 Task: Look for space in Lunglei, India from 17th June, 2023 to 21st June, 2023 for 2 adults in price range Rs.7000 to Rs.12000. Place can be private room with 1  bedroom having 2 beds and 1 bathroom. Property type can be house, flat, guest house. Booking option can be shelf check-in. Required host language is English.
Action: Mouse moved to (500, 82)
Screenshot: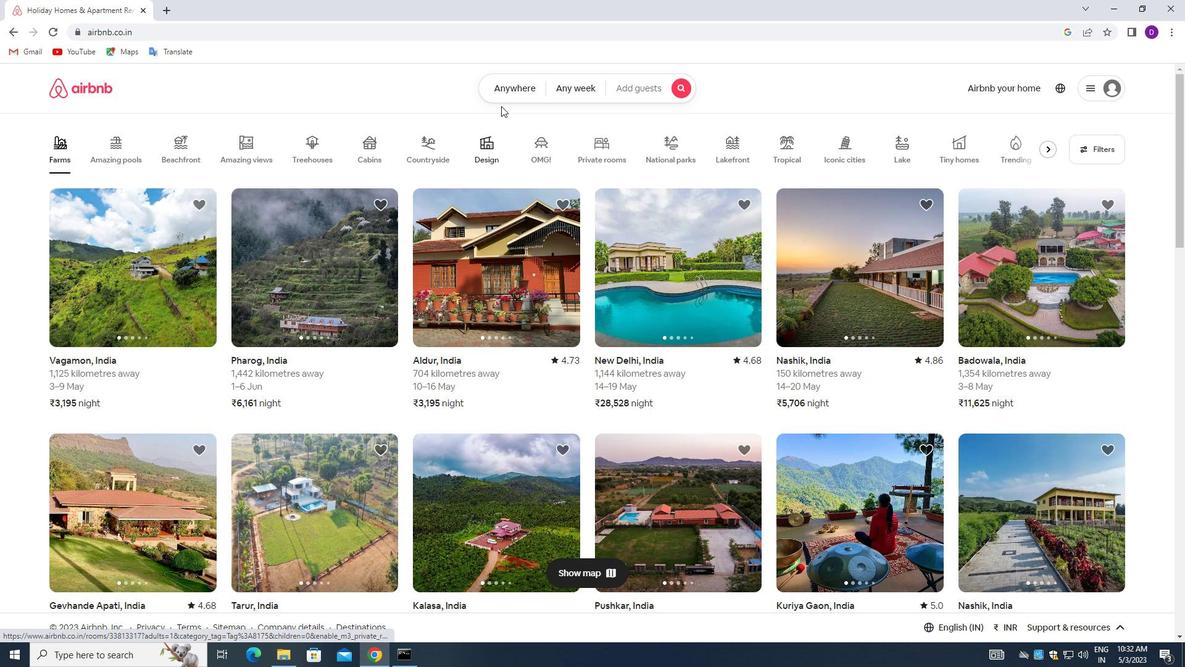 
Action: Mouse pressed left at (500, 82)
Screenshot: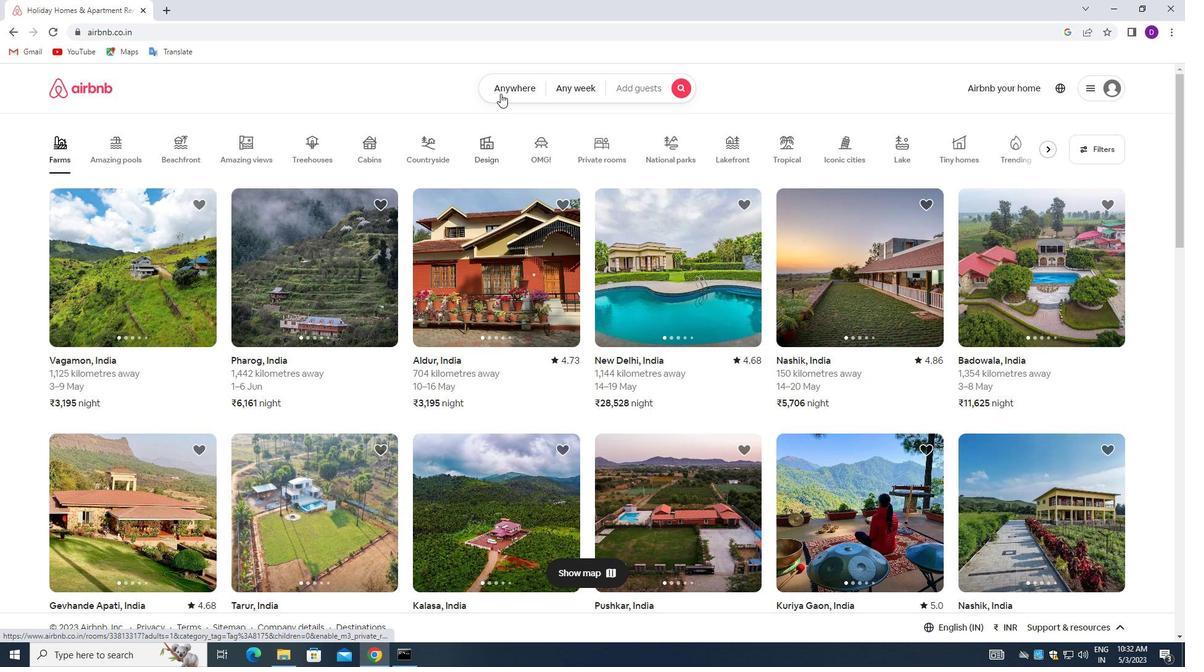 
Action: Mouse moved to (389, 142)
Screenshot: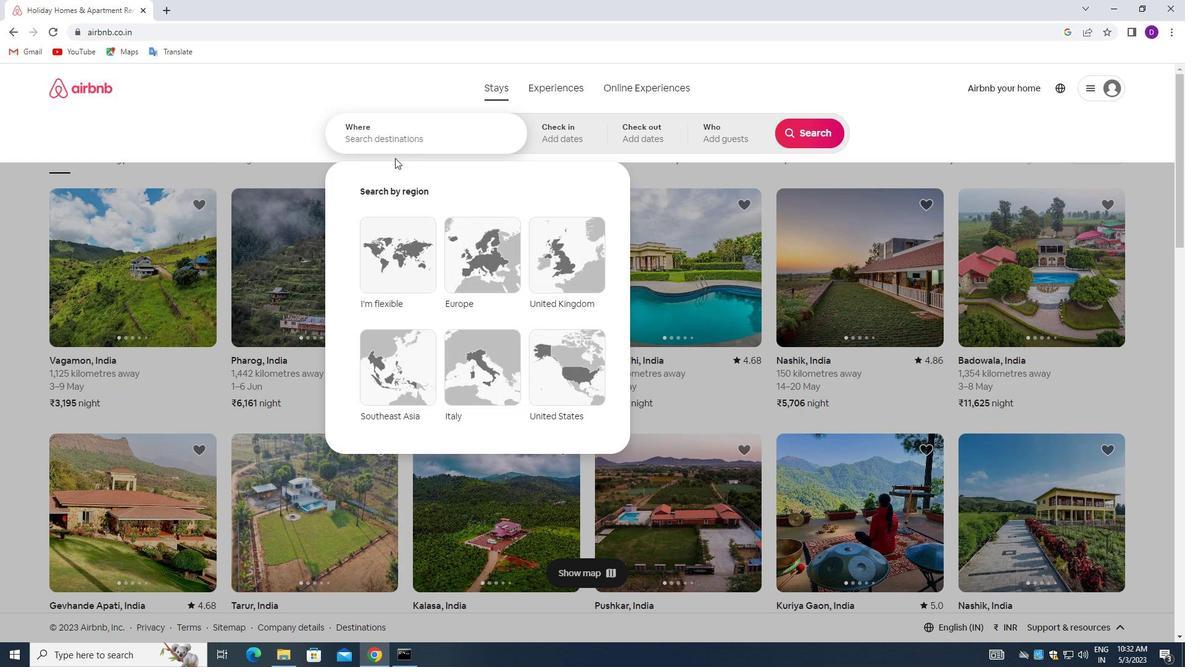 
Action: Mouse pressed left at (389, 142)
Screenshot: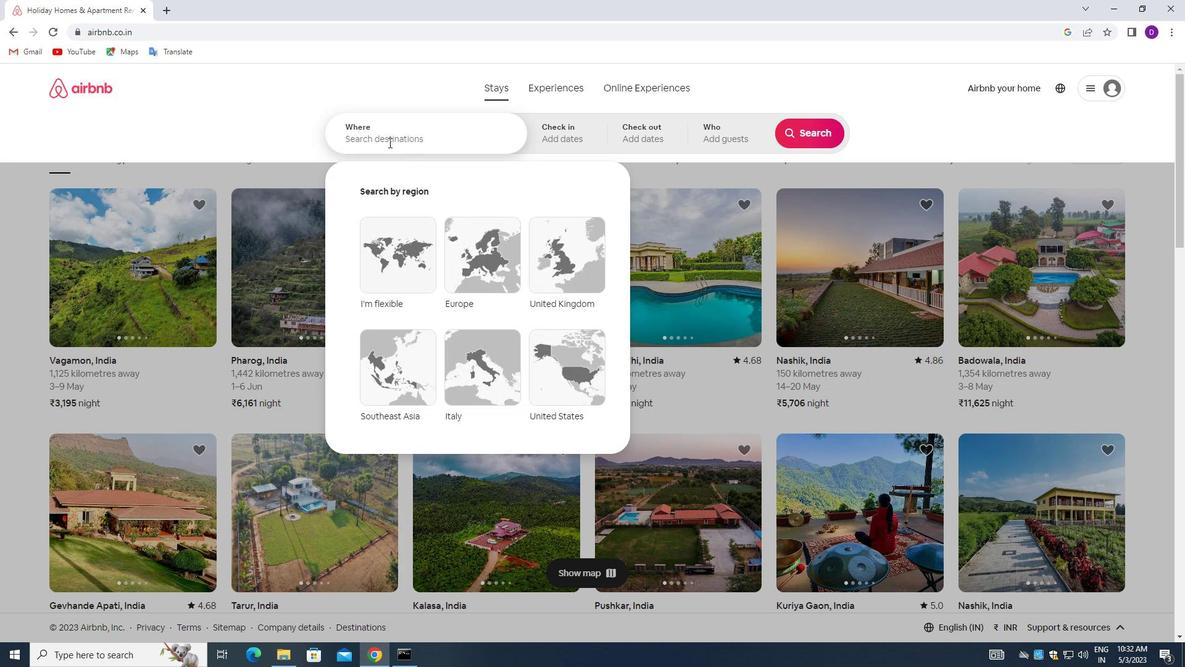 
Action: Mouse moved to (256, 127)
Screenshot: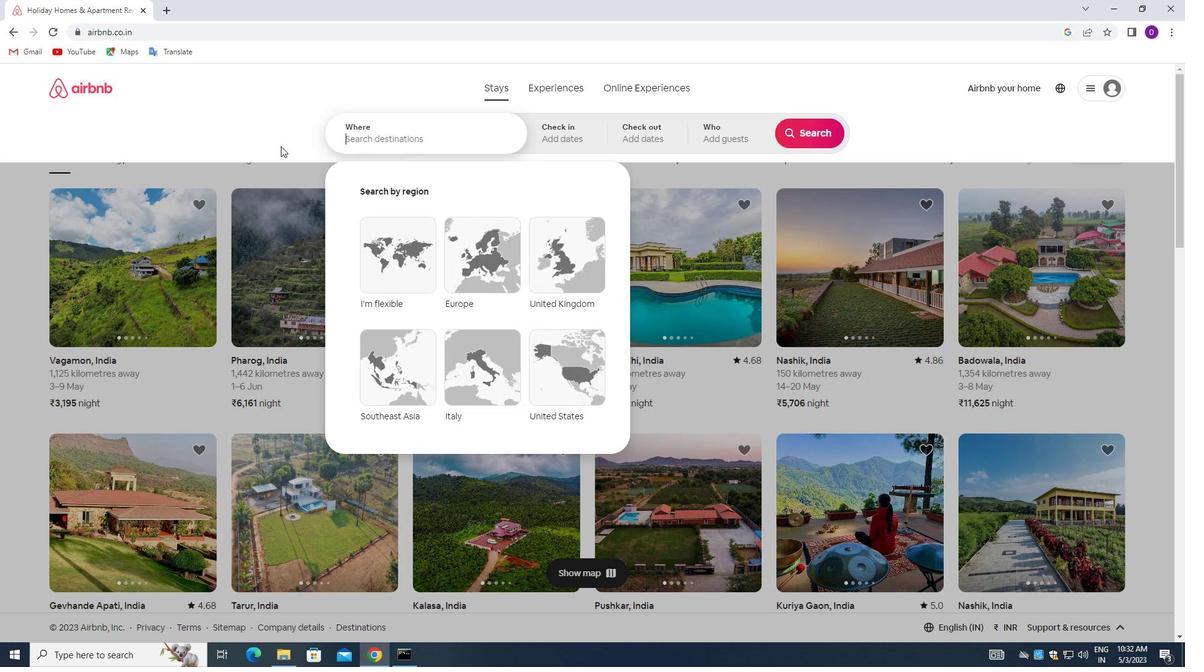 
Action: Key pressed <Key.shift>LUNGLEI,<Key.space><Key.shift>INDIA<Key.enter>
Screenshot: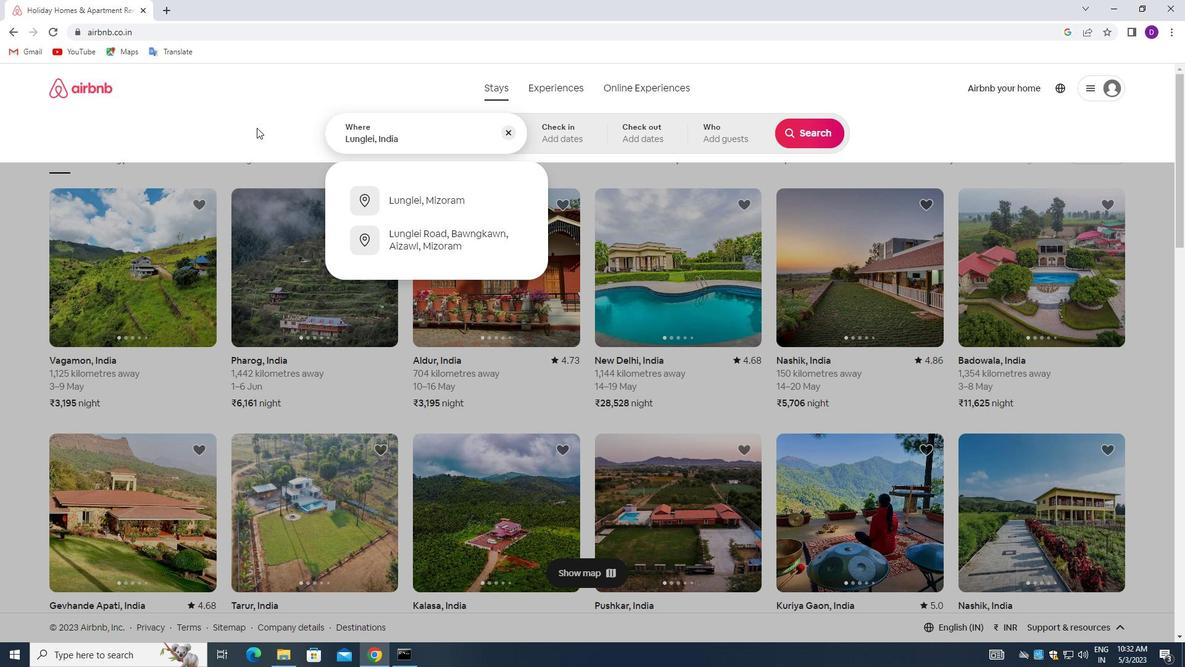 
Action: Mouse moved to (786, 342)
Screenshot: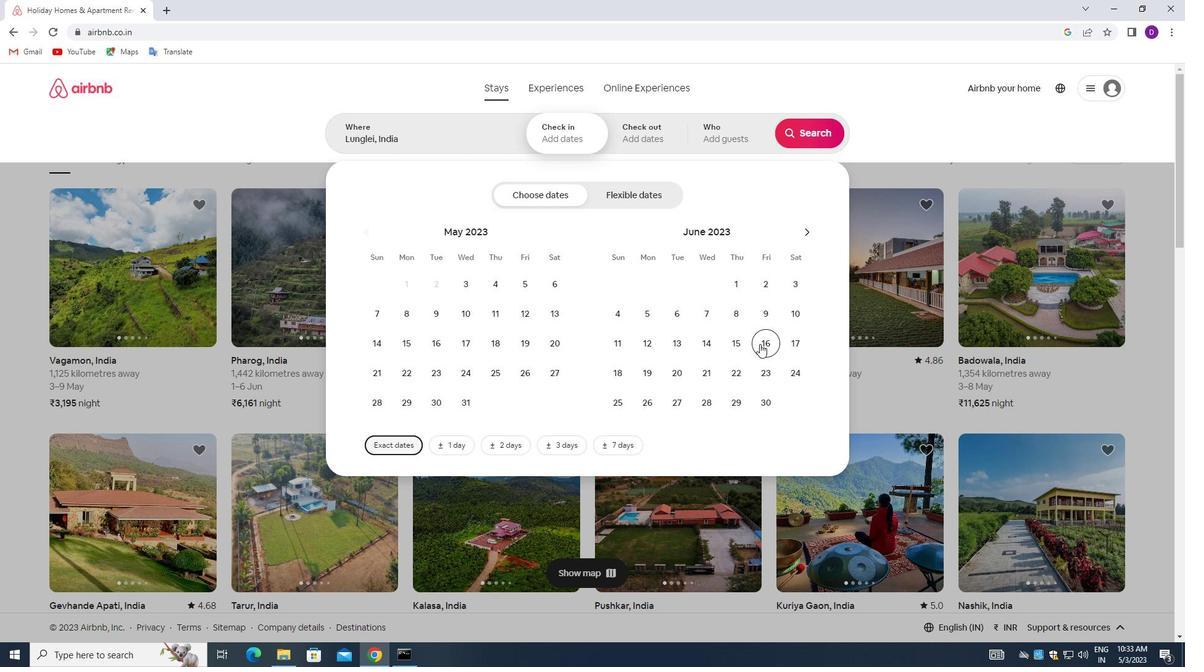 
Action: Mouse pressed left at (786, 342)
Screenshot: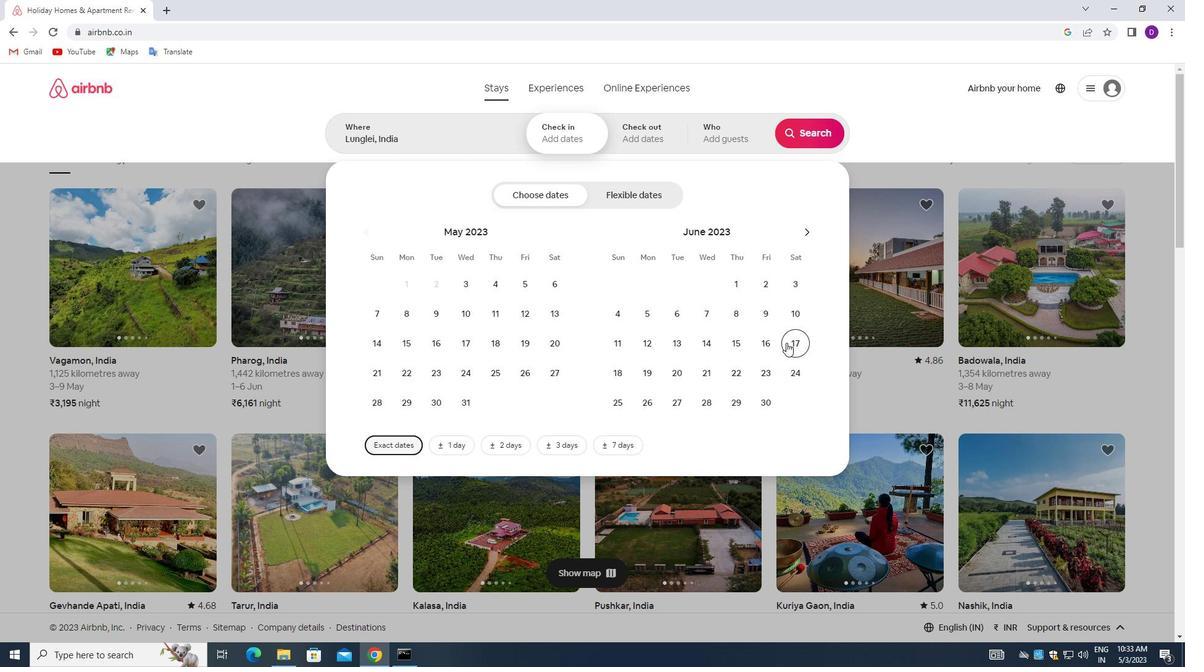 
Action: Mouse moved to (707, 374)
Screenshot: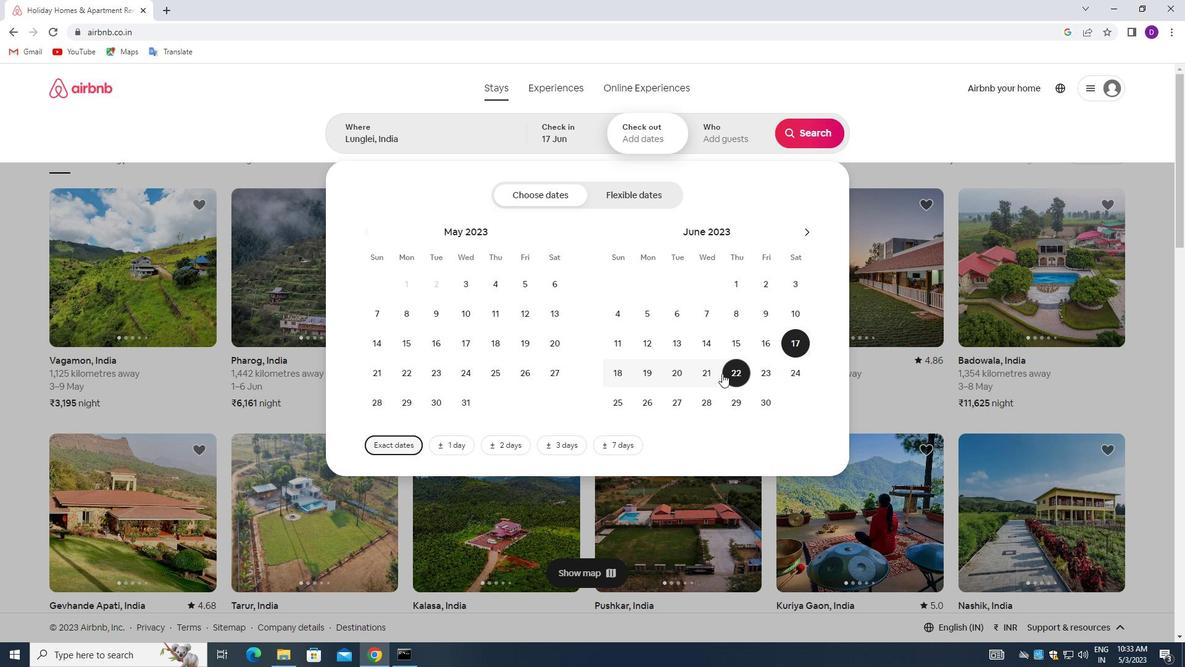 
Action: Mouse pressed left at (707, 374)
Screenshot: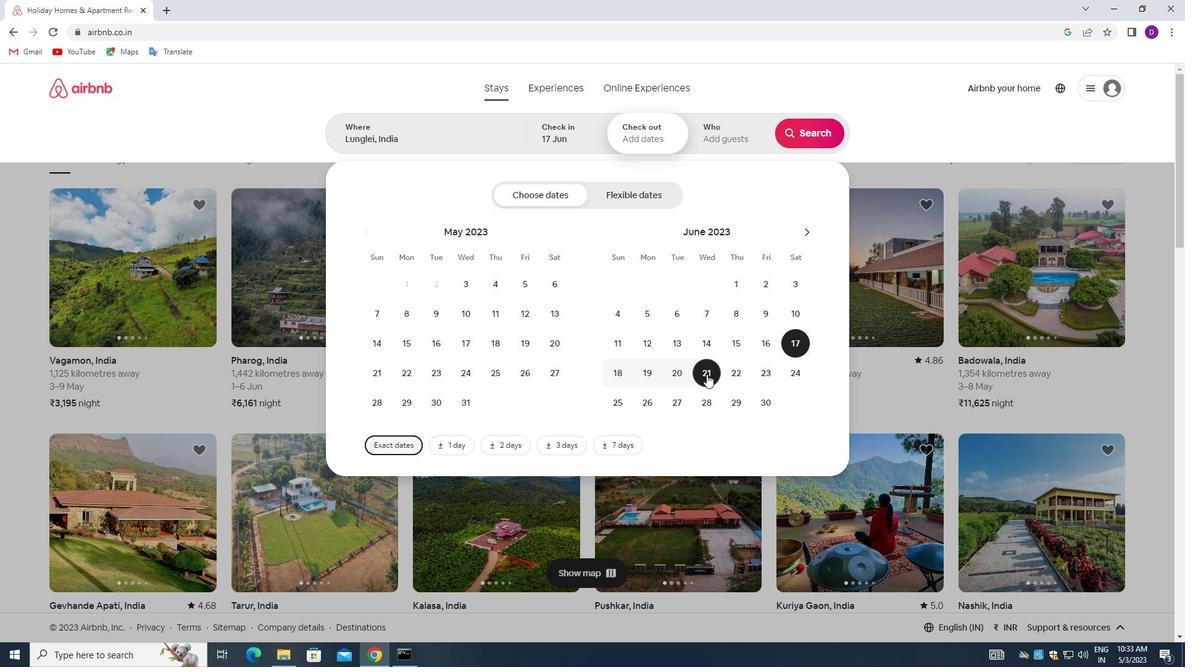 
Action: Mouse moved to (720, 137)
Screenshot: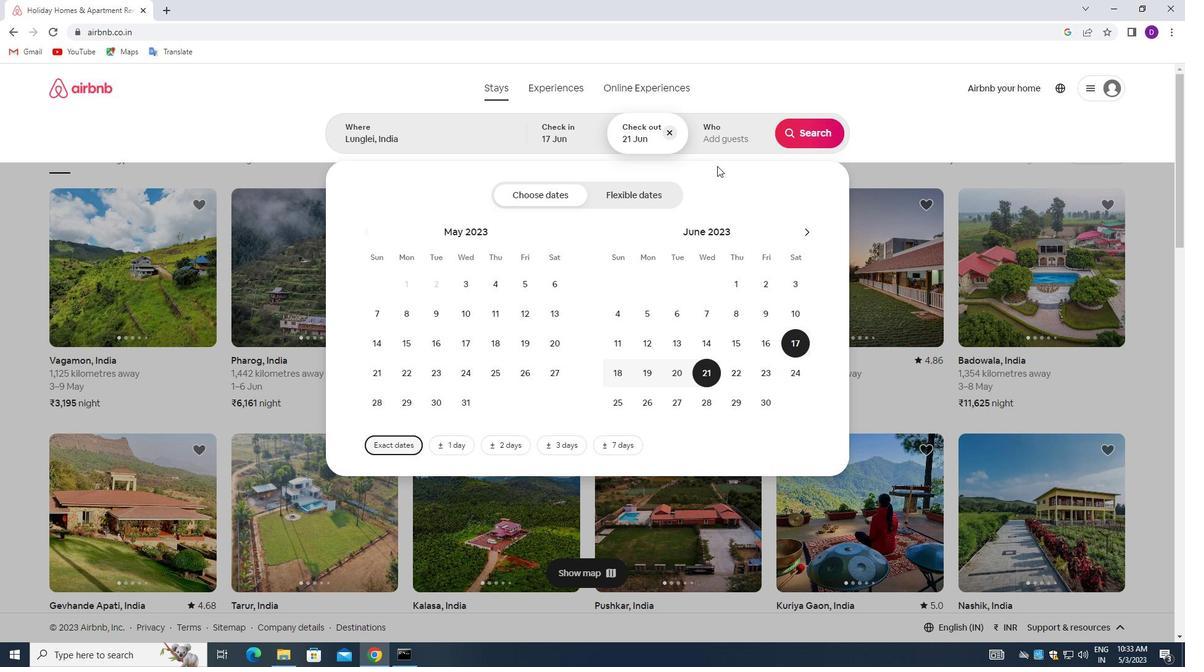
Action: Mouse pressed left at (720, 137)
Screenshot: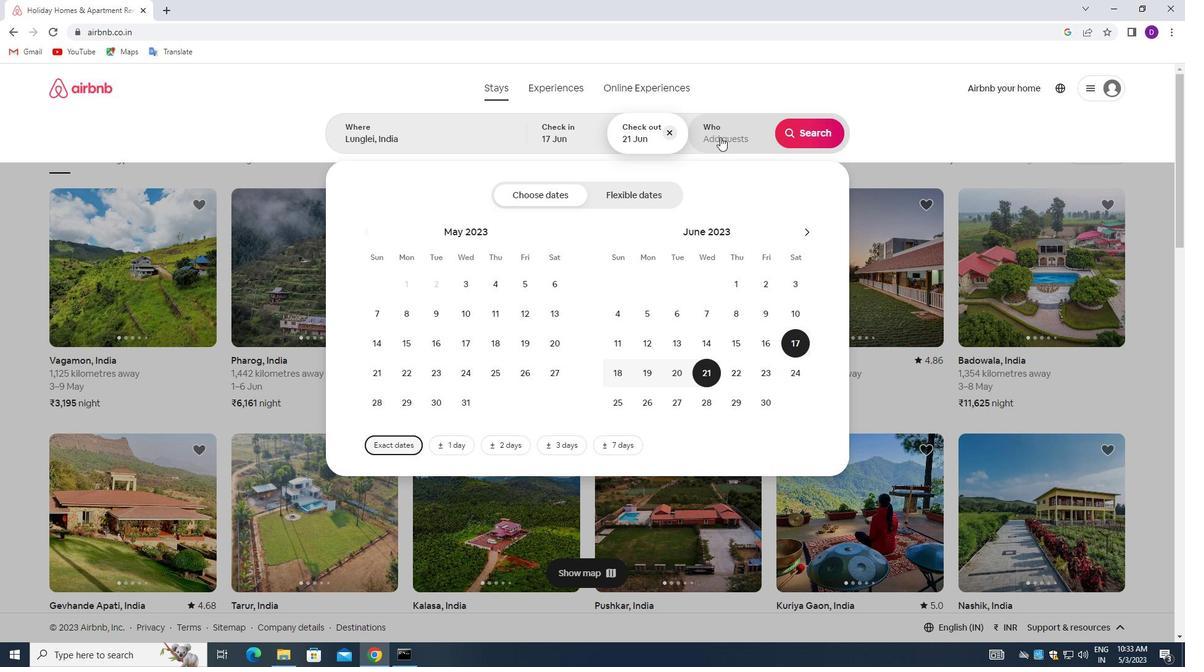 
Action: Mouse moved to (813, 195)
Screenshot: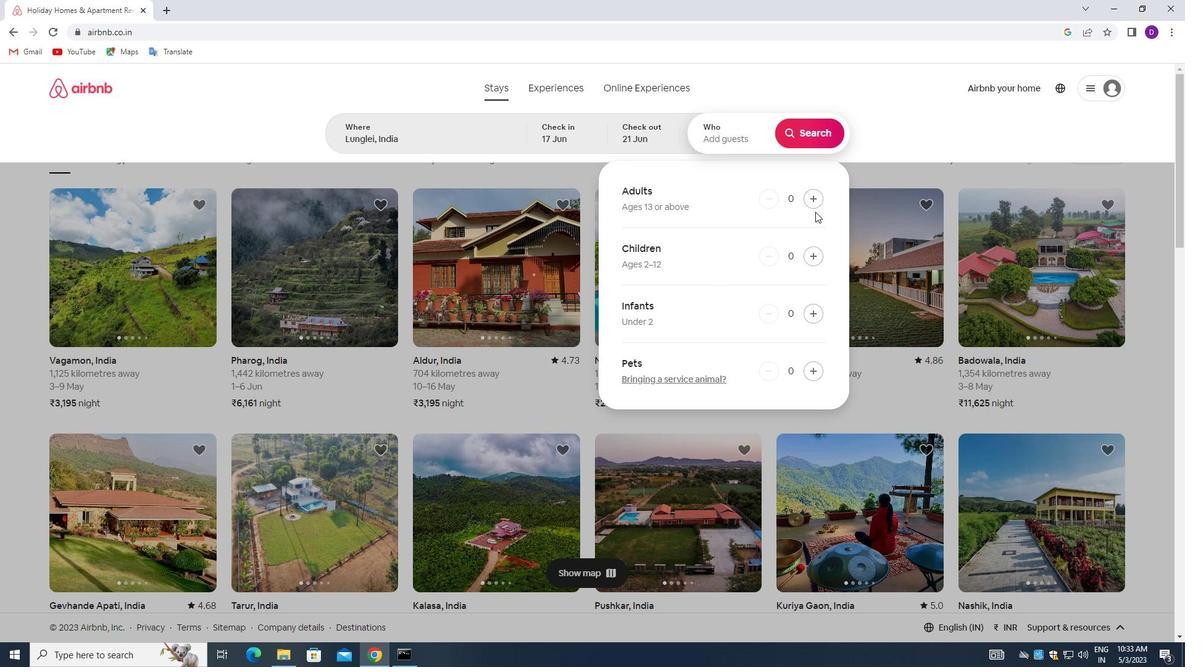 
Action: Mouse pressed left at (813, 195)
Screenshot: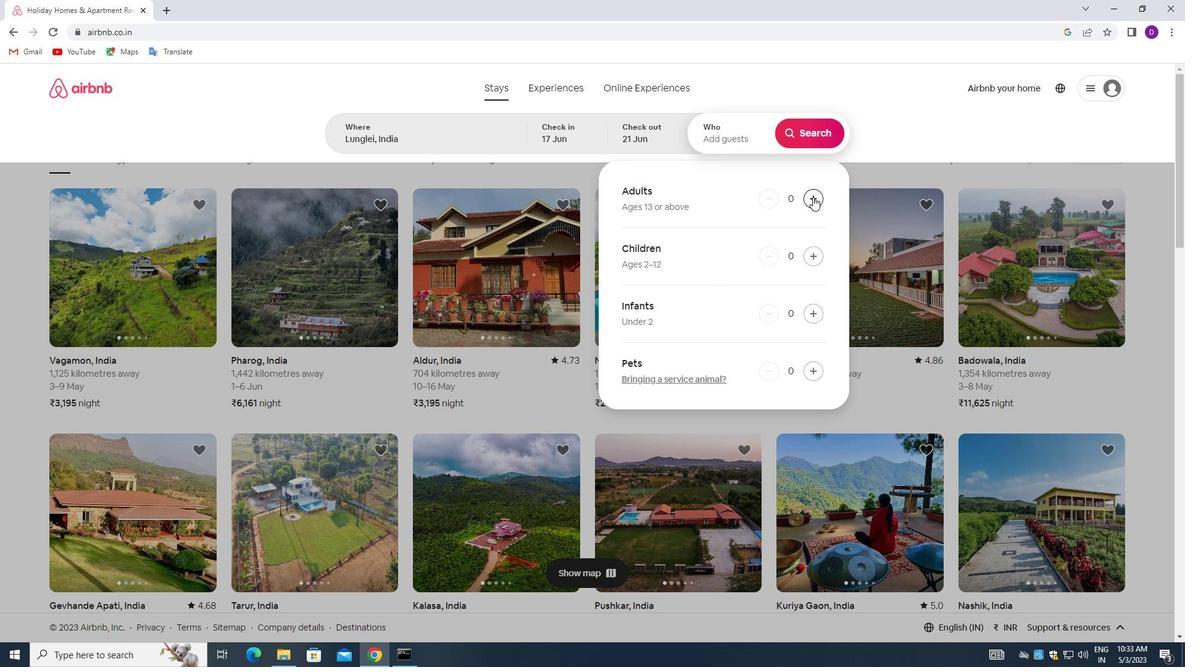 
Action: Mouse pressed left at (813, 195)
Screenshot: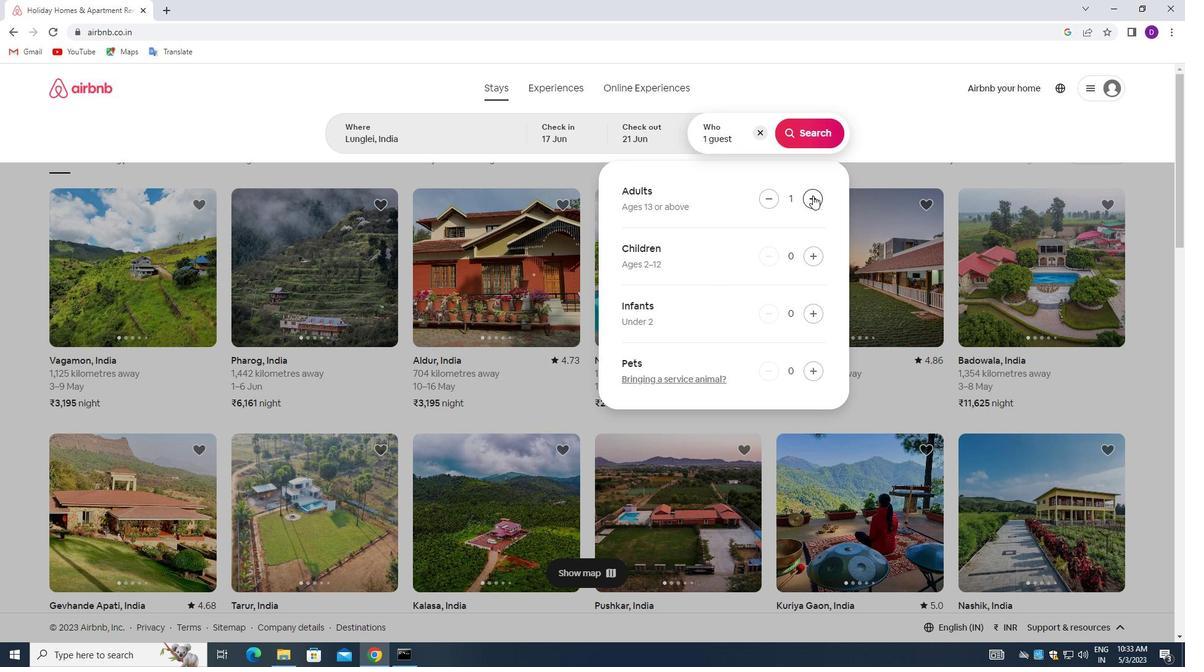 
Action: Mouse moved to (805, 134)
Screenshot: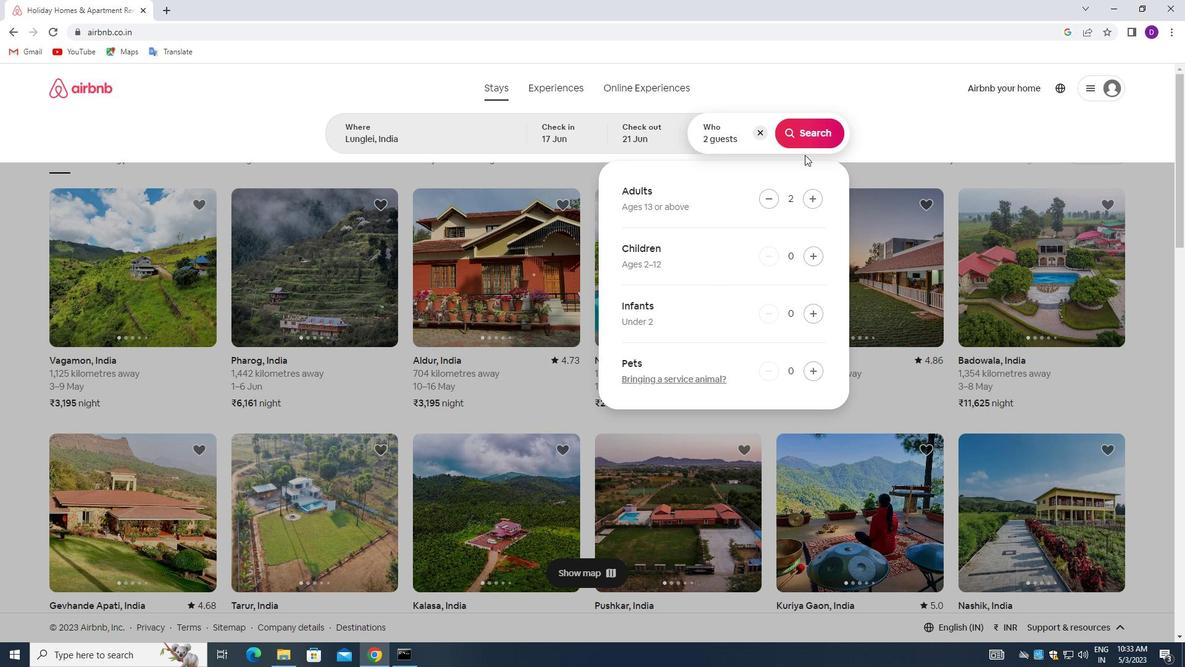 
Action: Mouse pressed left at (805, 134)
Screenshot: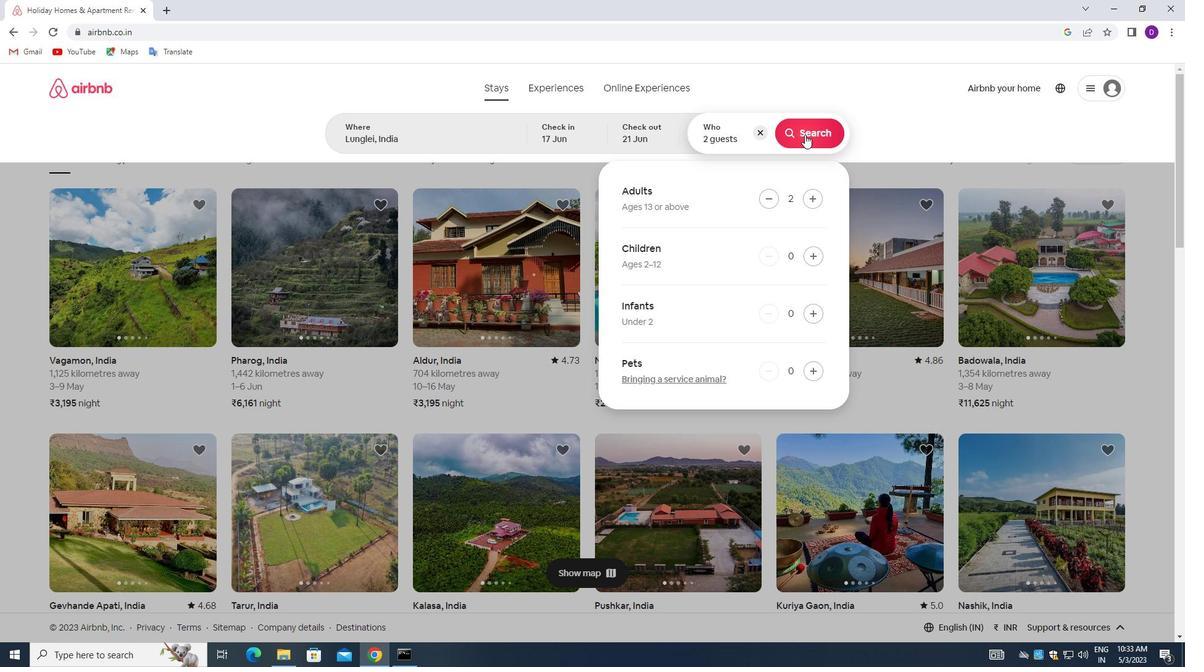
Action: Mouse moved to (1121, 138)
Screenshot: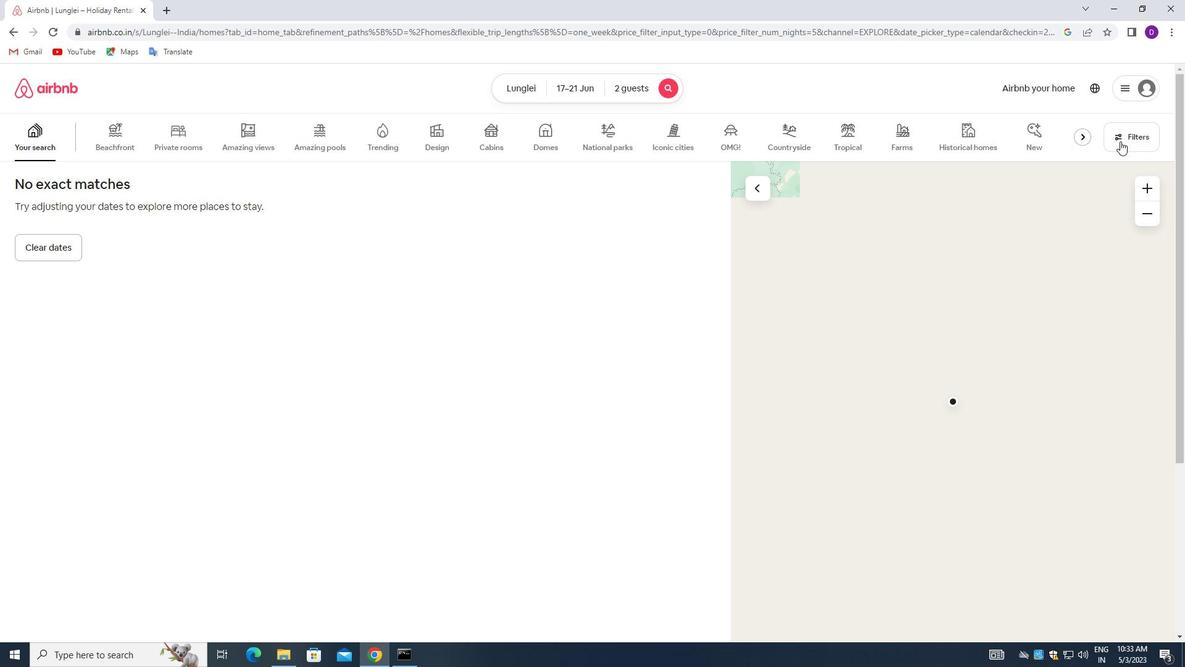 
Action: Mouse pressed left at (1121, 138)
Screenshot: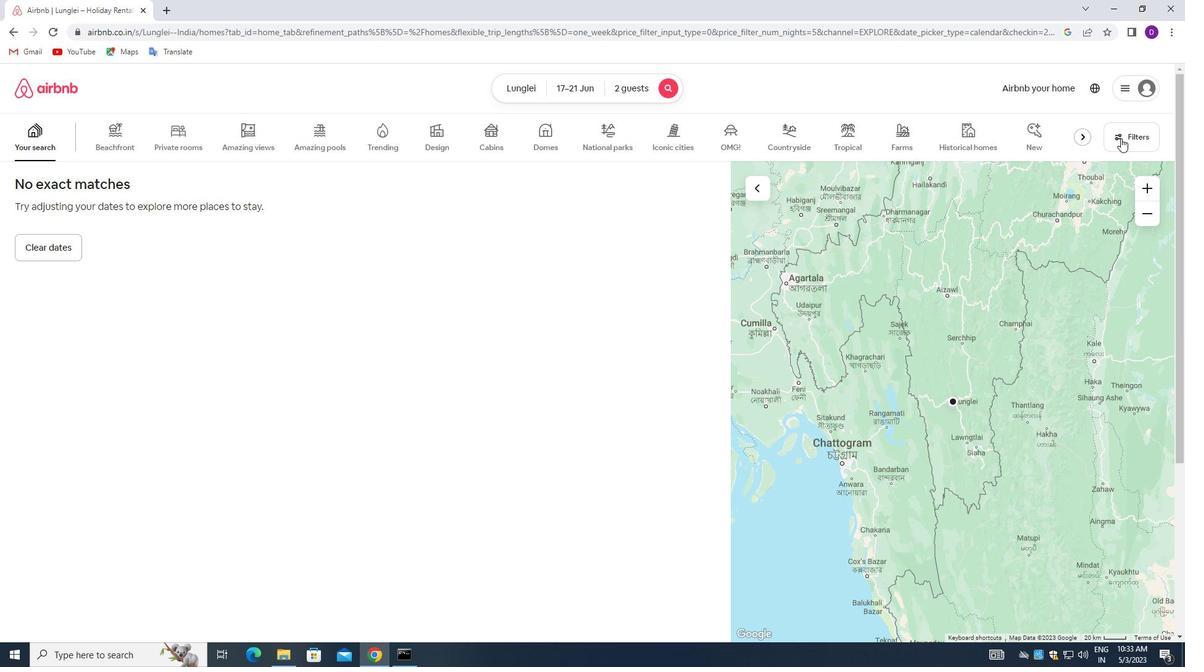 
Action: Mouse moved to (442, 218)
Screenshot: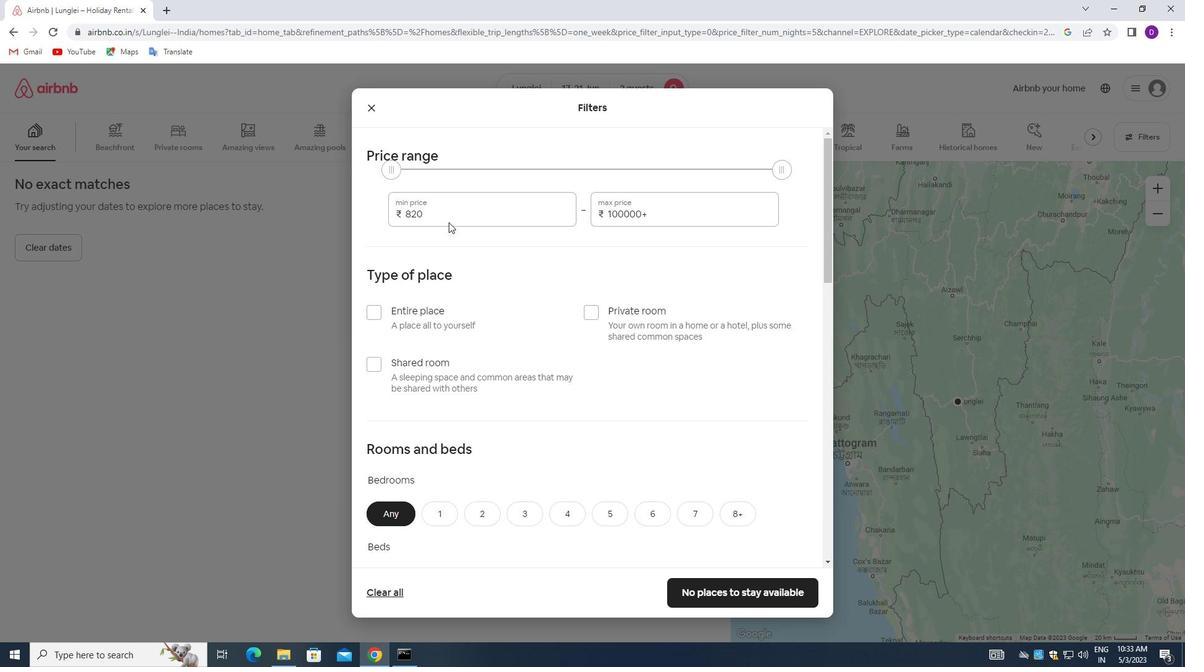 
Action: Mouse pressed left at (442, 218)
Screenshot: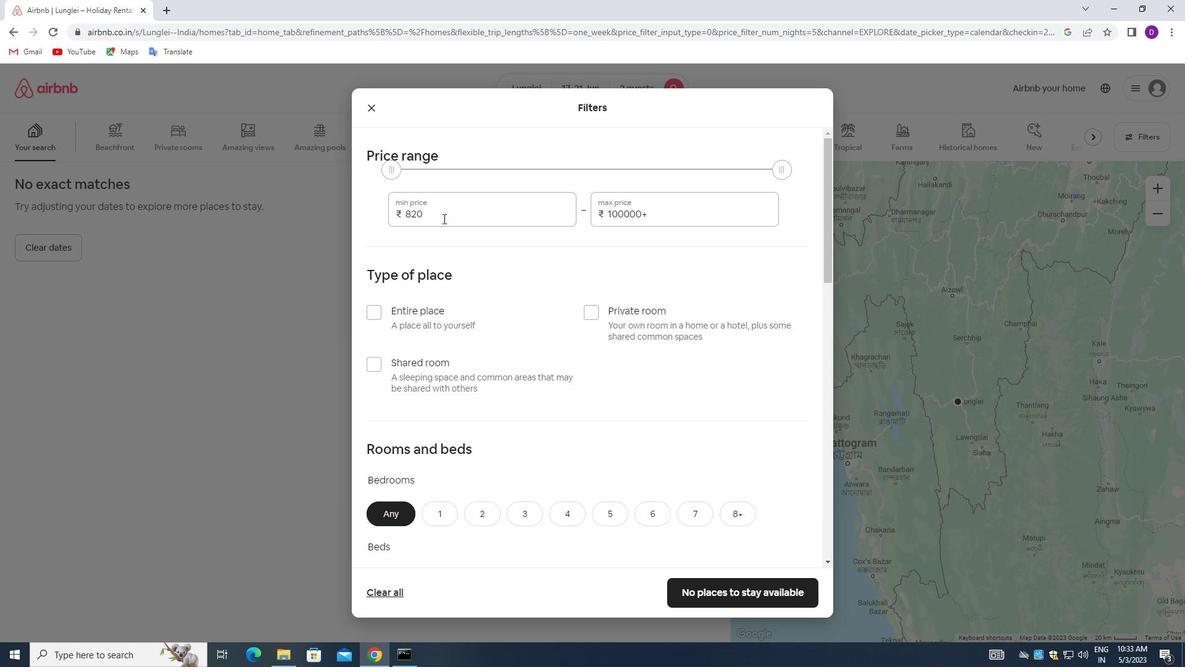 
Action: Mouse pressed left at (442, 218)
Screenshot: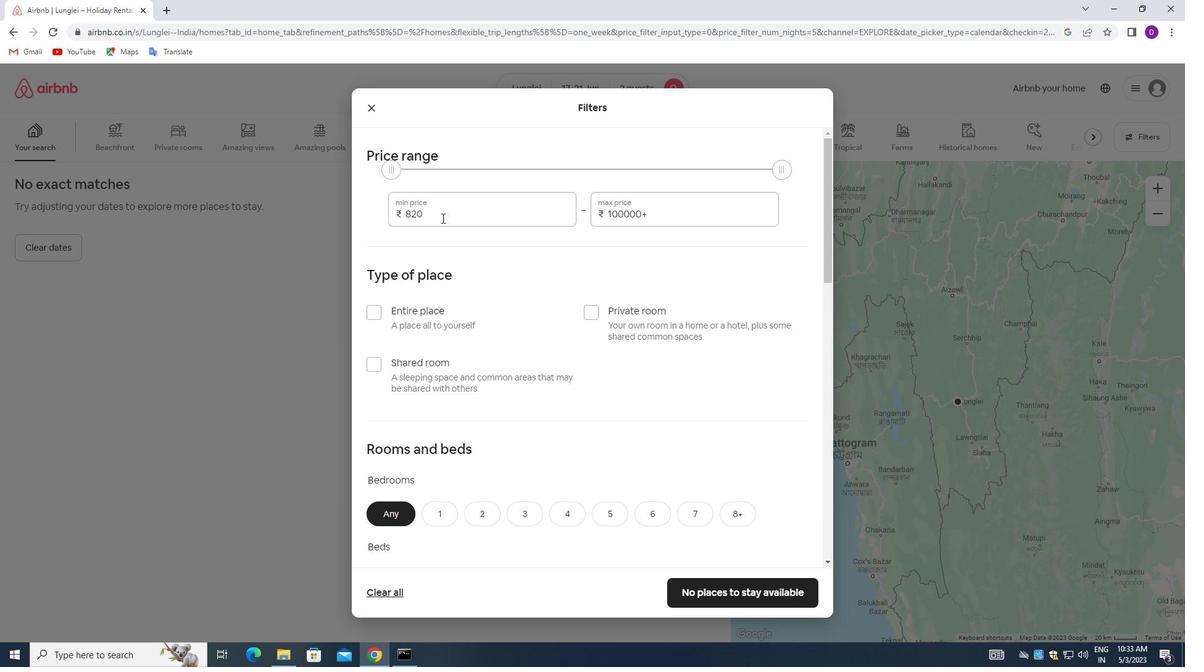 
Action: Key pressed 7000<Key.tab>12000
Screenshot: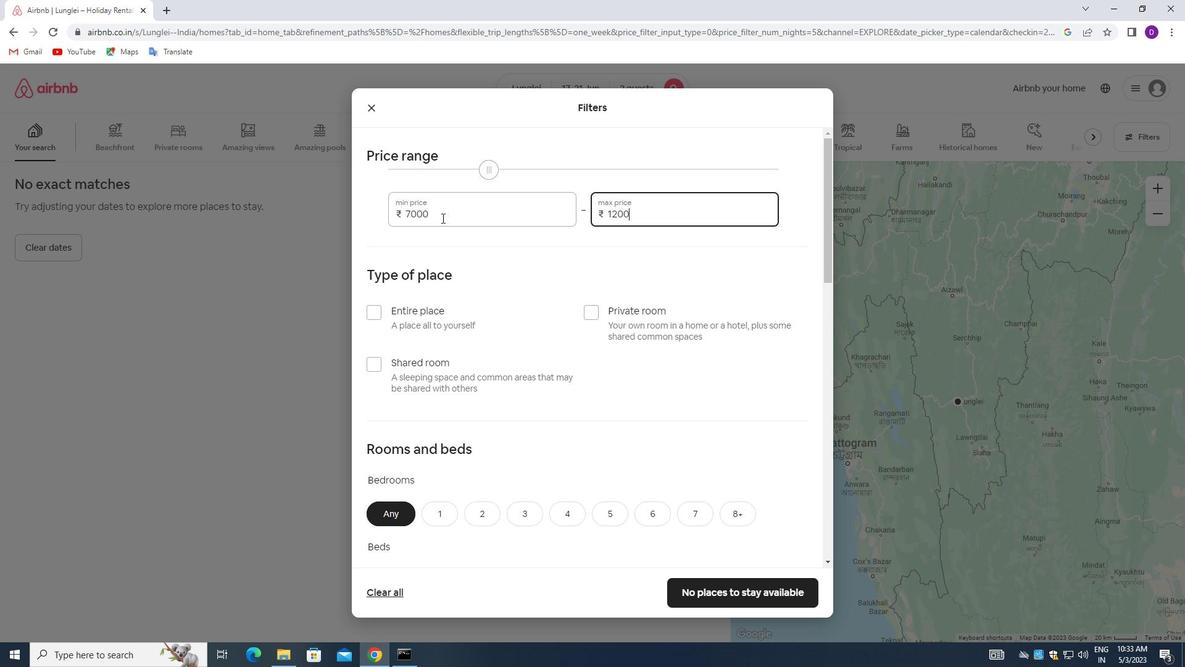 
Action: Mouse moved to (541, 304)
Screenshot: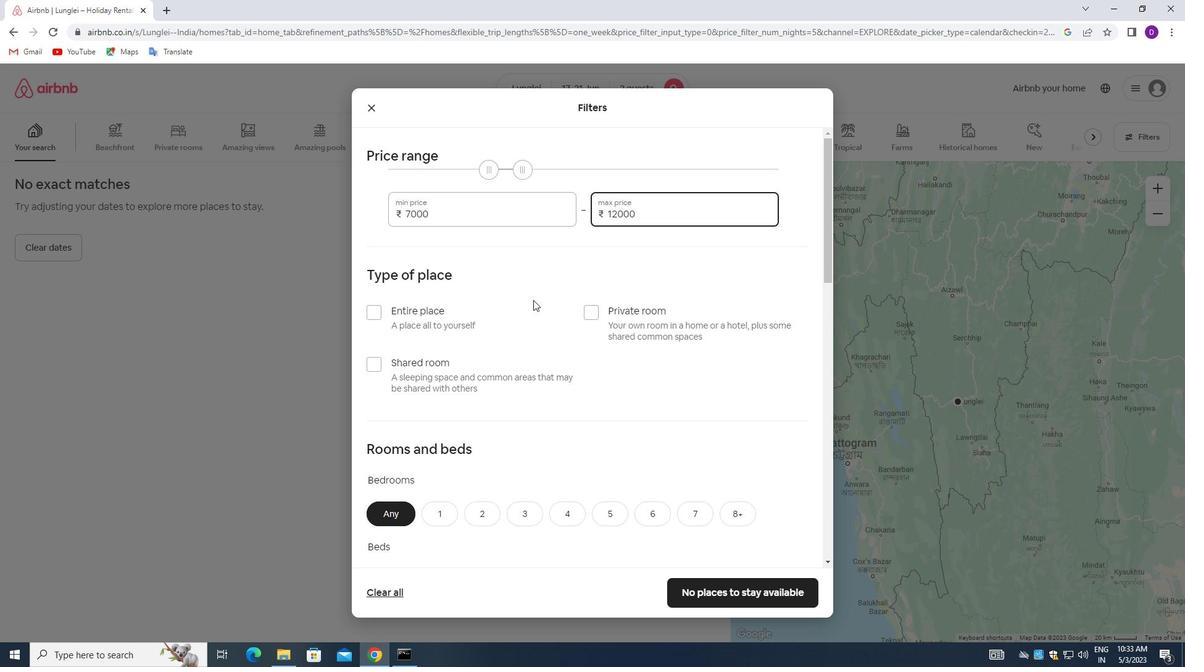 
Action: Mouse scrolled (541, 303) with delta (0, 0)
Screenshot: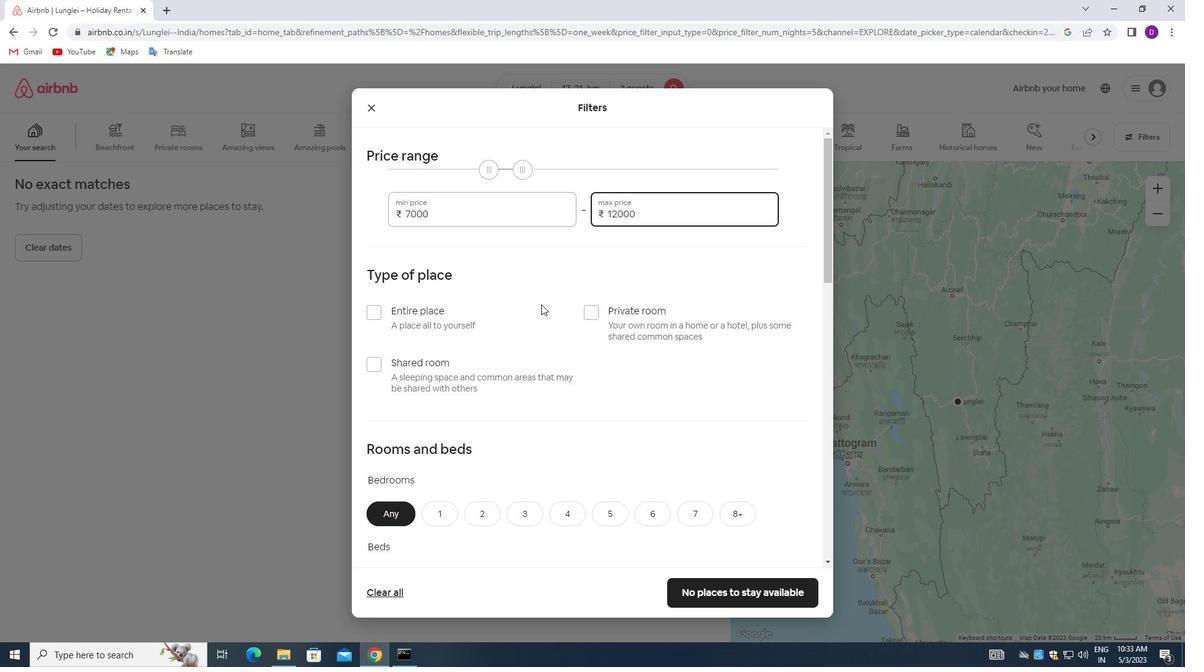 
Action: Mouse scrolled (541, 303) with delta (0, 0)
Screenshot: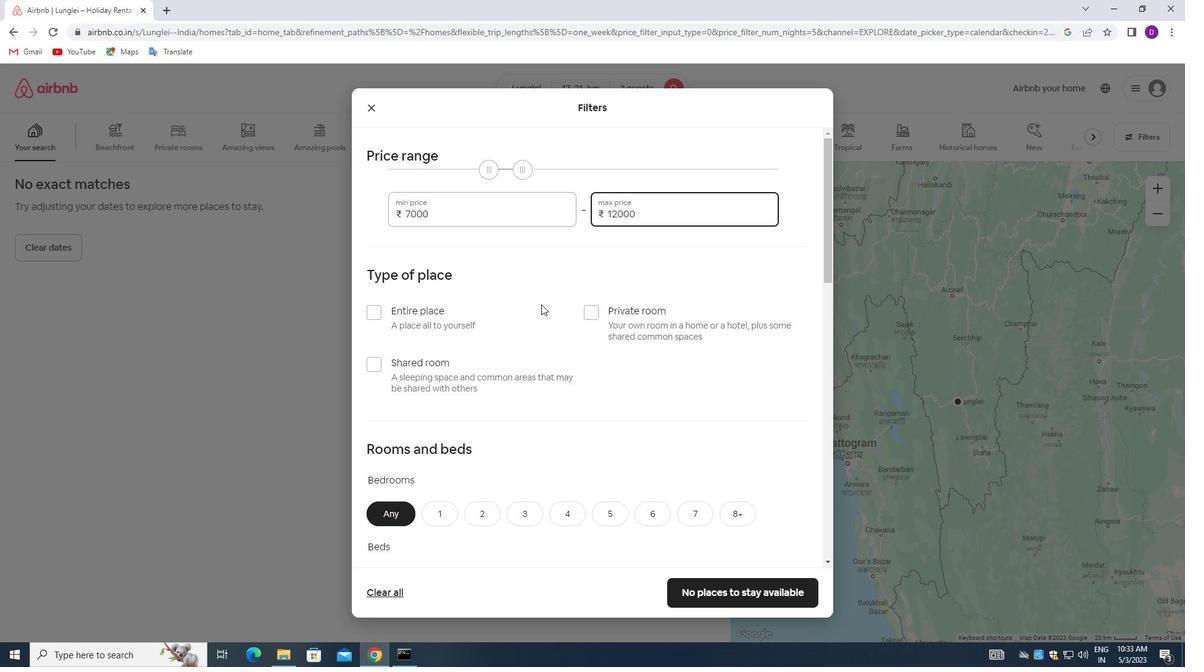 
Action: Mouse moved to (594, 185)
Screenshot: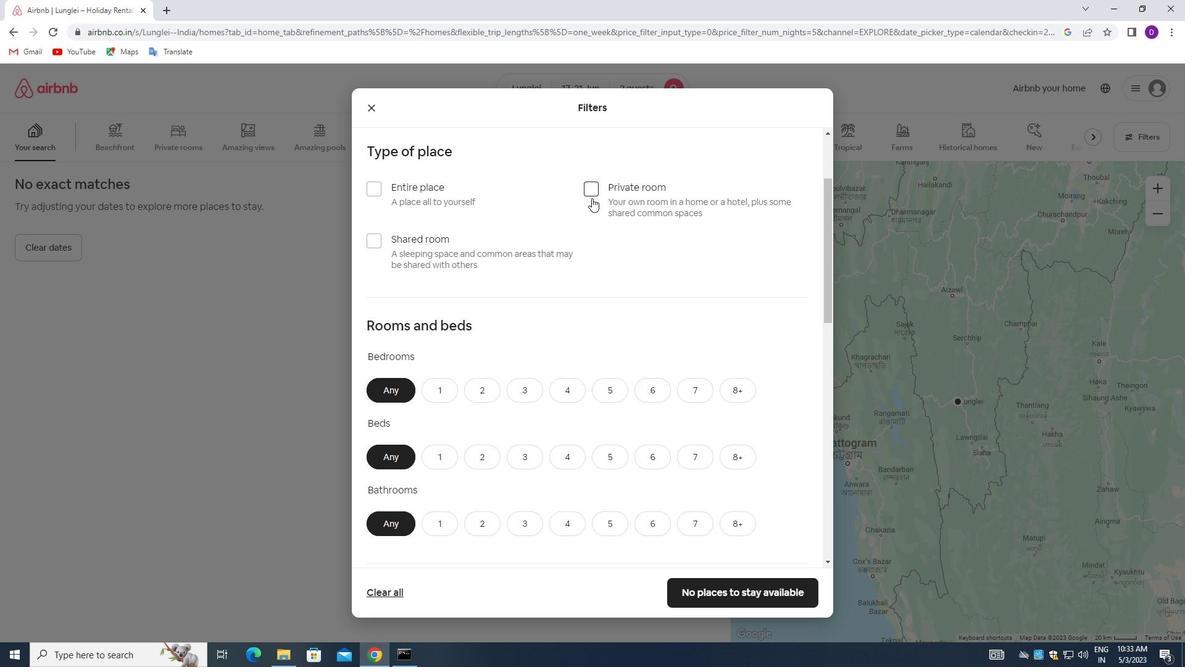 
Action: Mouse pressed left at (594, 185)
Screenshot: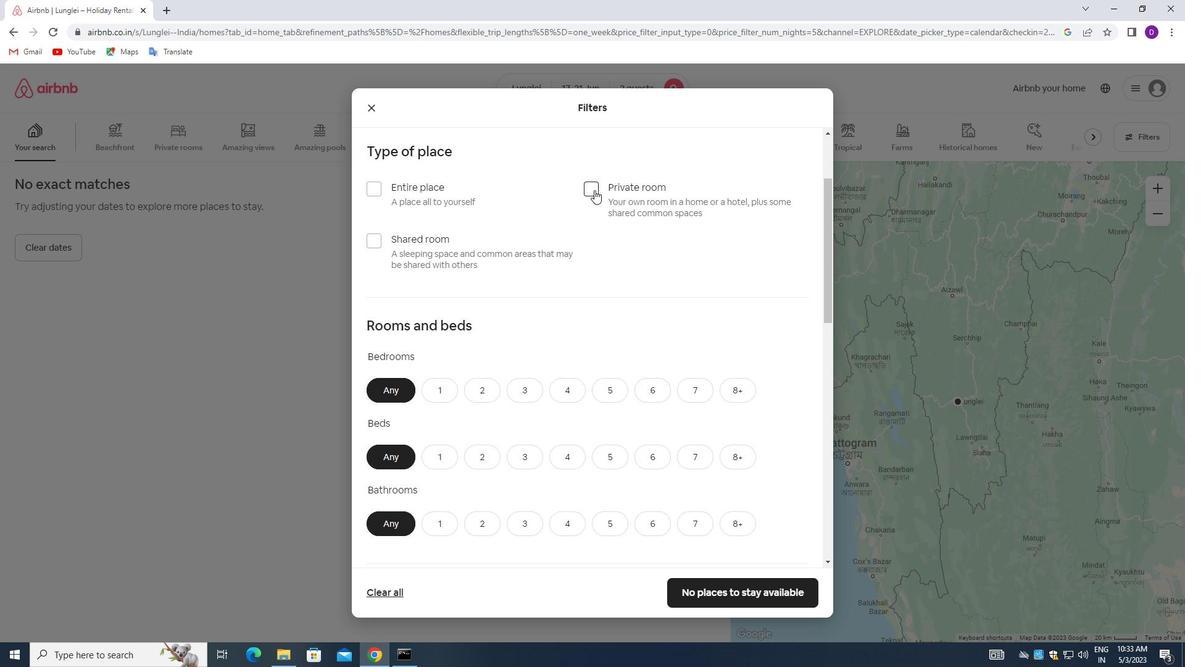 
Action: Mouse moved to (515, 301)
Screenshot: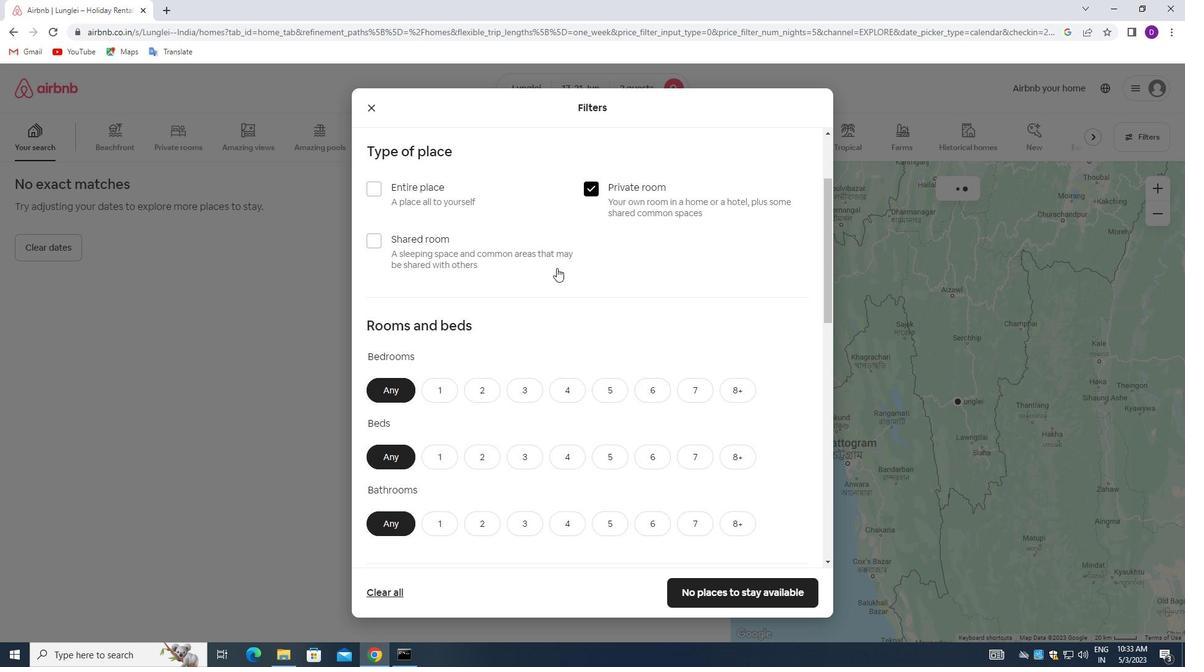 
Action: Mouse scrolled (515, 300) with delta (0, 0)
Screenshot: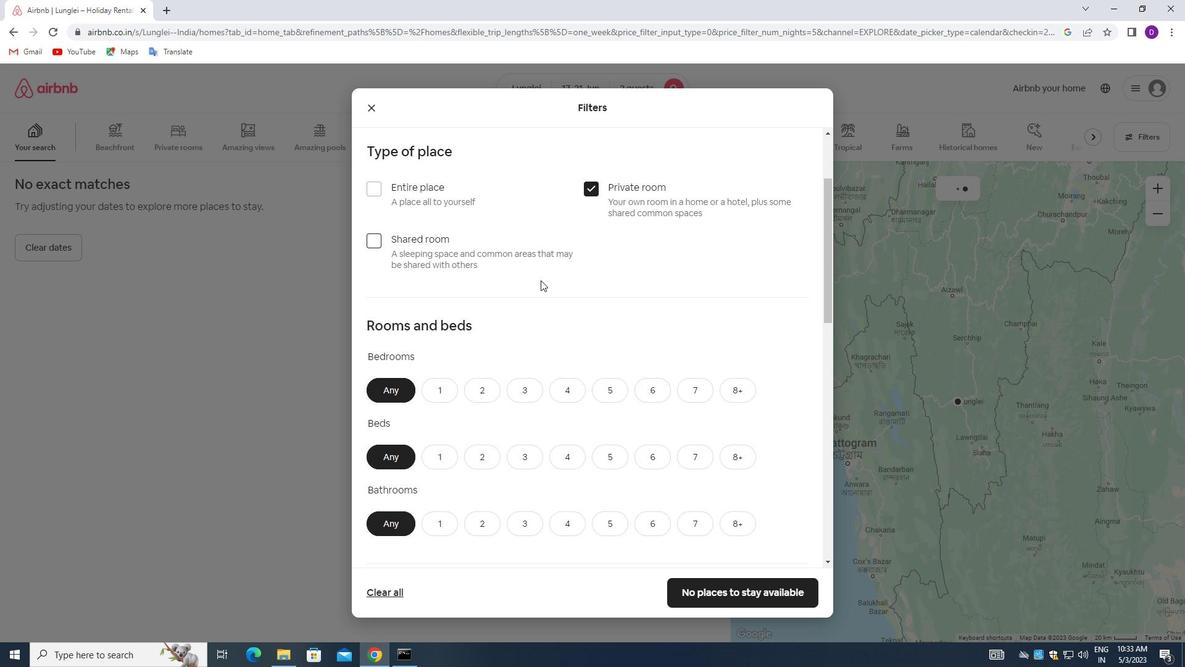 
Action: Mouse moved to (515, 302)
Screenshot: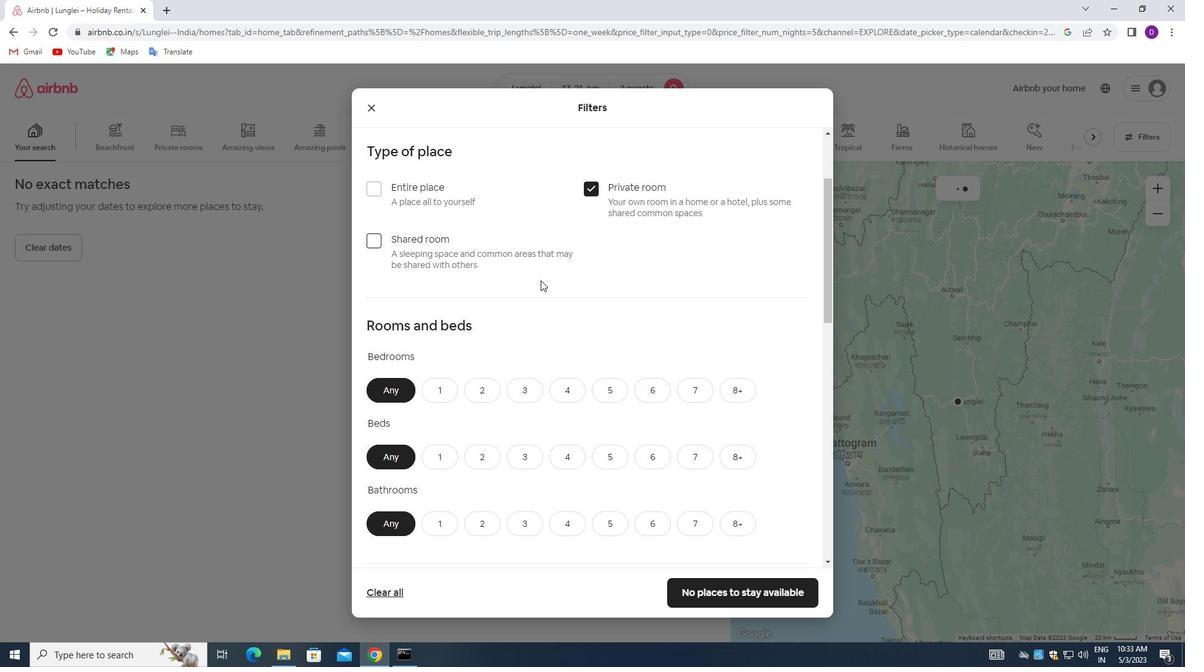 
Action: Mouse scrolled (515, 302) with delta (0, 0)
Screenshot: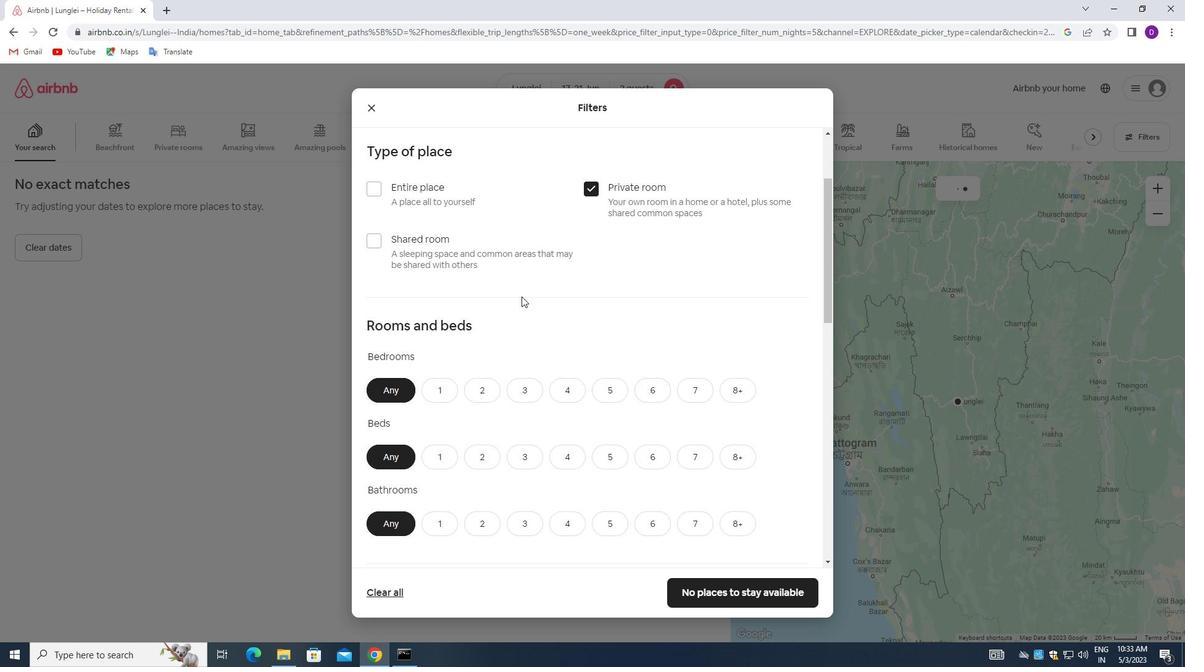 
Action: Mouse moved to (435, 264)
Screenshot: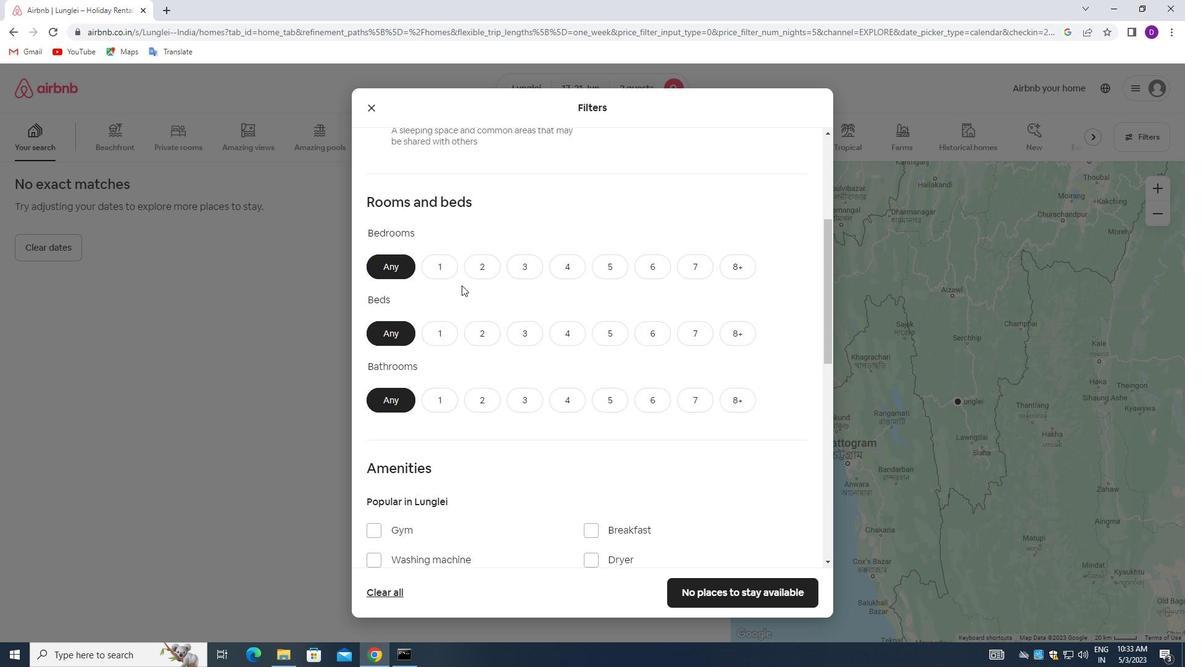 
Action: Mouse pressed left at (435, 264)
Screenshot: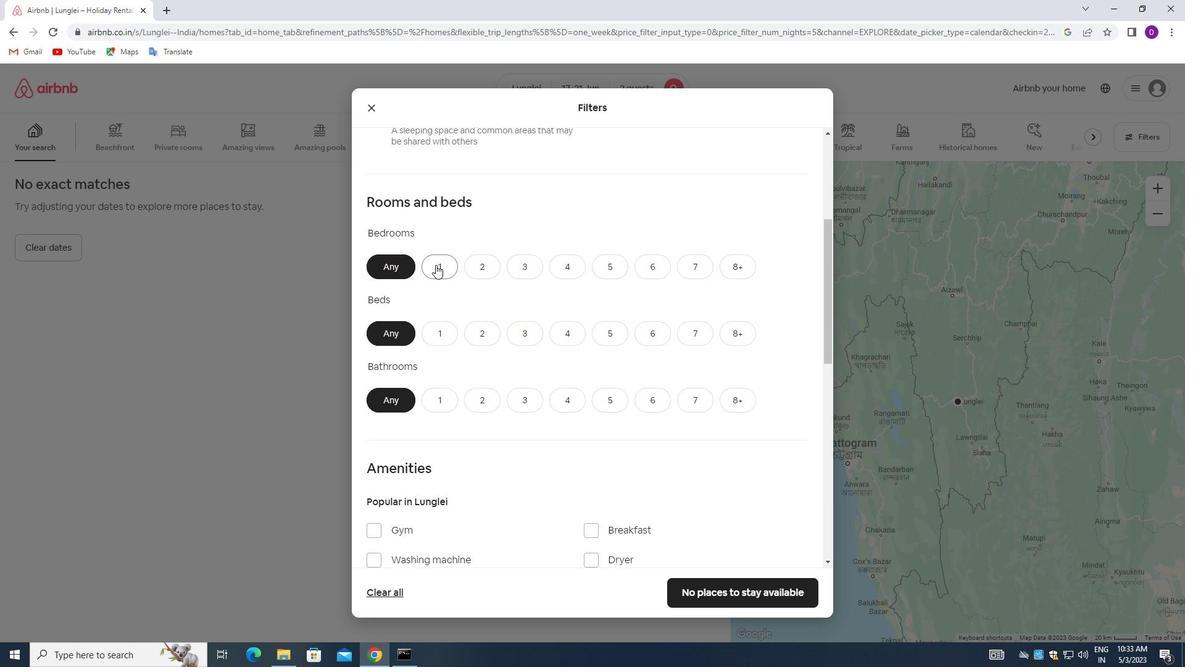 
Action: Mouse moved to (482, 323)
Screenshot: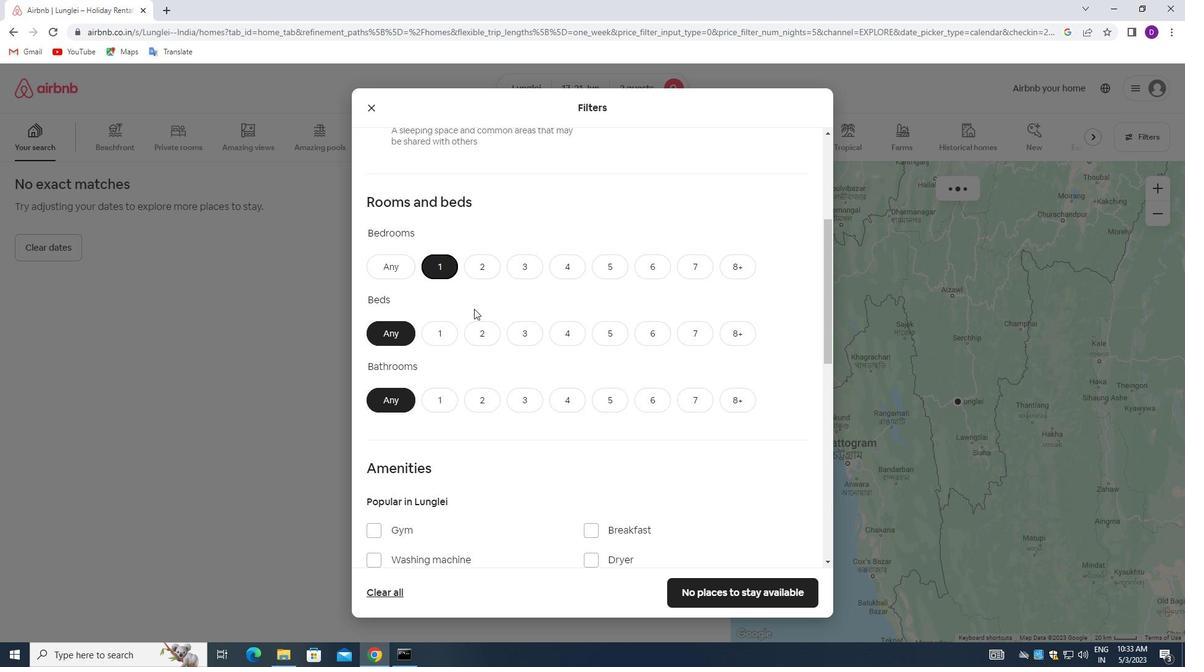 
Action: Mouse pressed left at (482, 323)
Screenshot: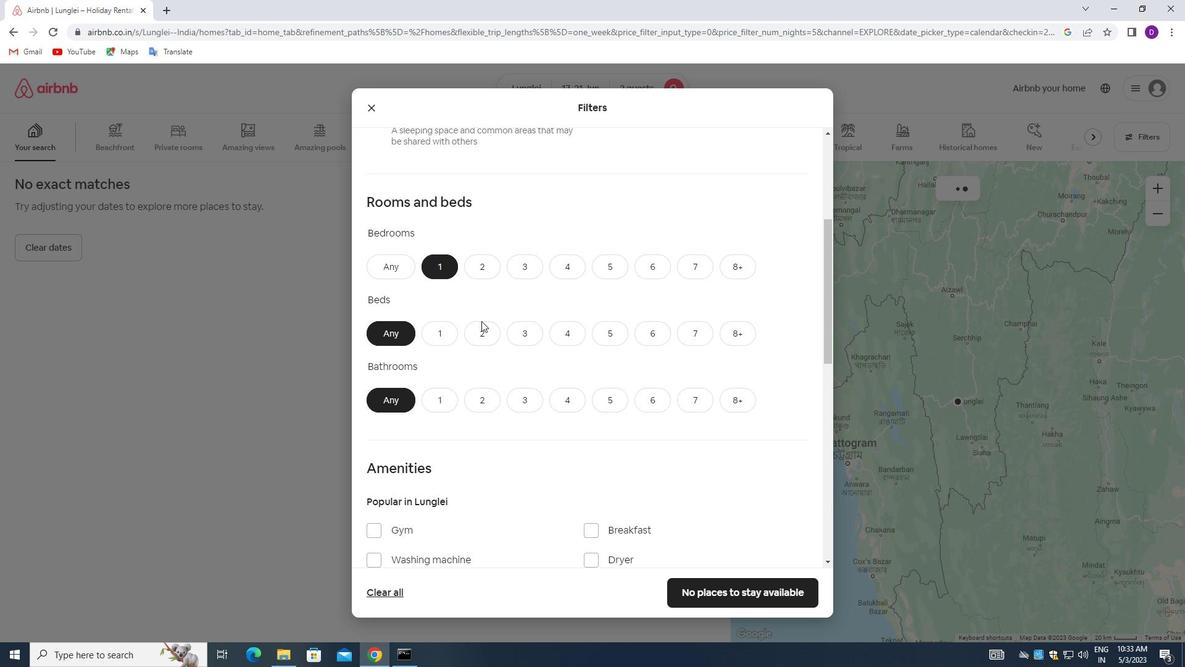 
Action: Mouse moved to (439, 402)
Screenshot: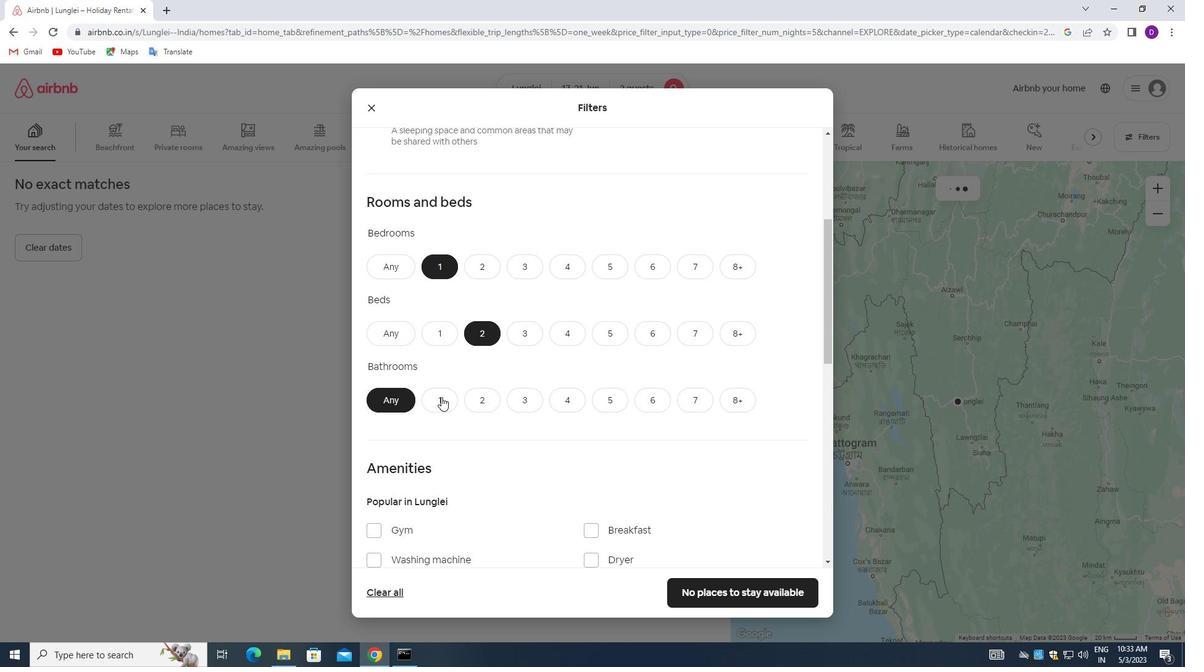 
Action: Mouse pressed left at (439, 402)
Screenshot: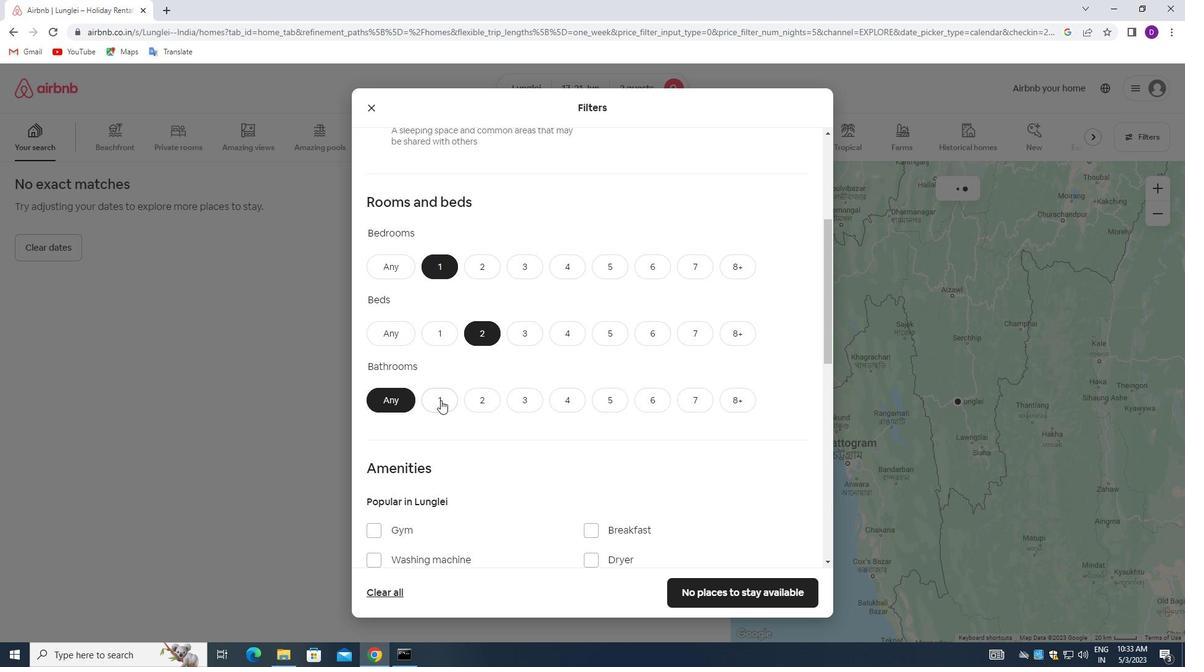
Action: Mouse moved to (538, 312)
Screenshot: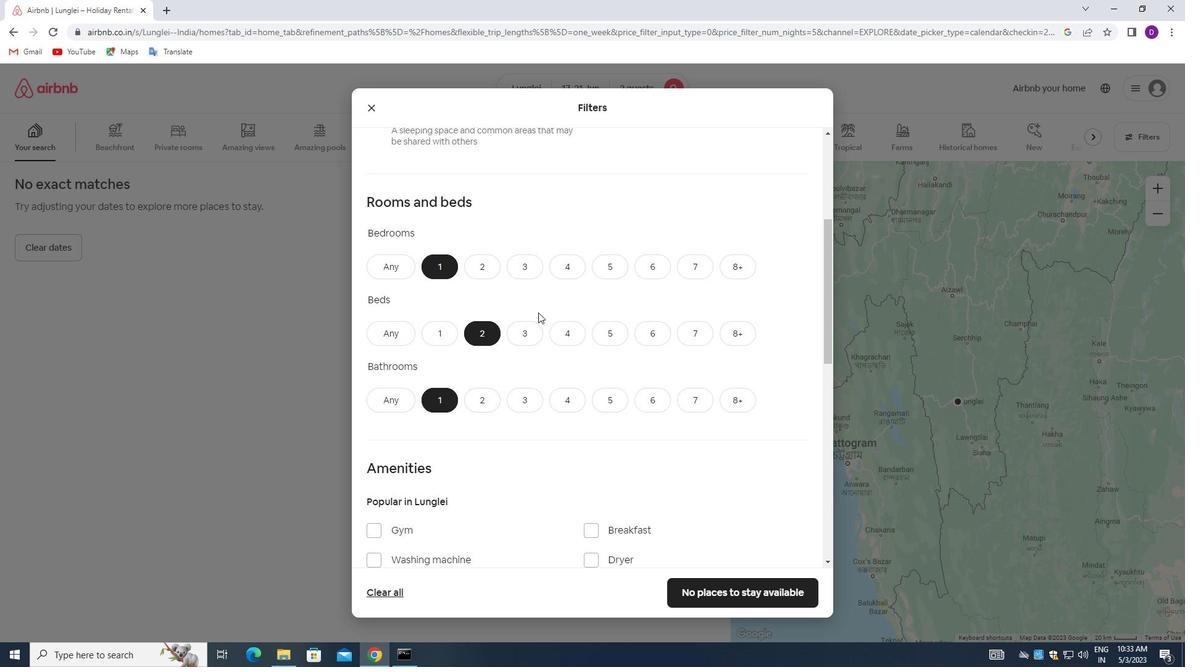 
Action: Mouse scrolled (538, 311) with delta (0, 0)
Screenshot: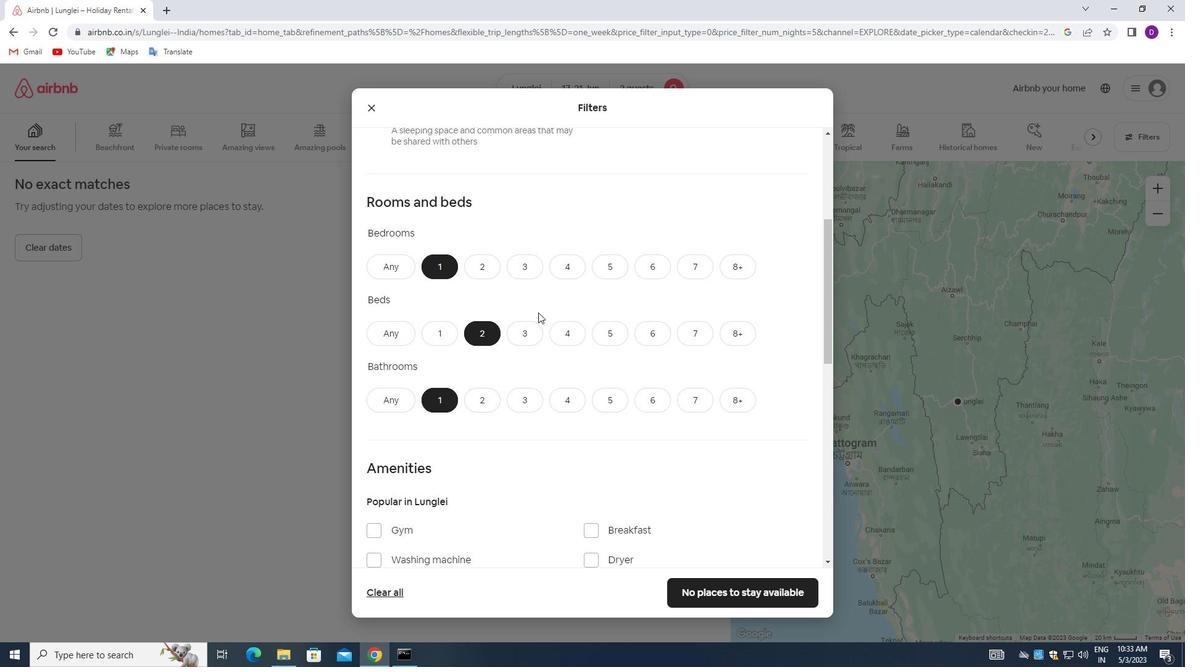 
Action: Mouse moved to (538, 312)
Screenshot: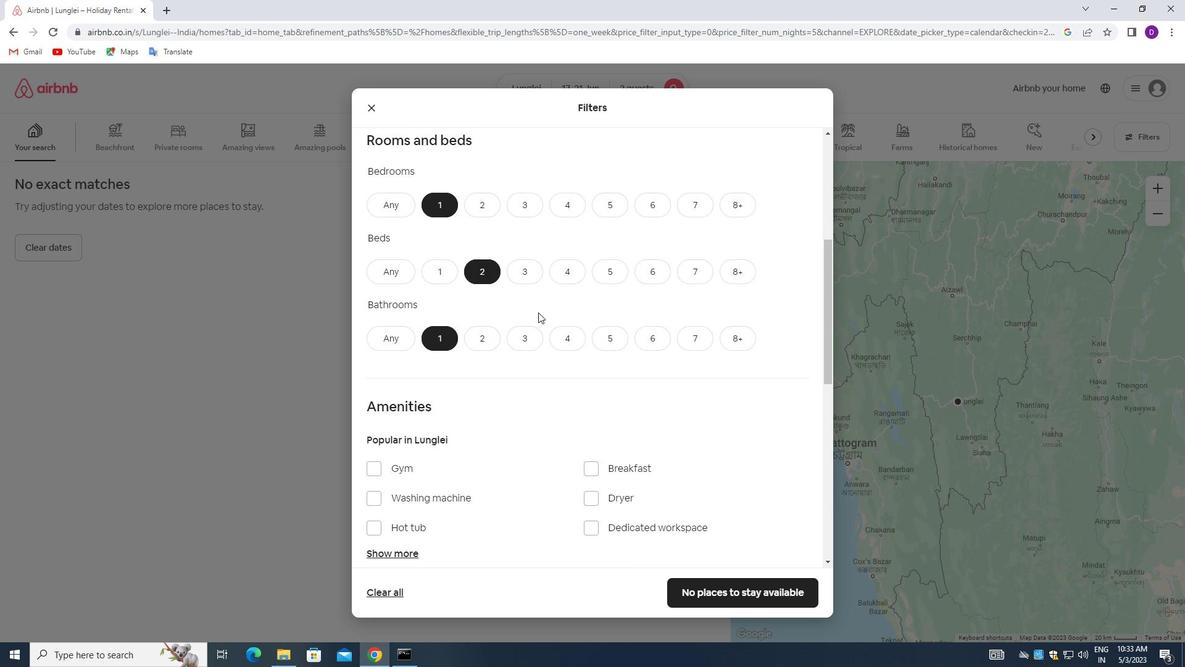 
Action: Mouse scrolled (538, 311) with delta (0, 0)
Screenshot: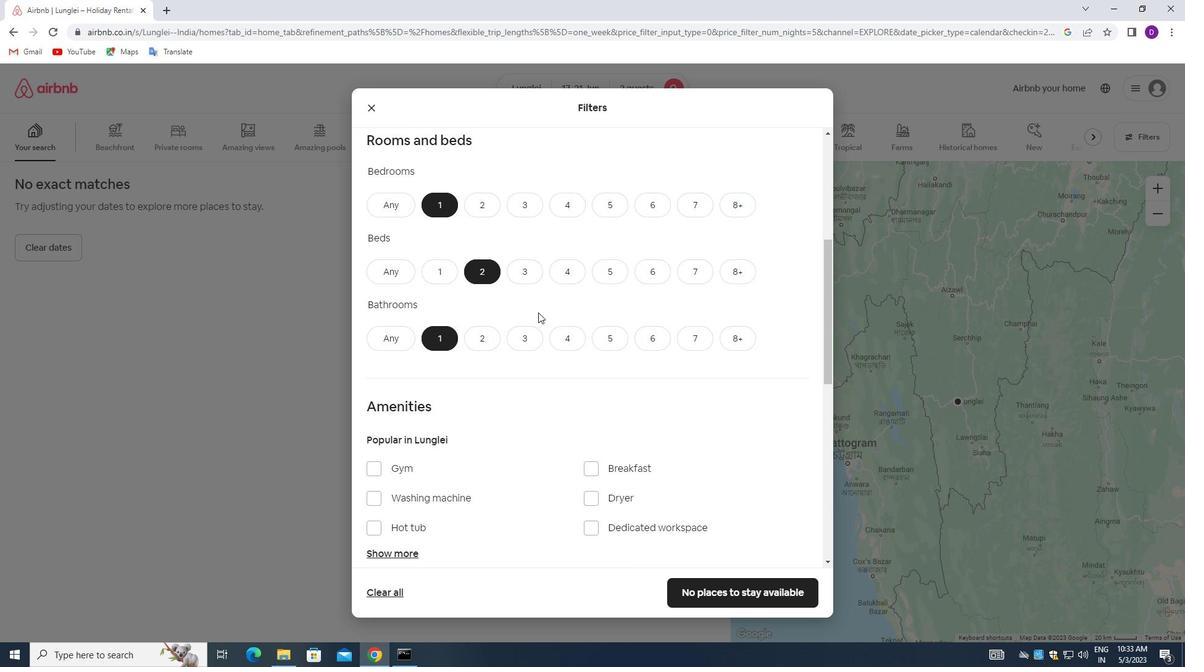
Action: Mouse moved to (545, 311)
Screenshot: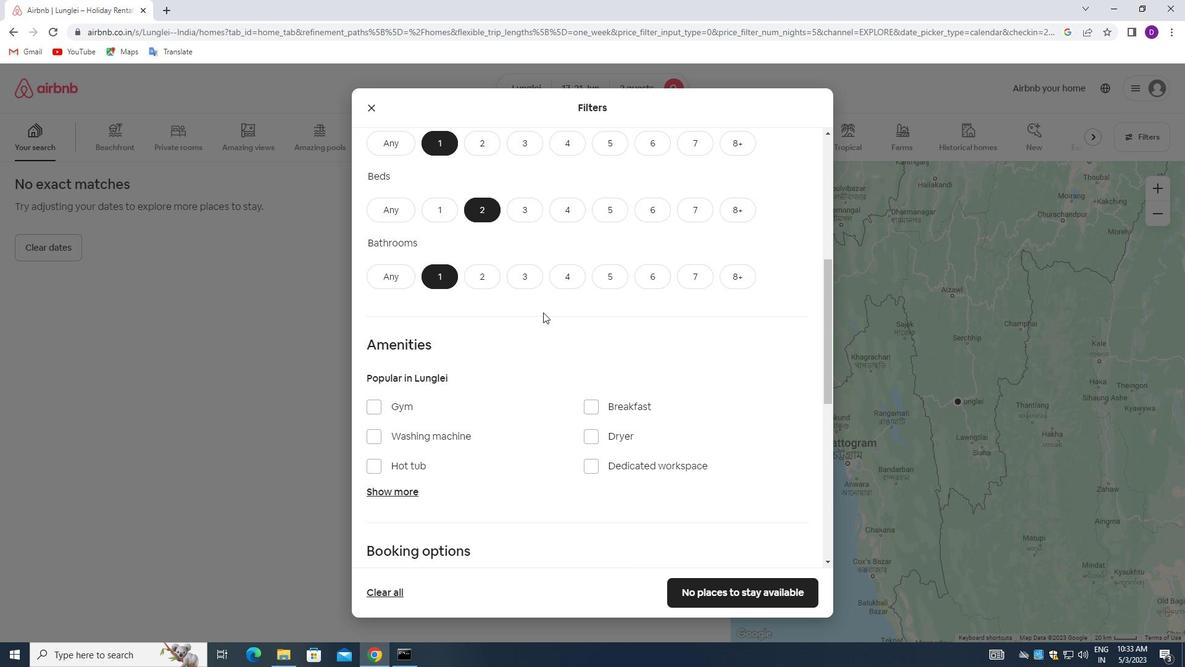 
Action: Mouse scrolled (545, 310) with delta (0, 0)
Screenshot: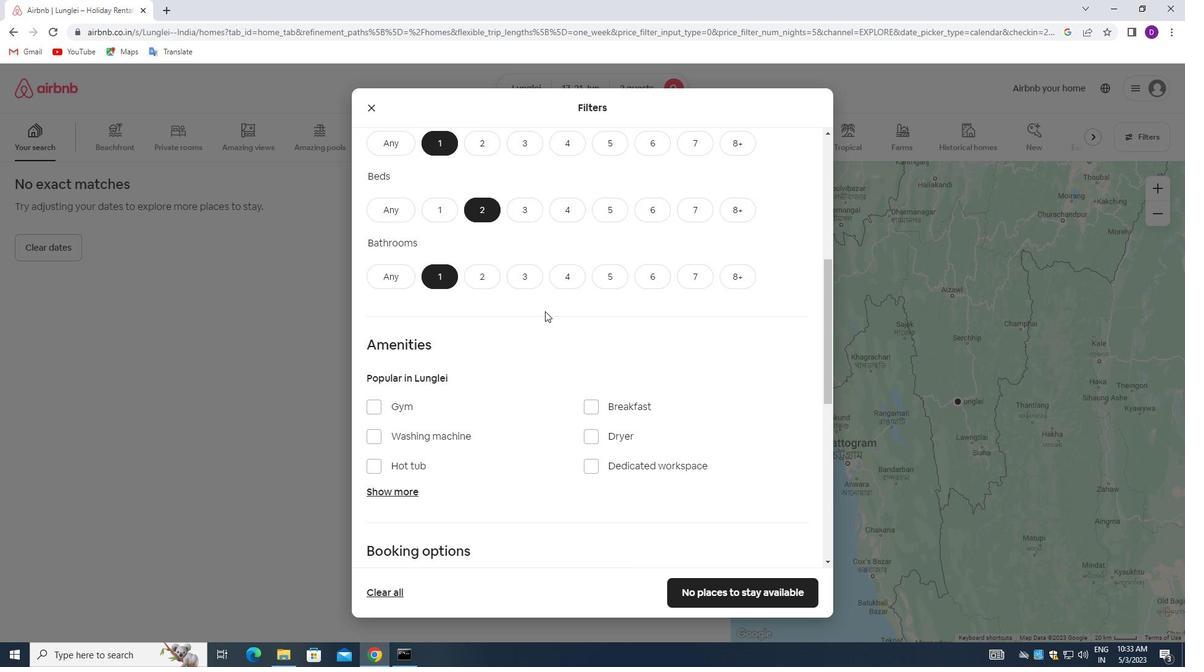 
Action: Mouse scrolled (545, 310) with delta (0, 0)
Screenshot: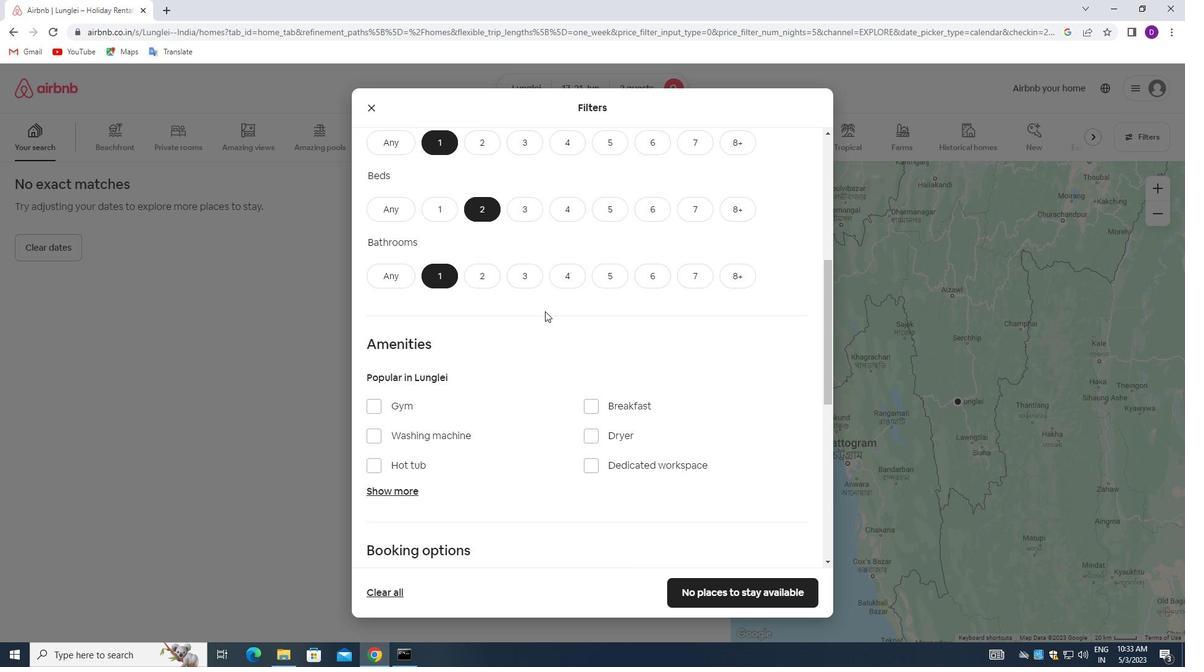 
Action: Mouse moved to (484, 320)
Screenshot: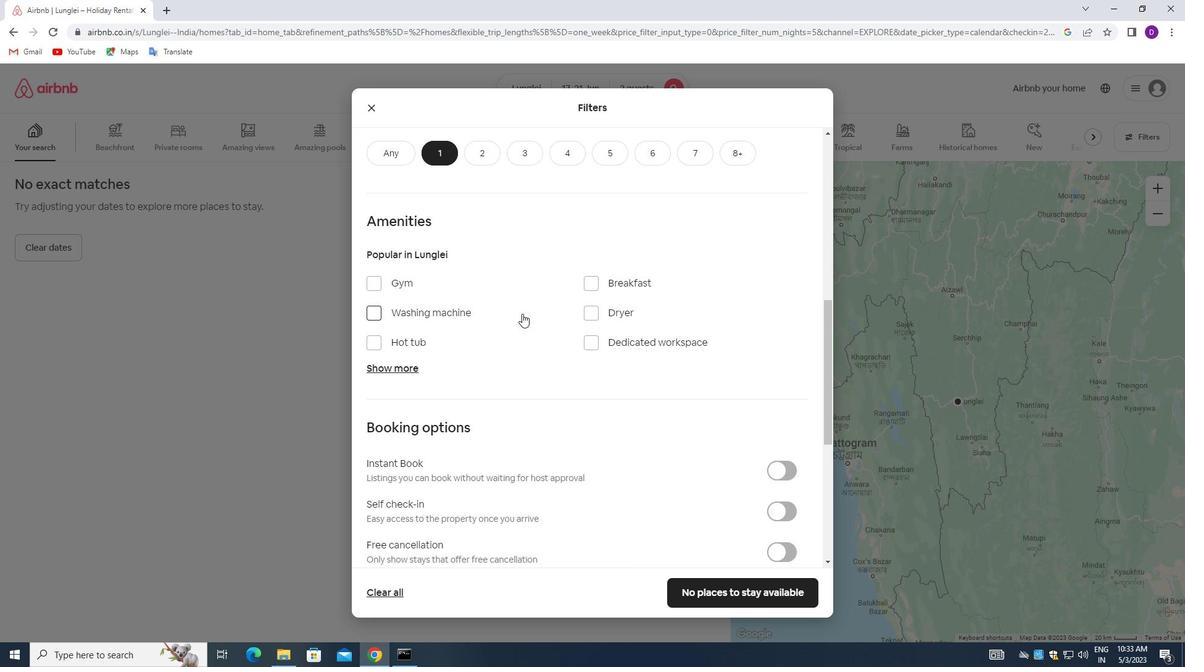 
Action: Mouse scrolled (484, 321) with delta (0, 0)
Screenshot: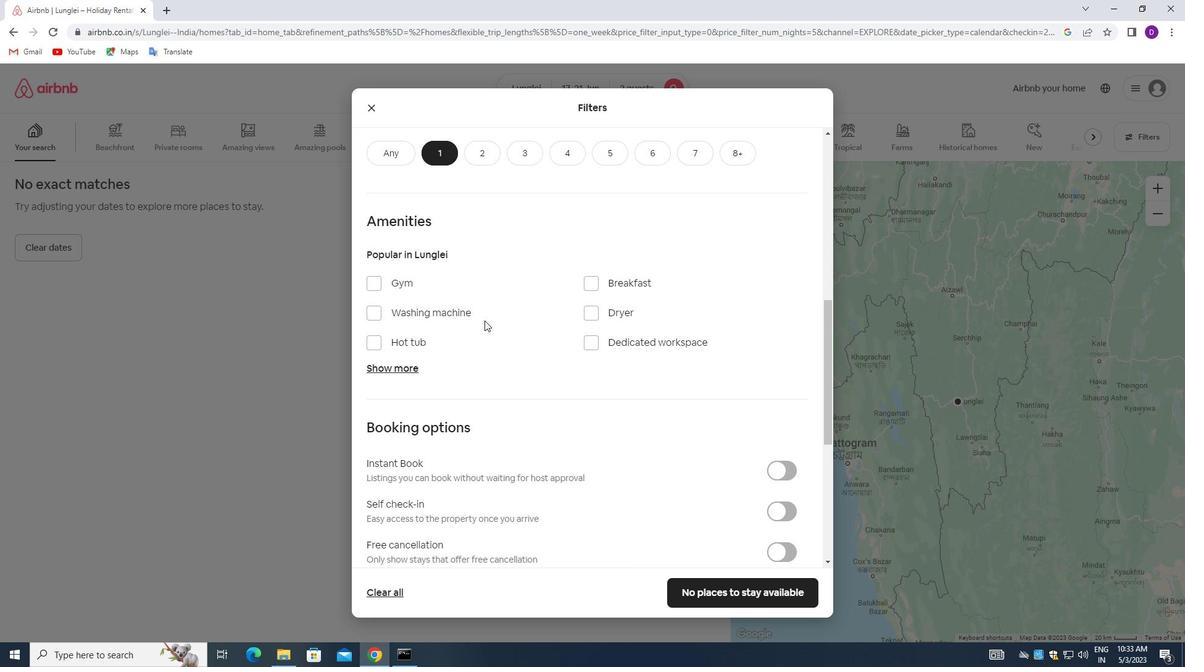 
Action: Mouse scrolled (484, 321) with delta (0, 0)
Screenshot: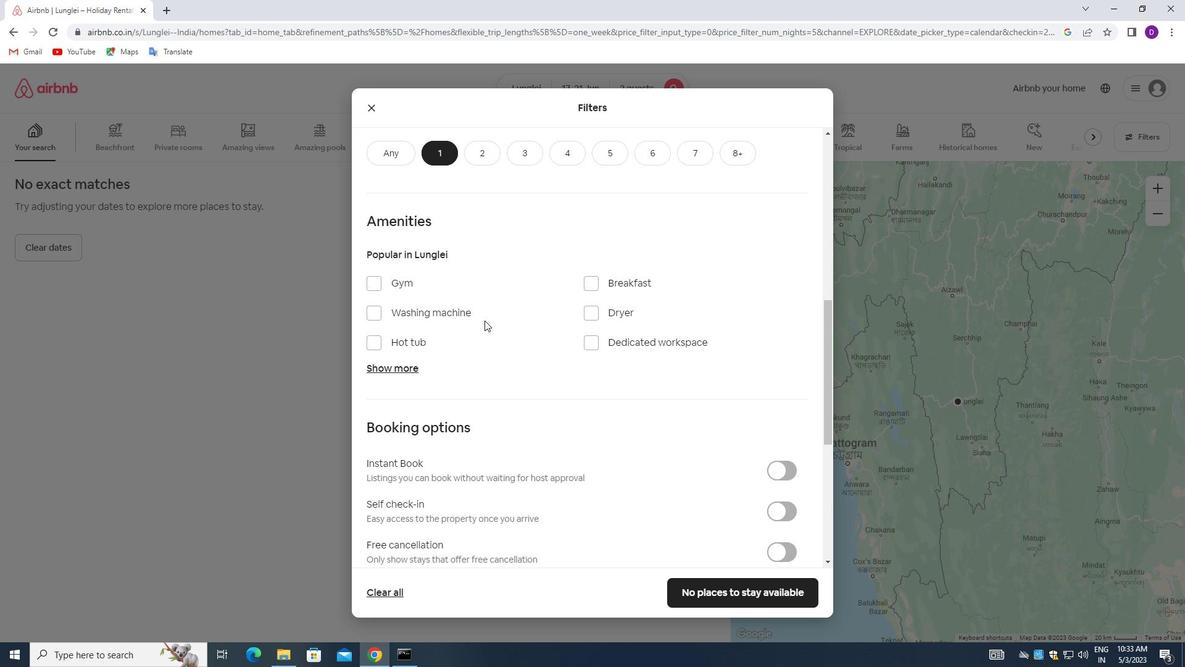 
Action: Mouse scrolled (484, 321) with delta (0, 0)
Screenshot: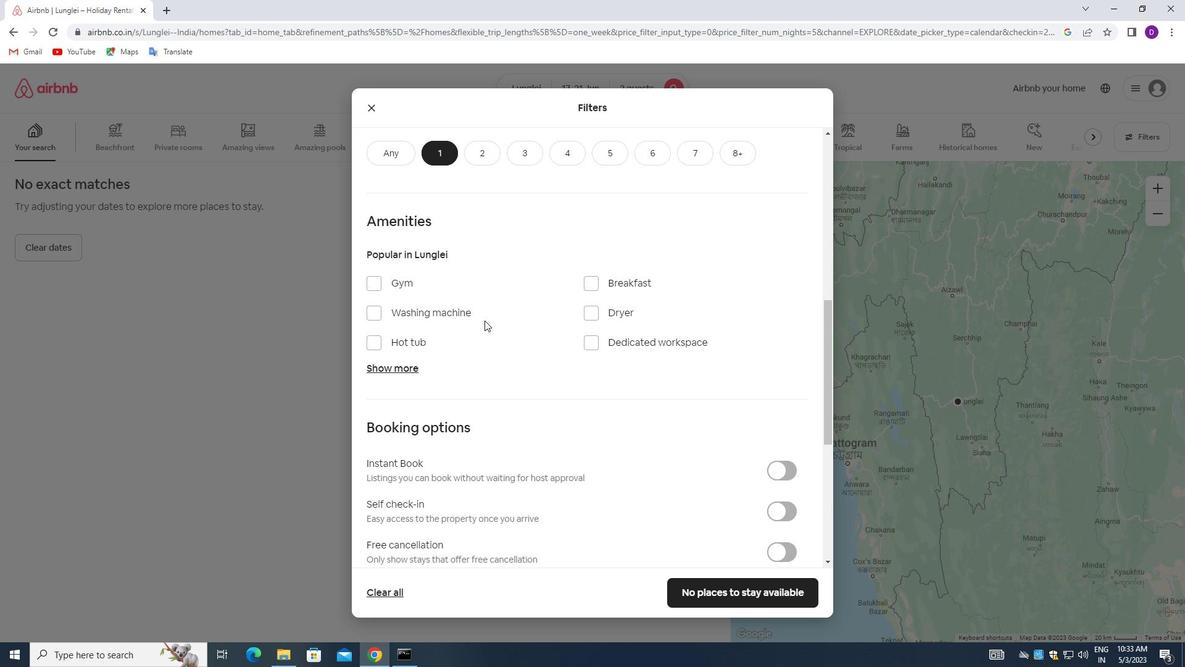 
Action: Mouse scrolled (484, 321) with delta (0, 0)
Screenshot: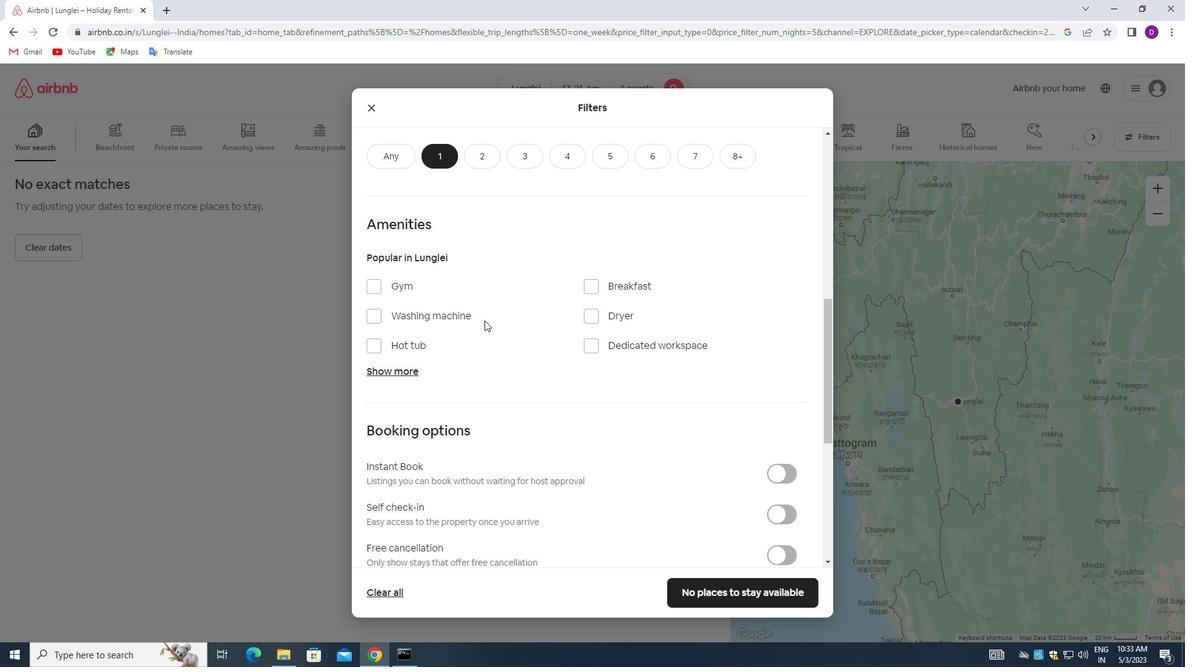 
Action: Mouse scrolled (484, 321) with delta (0, 0)
Screenshot: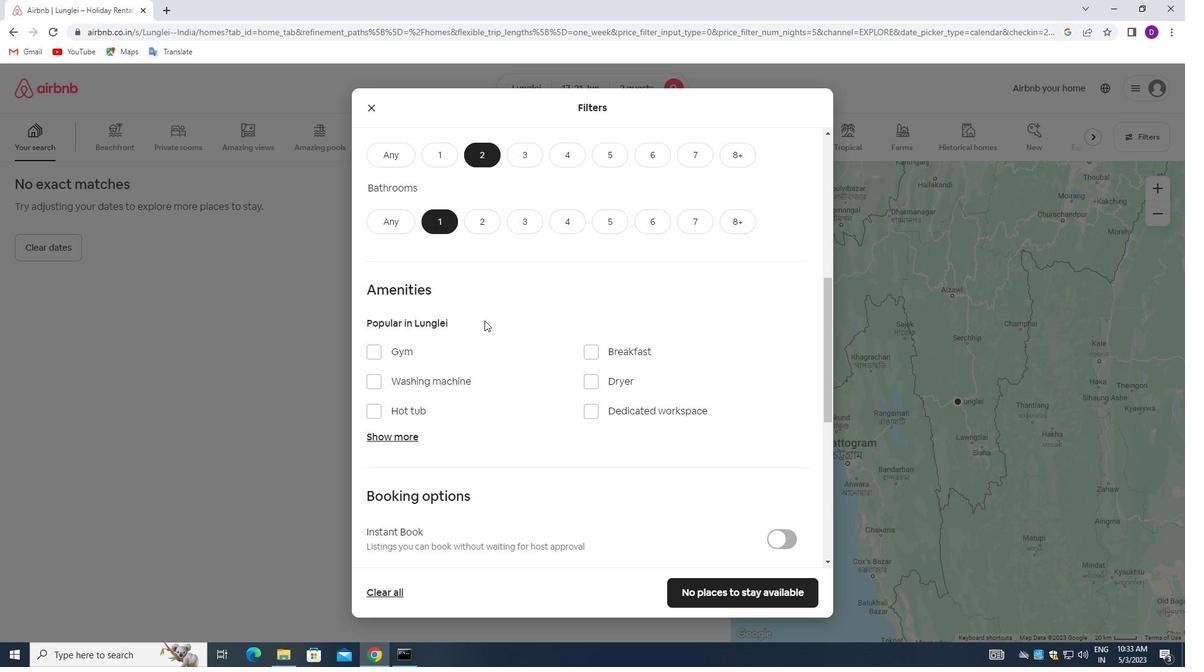 
Action: Mouse scrolled (484, 319) with delta (0, 0)
Screenshot: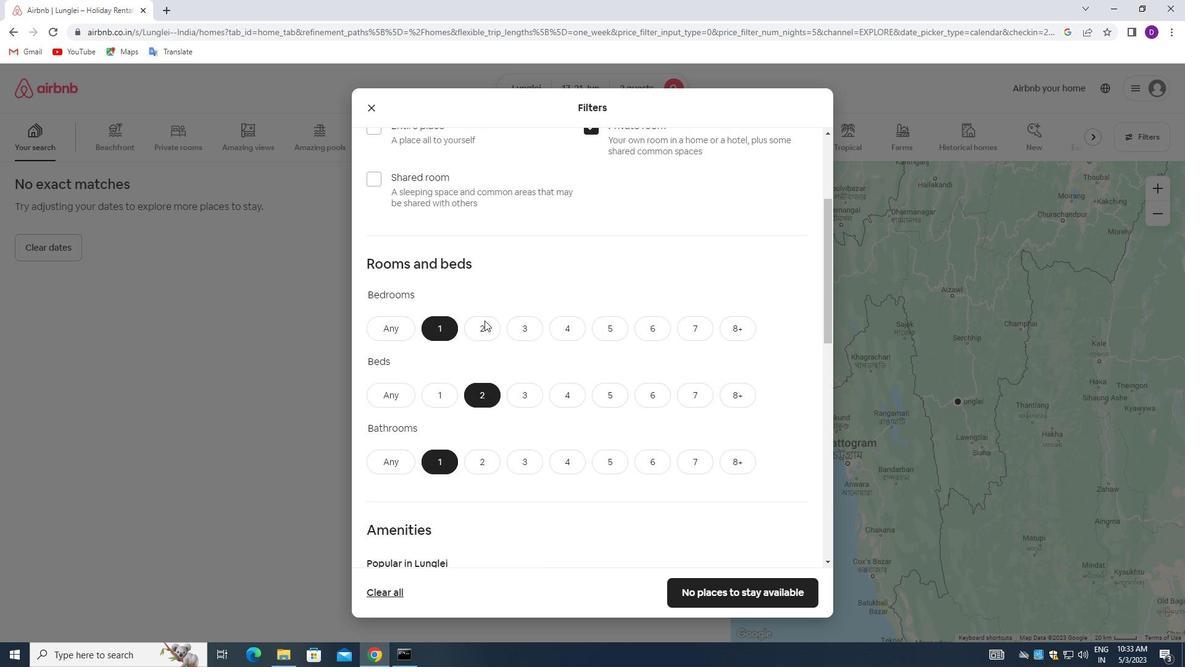 
Action: Mouse scrolled (484, 319) with delta (0, 0)
Screenshot: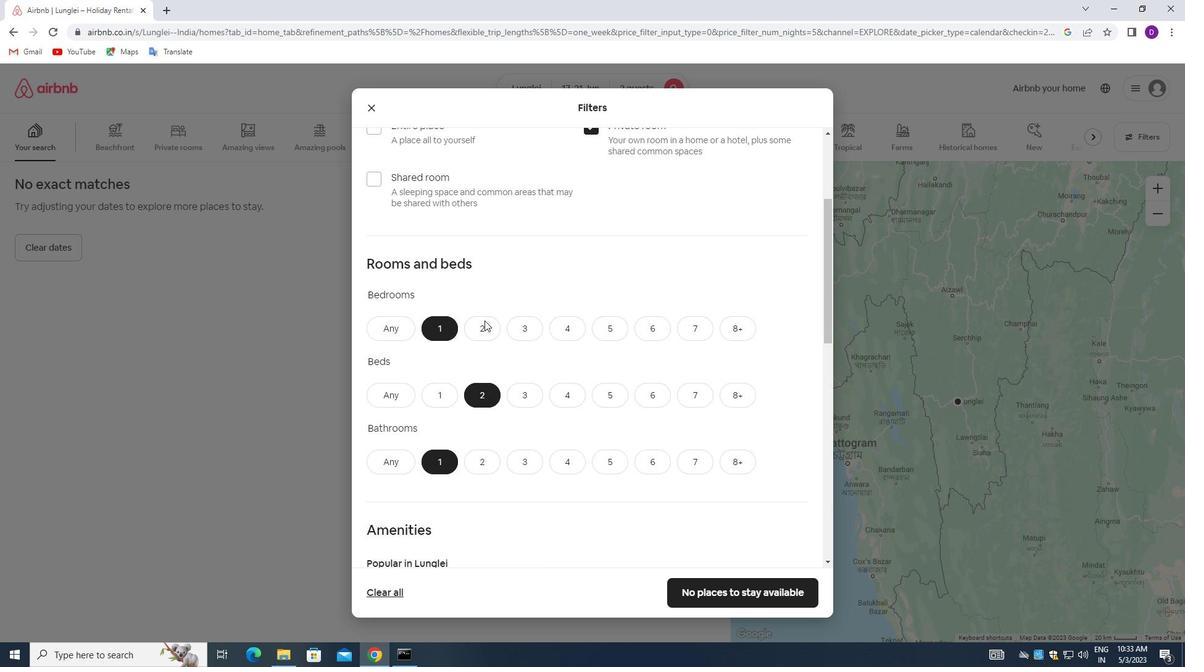 
Action: Mouse scrolled (484, 319) with delta (0, 0)
Screenshot: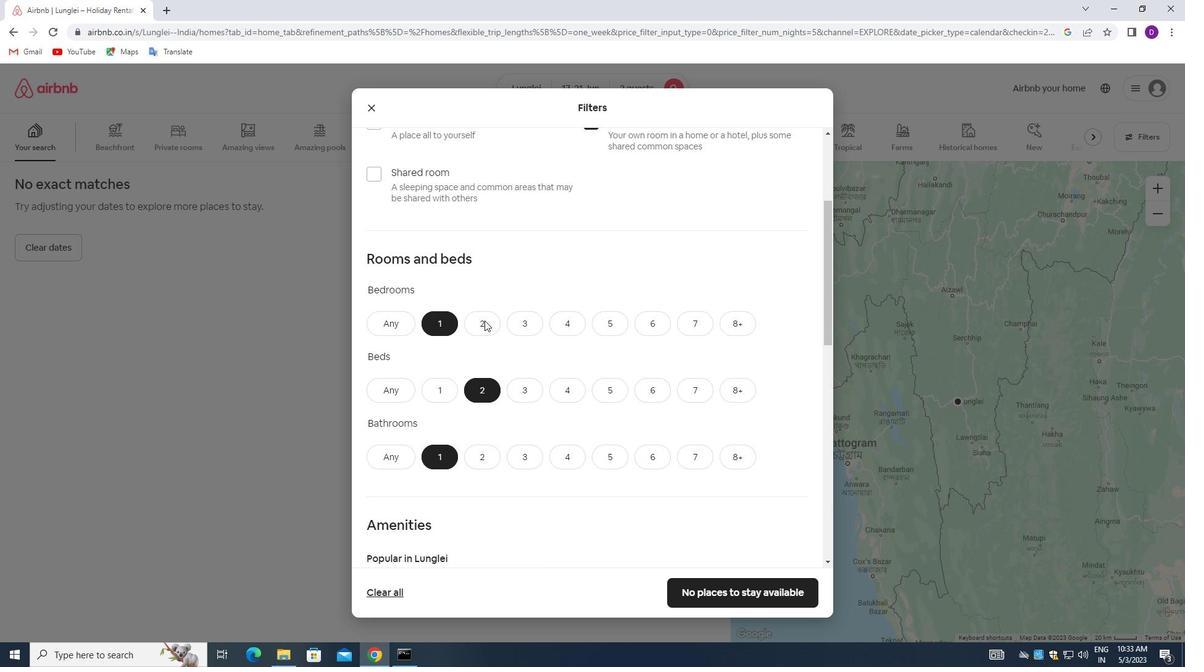 
Action: Mouse scrolled (484, 319) with delta (0, 0)
Screenshot: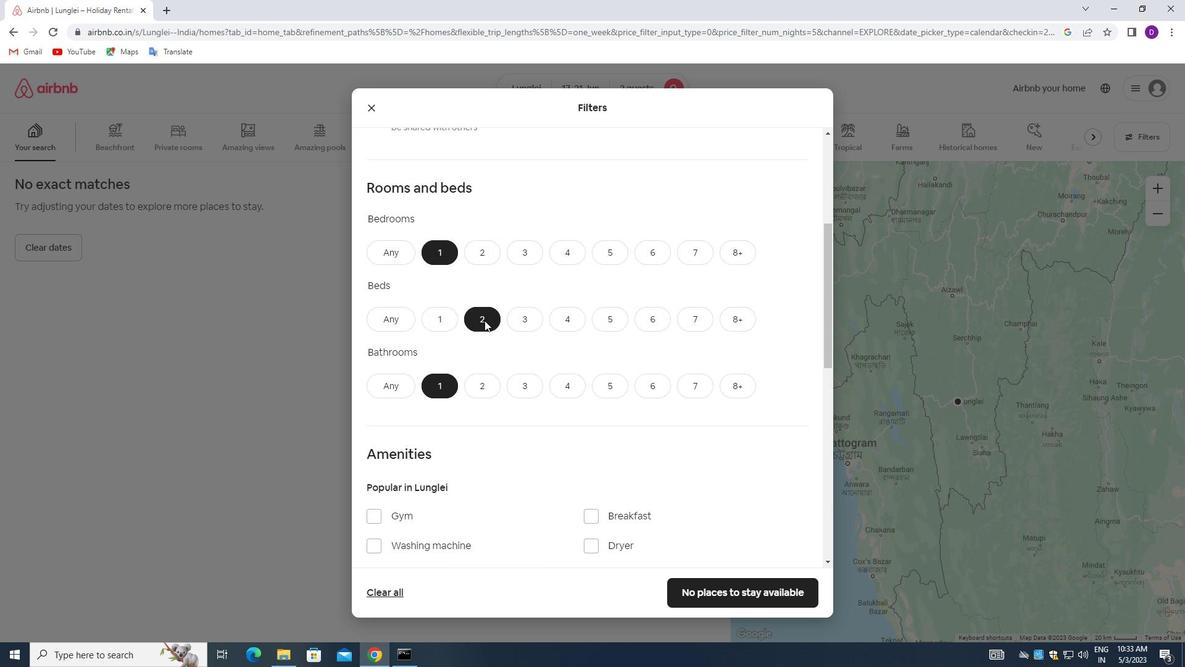 
Action: Mouse scrolled (484, 319) with delta (0, 0)
Screenshot: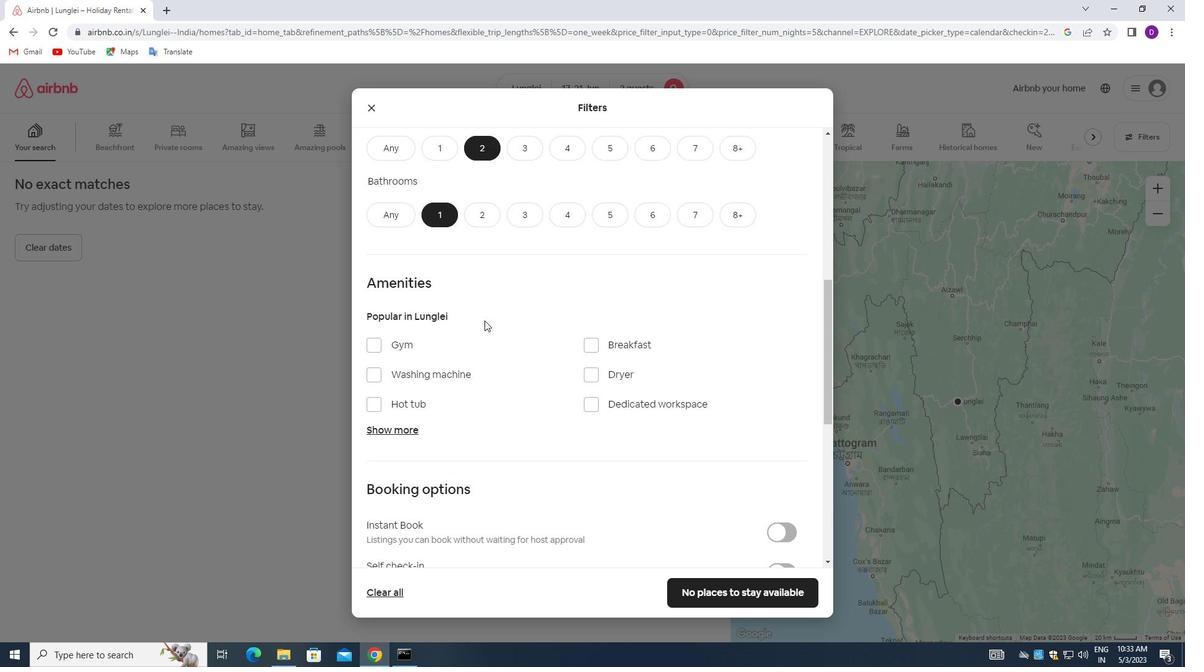 
Action: Mouse scrolled (484, 319) with delta (0, 0)
Screenshot: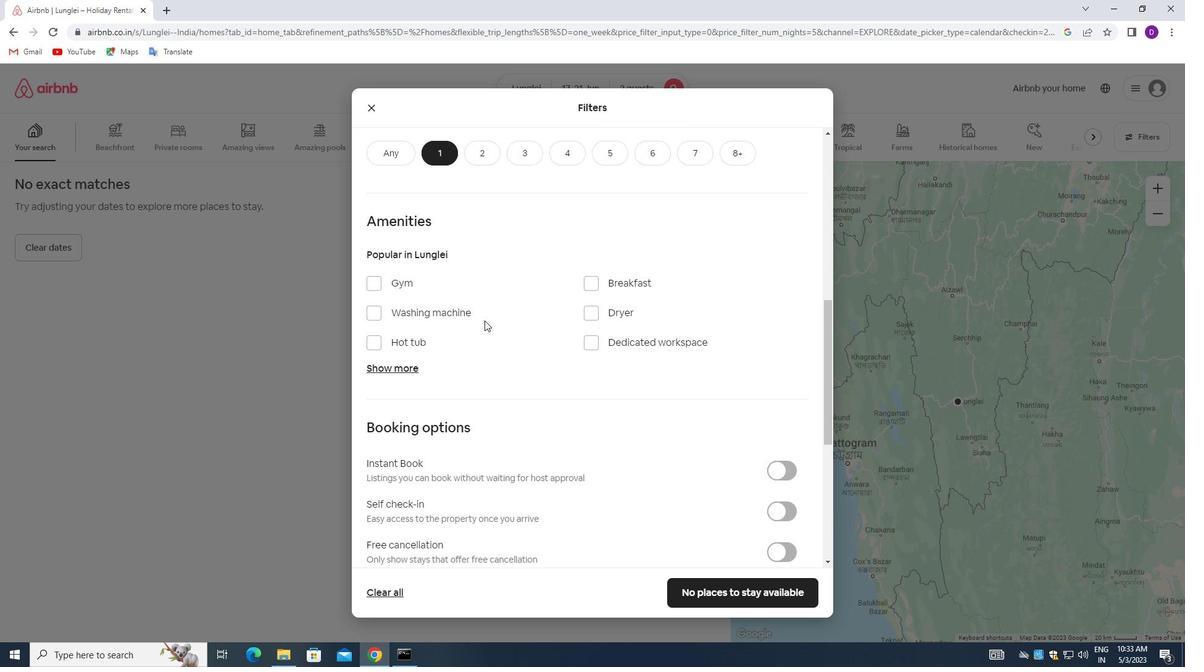 
Action: Mouse moved to (483, 321)
Screenshot: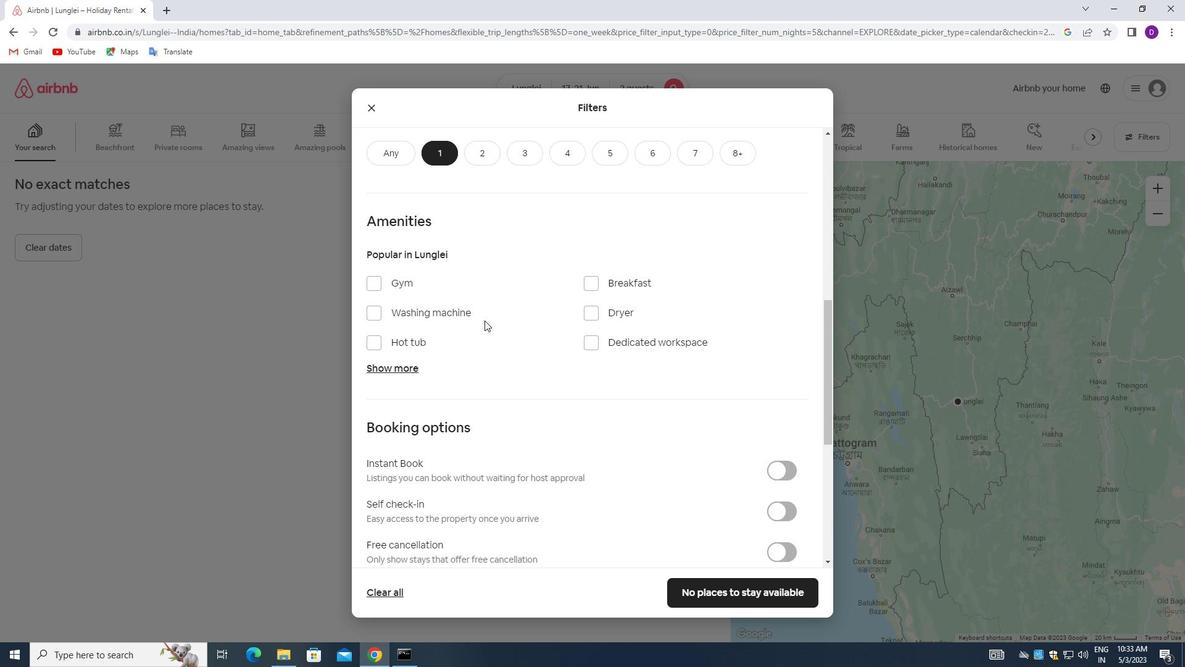 
Action: Mouse scrolled (483, 320) with delta (0, 0)
Screenshot: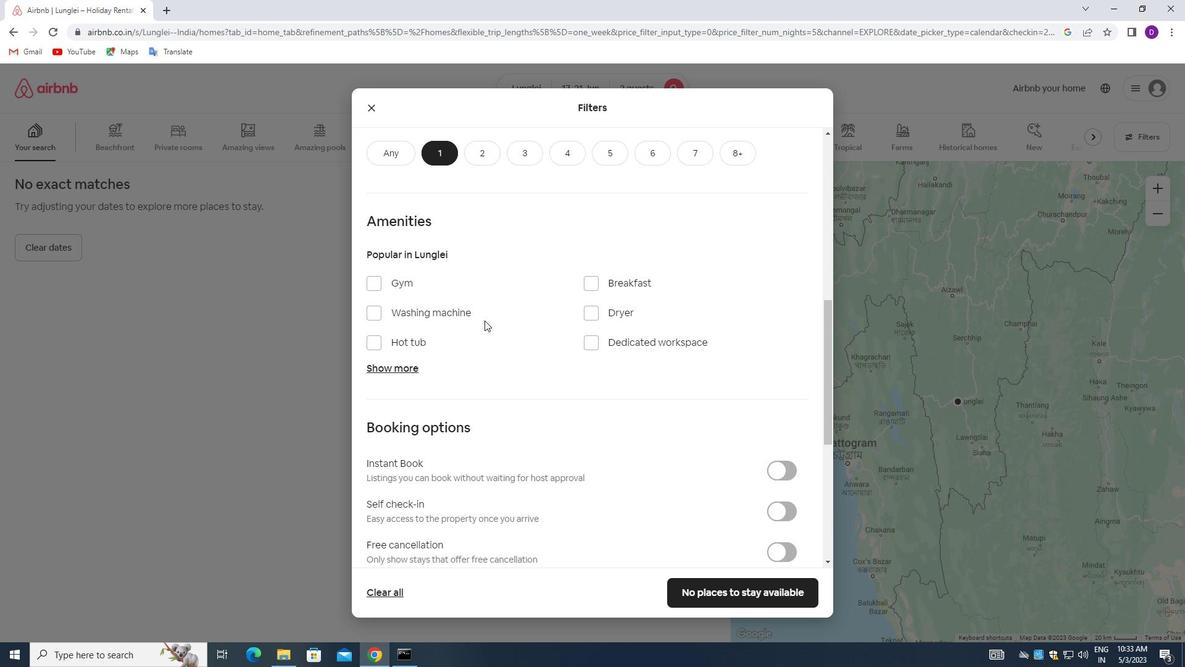 
Action: Mouse scrolled (483, 321) with delta (0, 0)
Screenshot: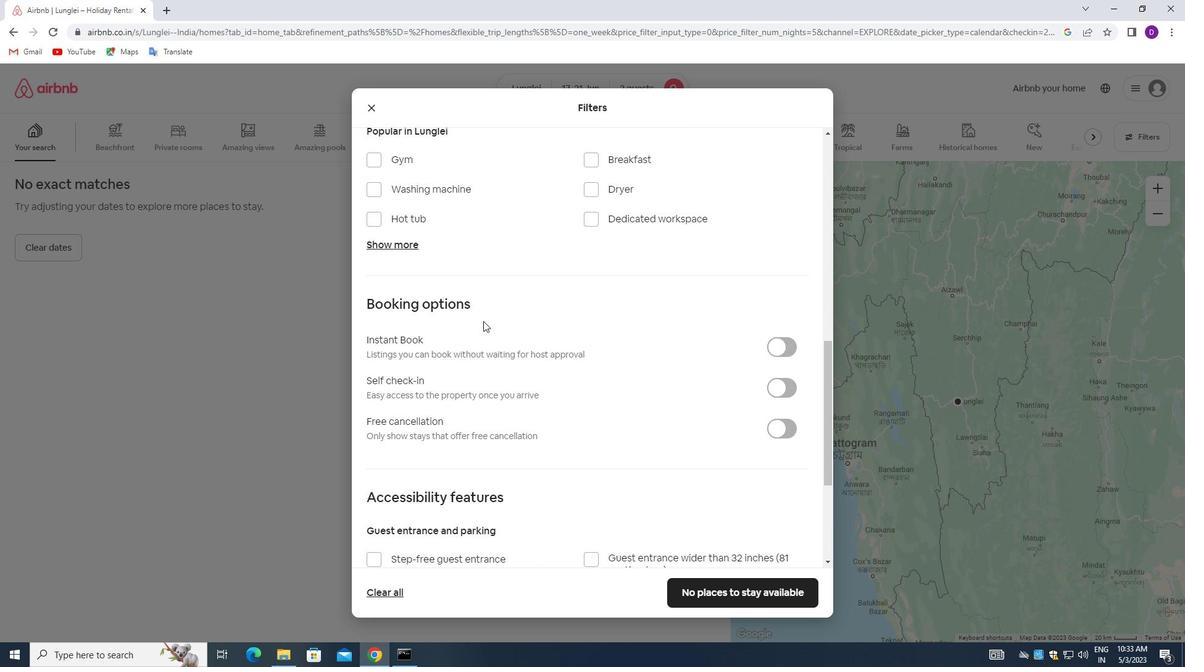
Action: Mouse scrolled (483, 321) with delta (0, 0)
Screenshot: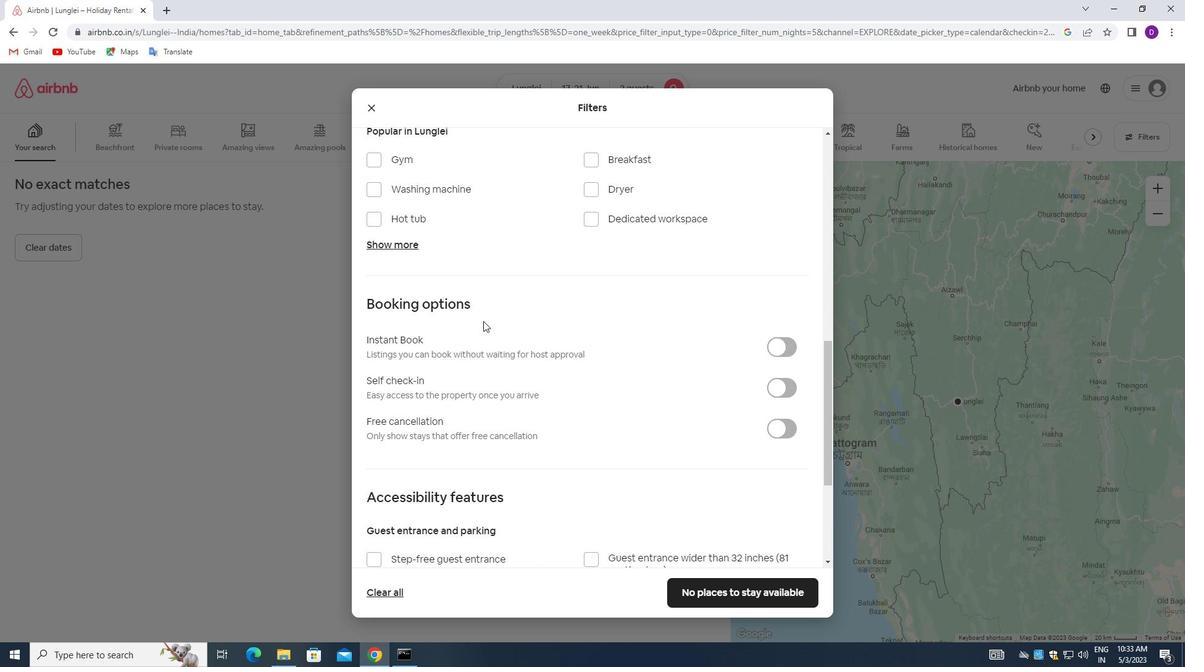 
Action: Mouse scrolled (483, 321) with delta (0, 0)
Screenshot: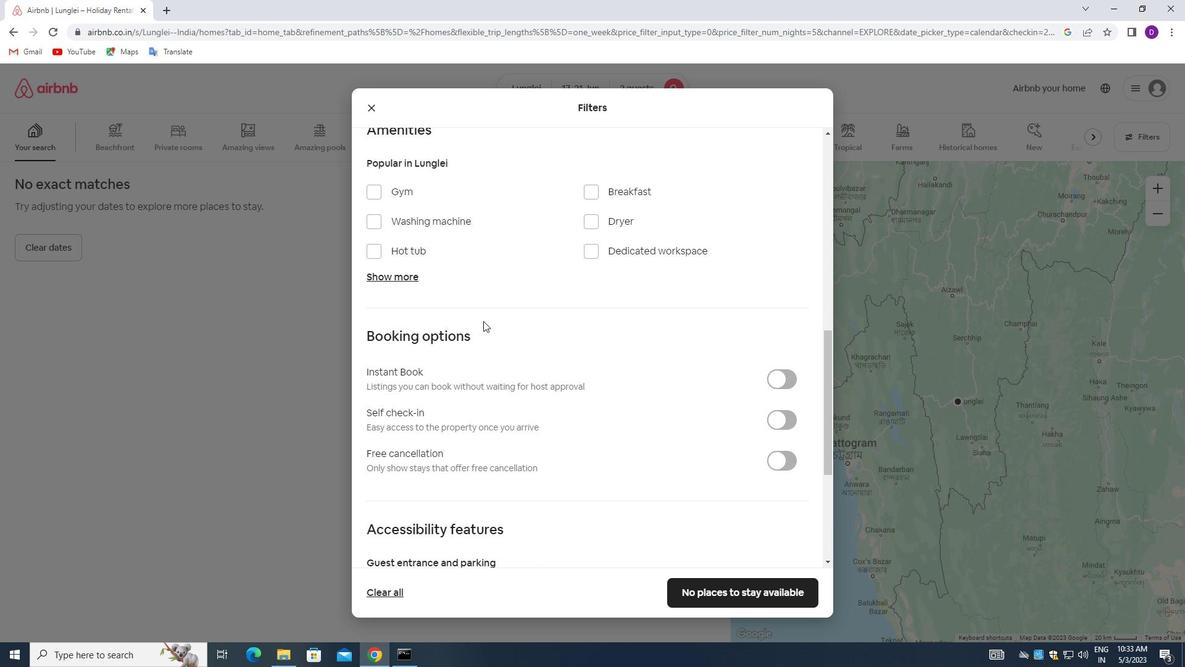 
Action: Mouse scrolled (483, 321) with delta (0, 0)
Screenshot: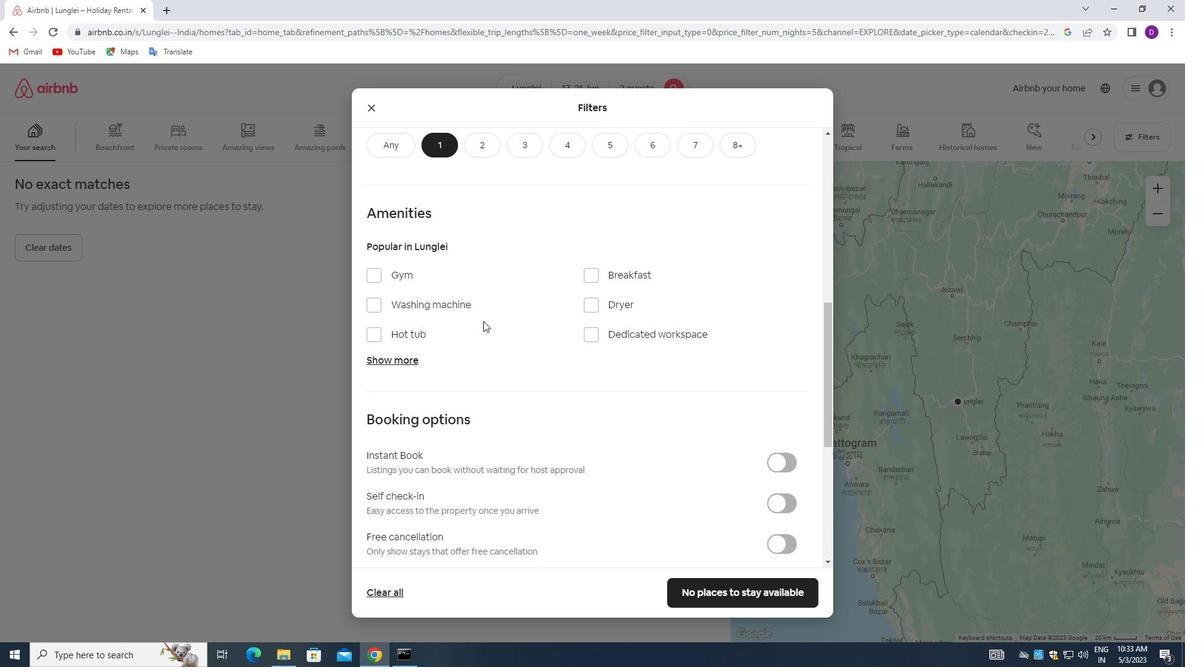 
Action: Mouse moved to (515, 361)
Screenshot: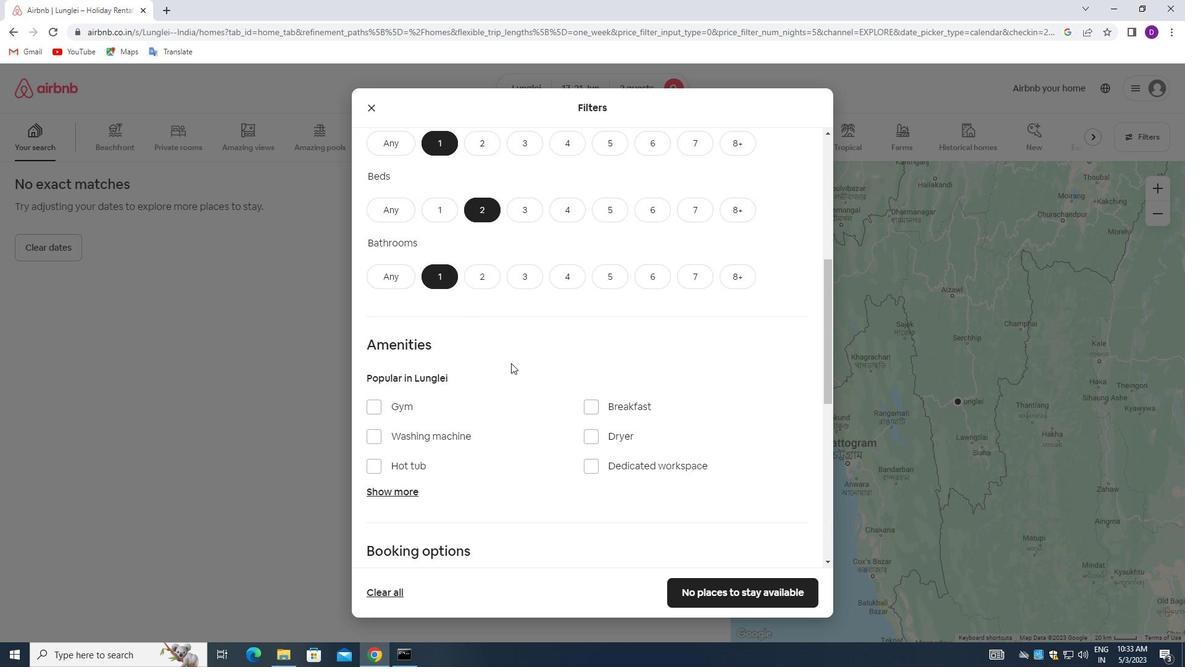 
Action: Mouse scrolled (515, 360) with delta (0, 0)
Screenshot: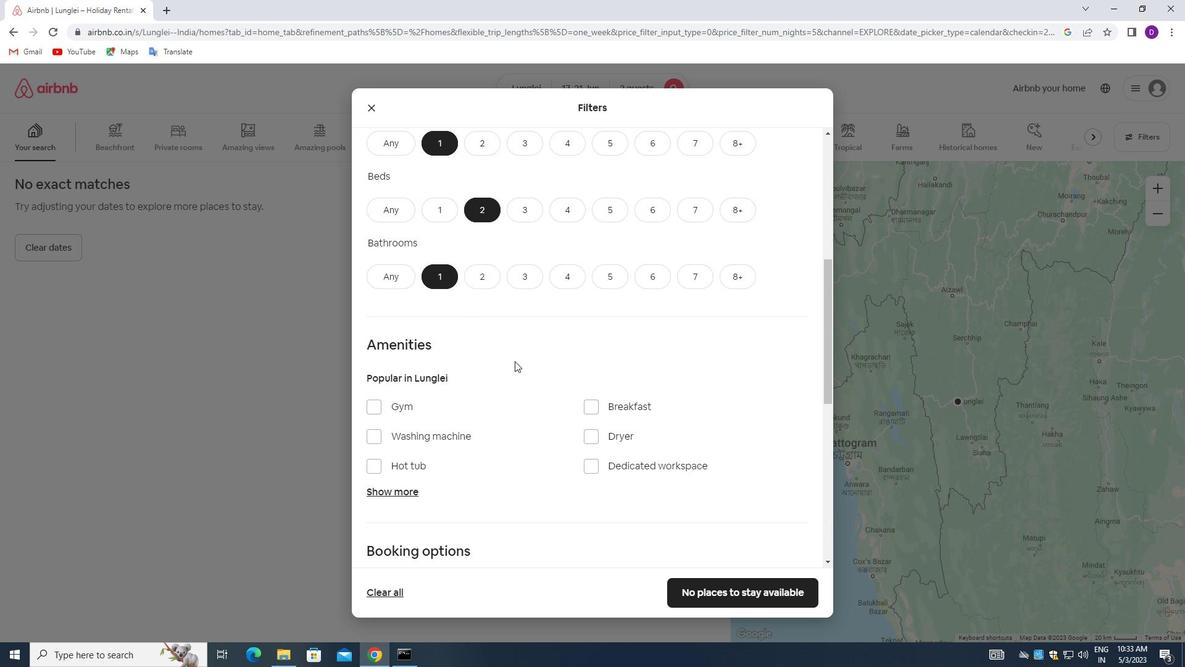 
Action: Mouse scrolled (515, 360) with delta (0, 0)
Screenshot: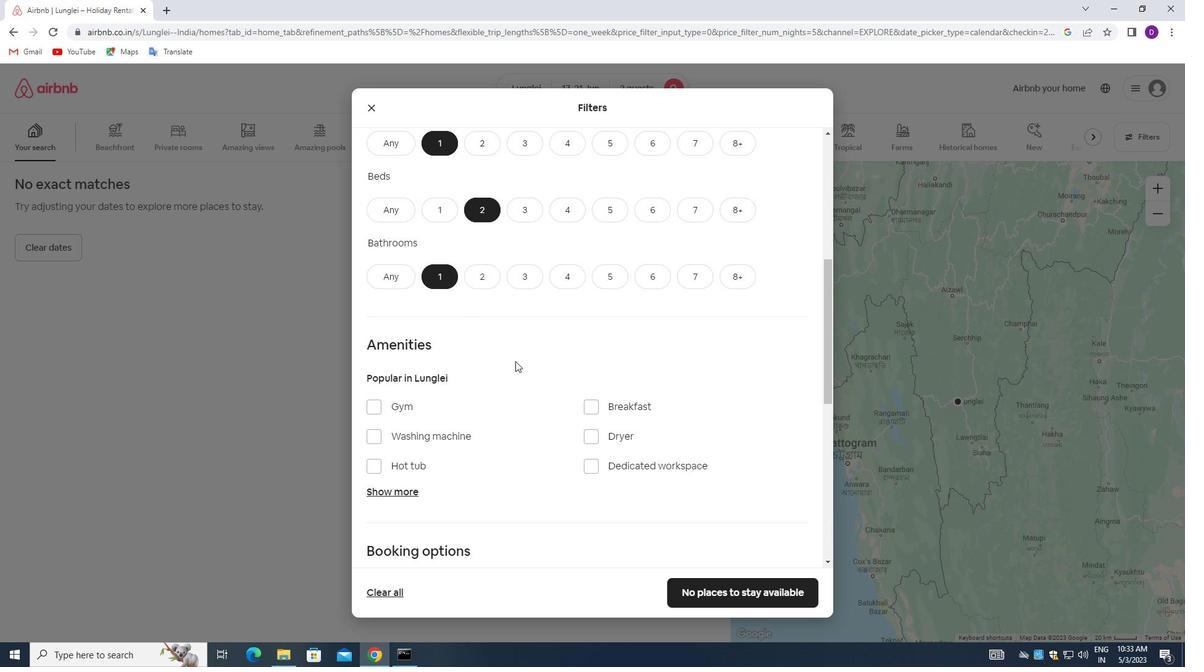 
Action: Mouse moved to (516, 361)
Screenshot: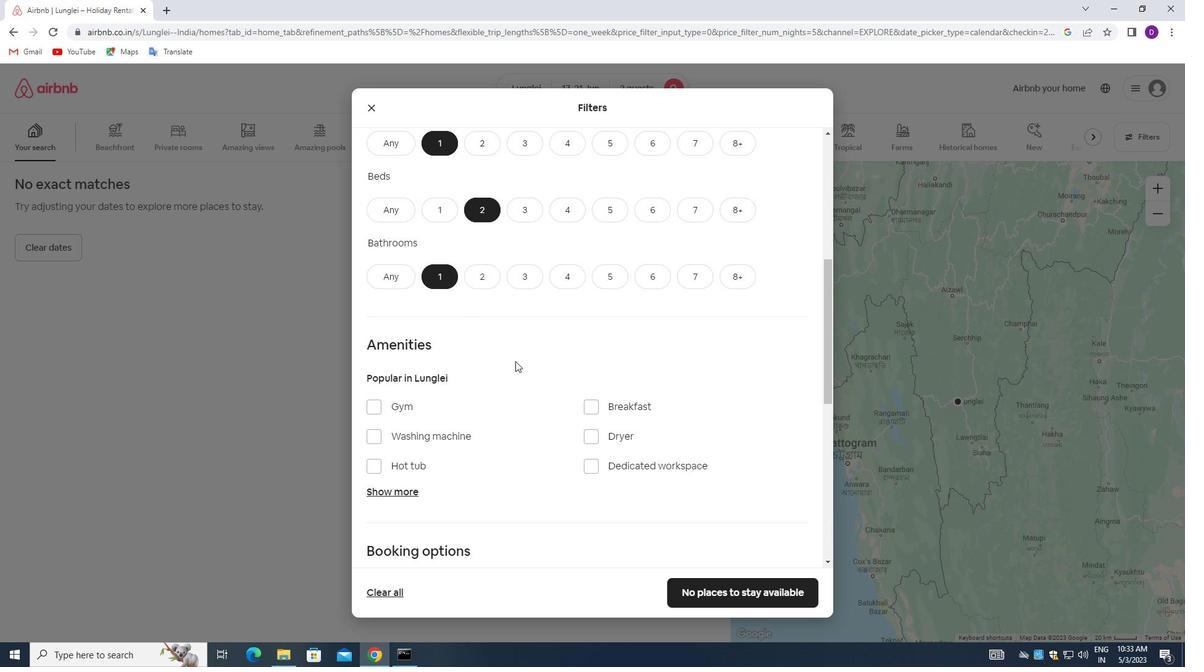
Action: Mouse scrolled (516, 360) with delta (0, 0)
Screenshot: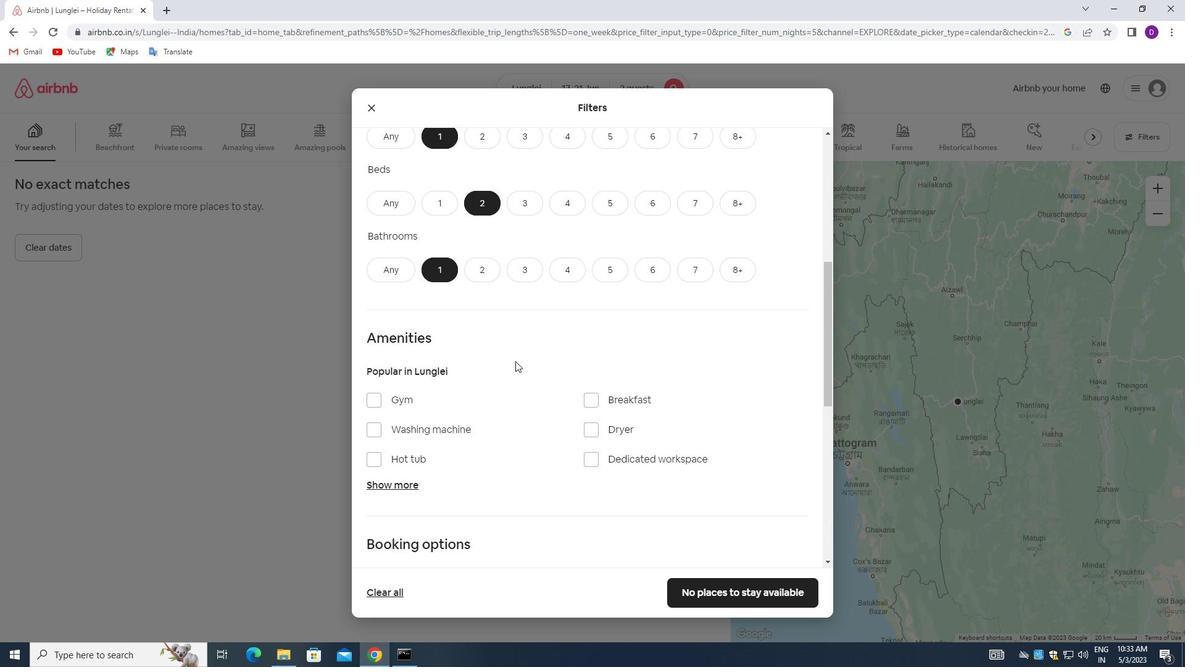 
Action: Mouse moved to (516, 361)
Screenshot: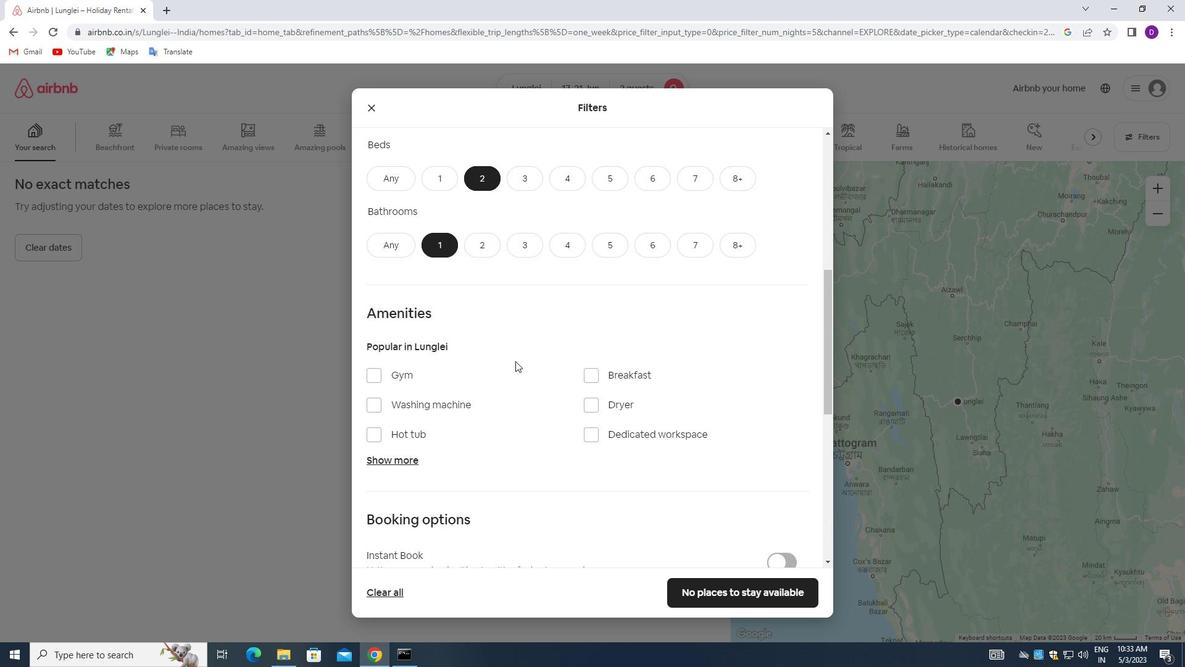 
Action: Mouse scrolled (516, 360) with delta (0, 0)
Screenshot: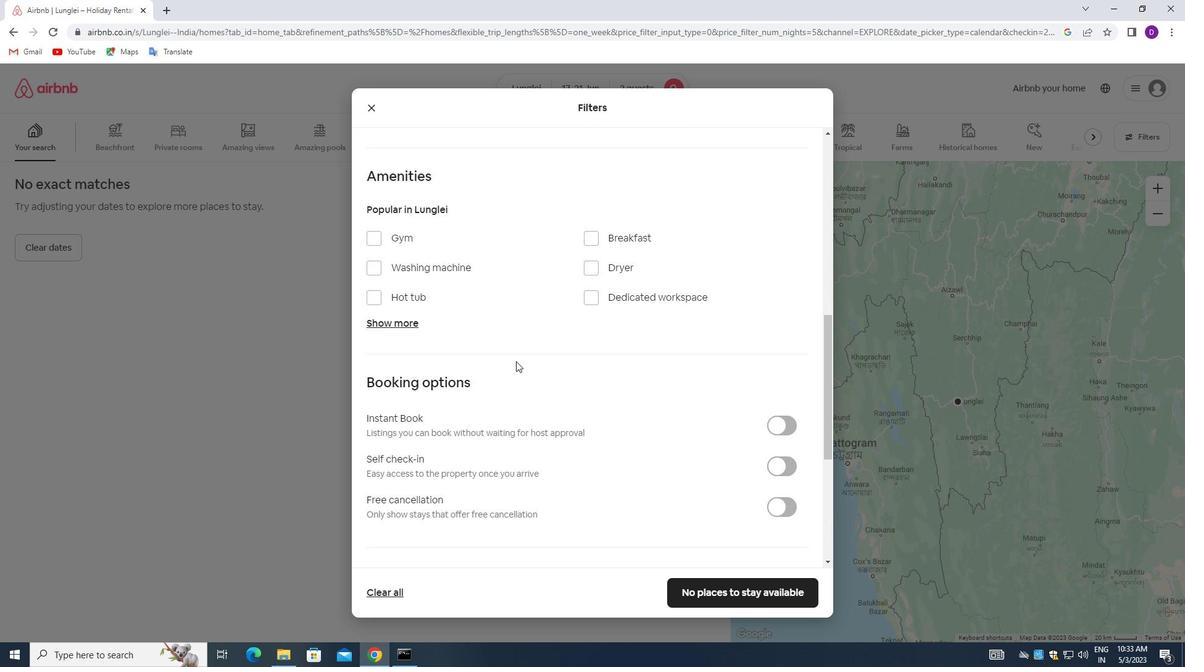 
Action: Mouse scrolled (516, 360) with delta (0, 0)
Screenshot: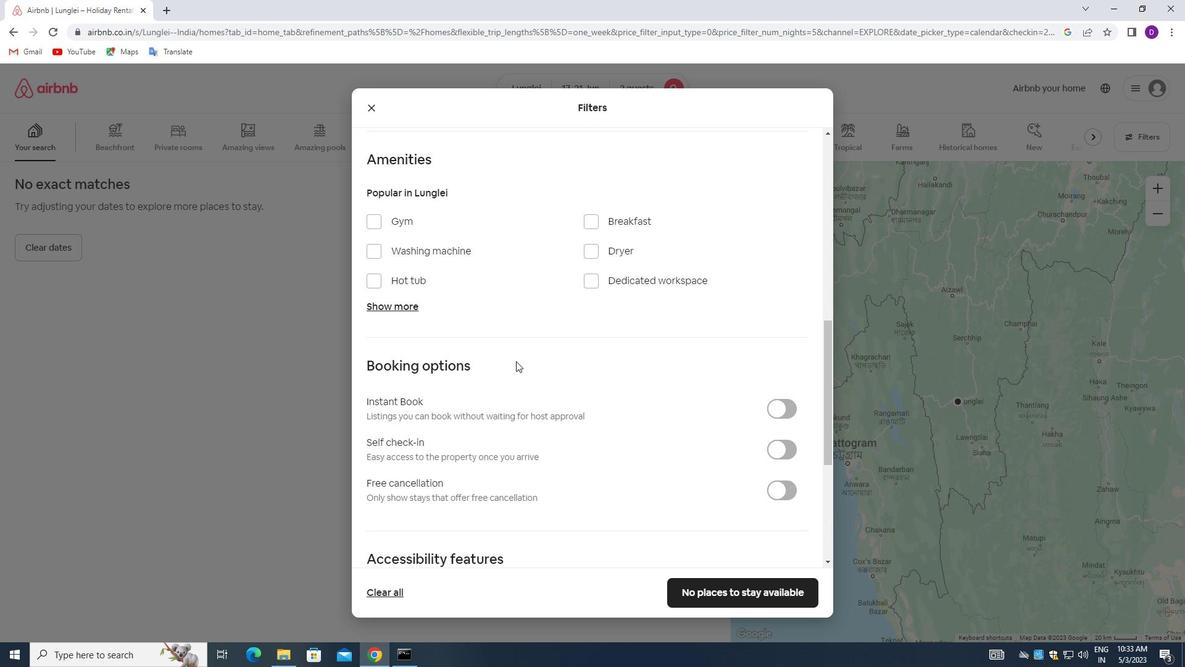 
Action: Mouse moved to (788, 329)
Screenshot: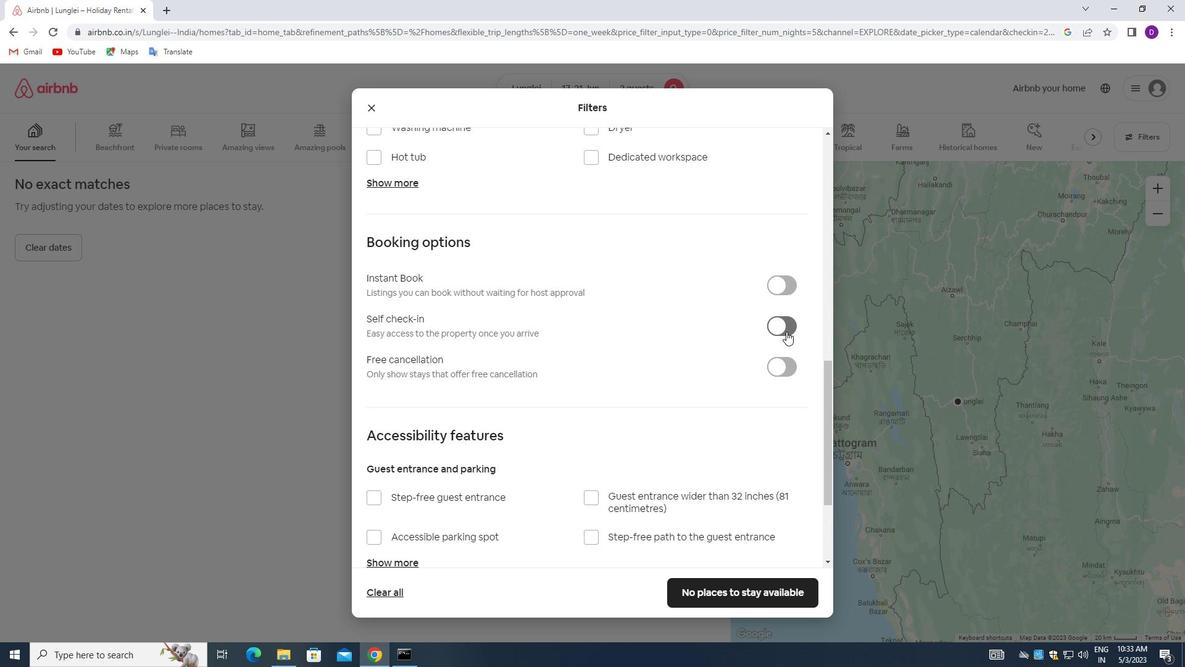 
Action: Mouse pressed left at (788, 329)
Screenshot: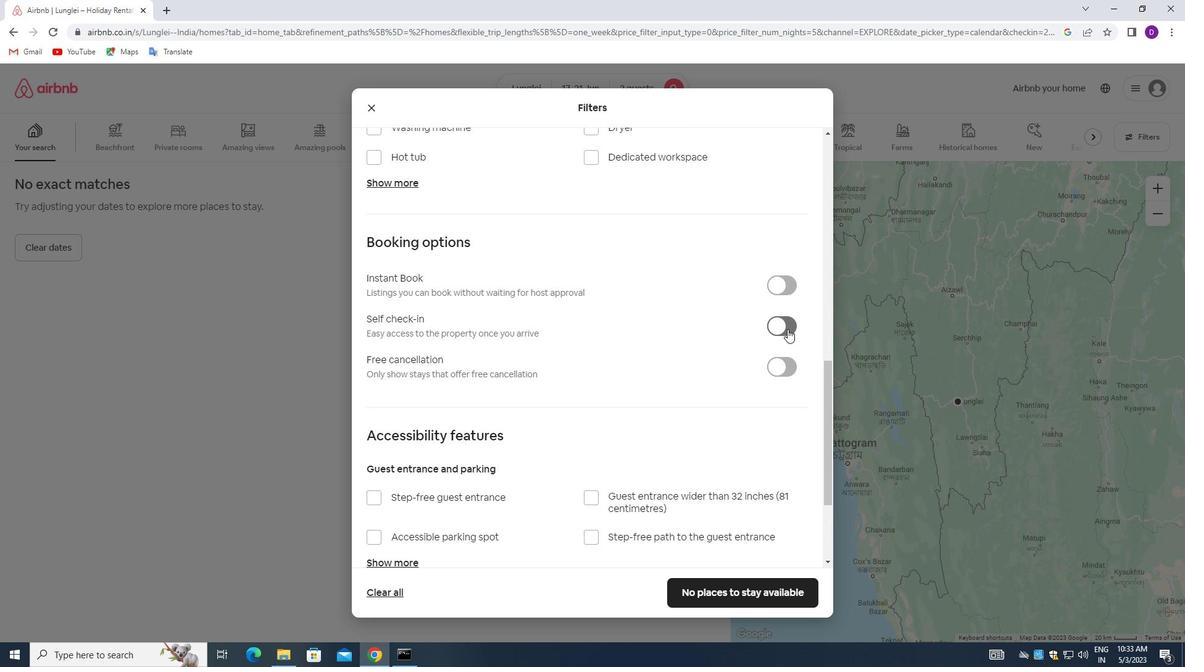 
Action: Mouse moved to (533, 329)
Screenshot: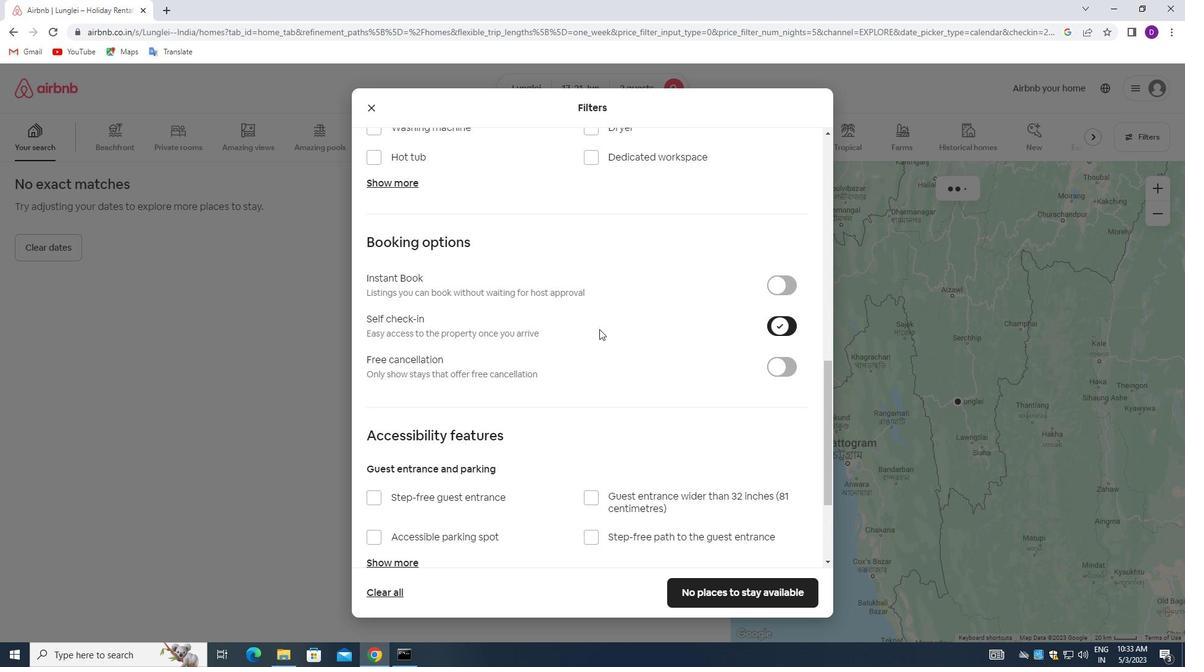 
Action: Mouse scrolled (533, 328) with delta (0, 0)
Screenshot: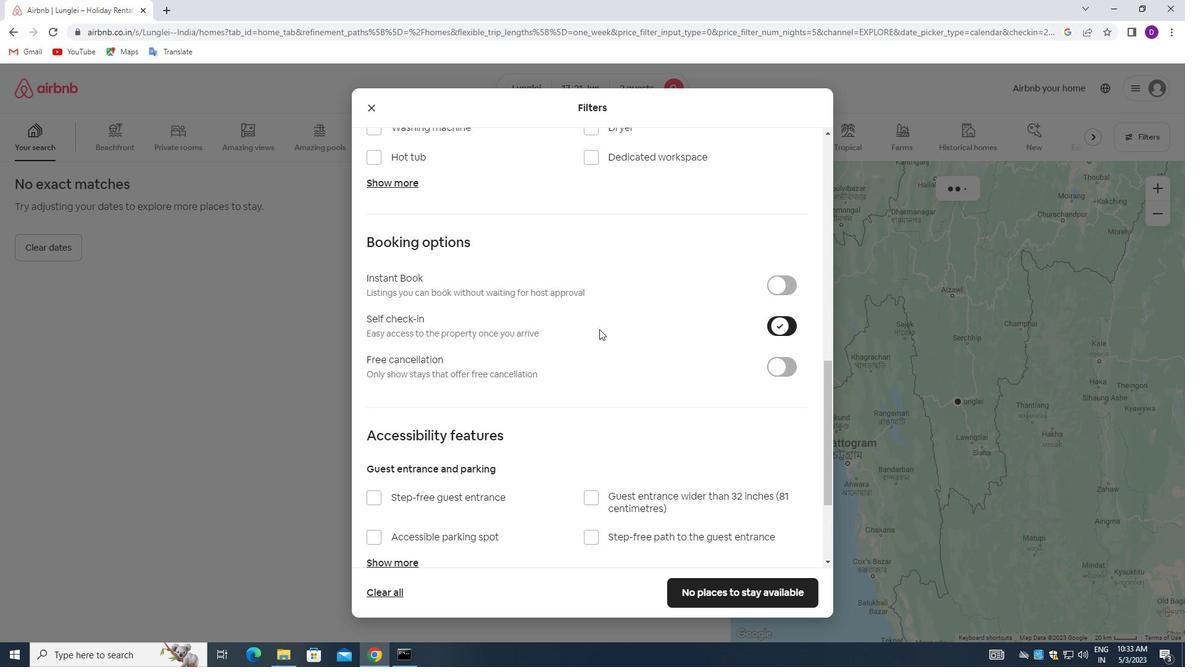 
Action: Mouse moved to (533, 330)
Screenshot: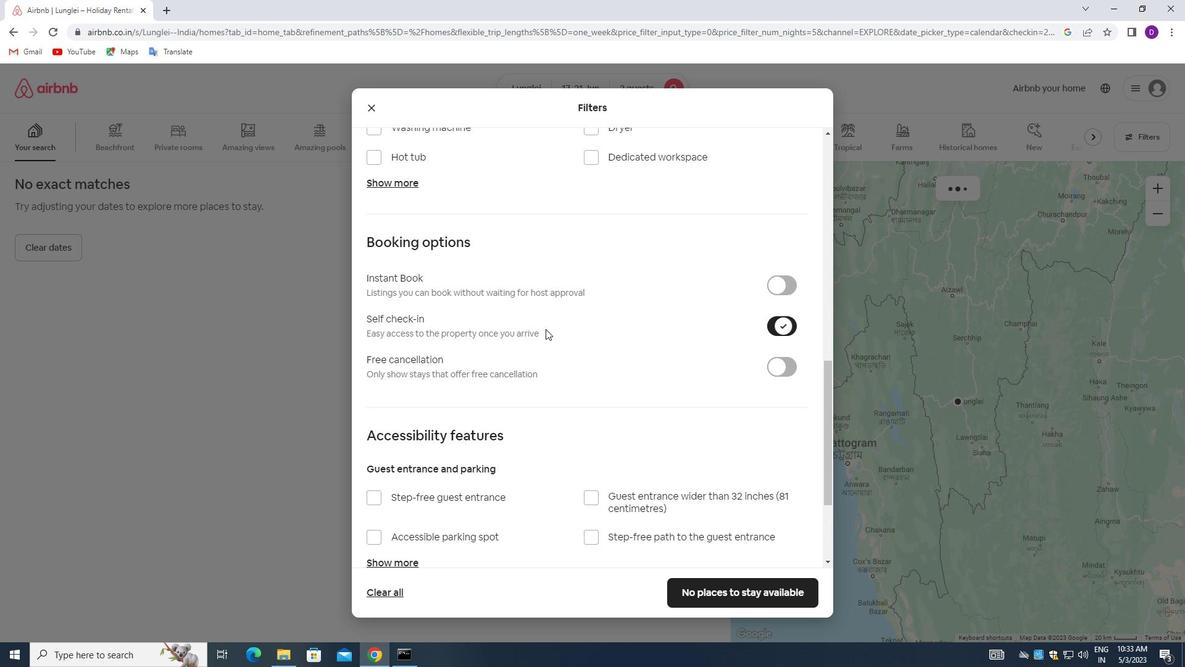 
Action: Mouse scrolled (533, 329) with delta (0, 0)
Screenshot: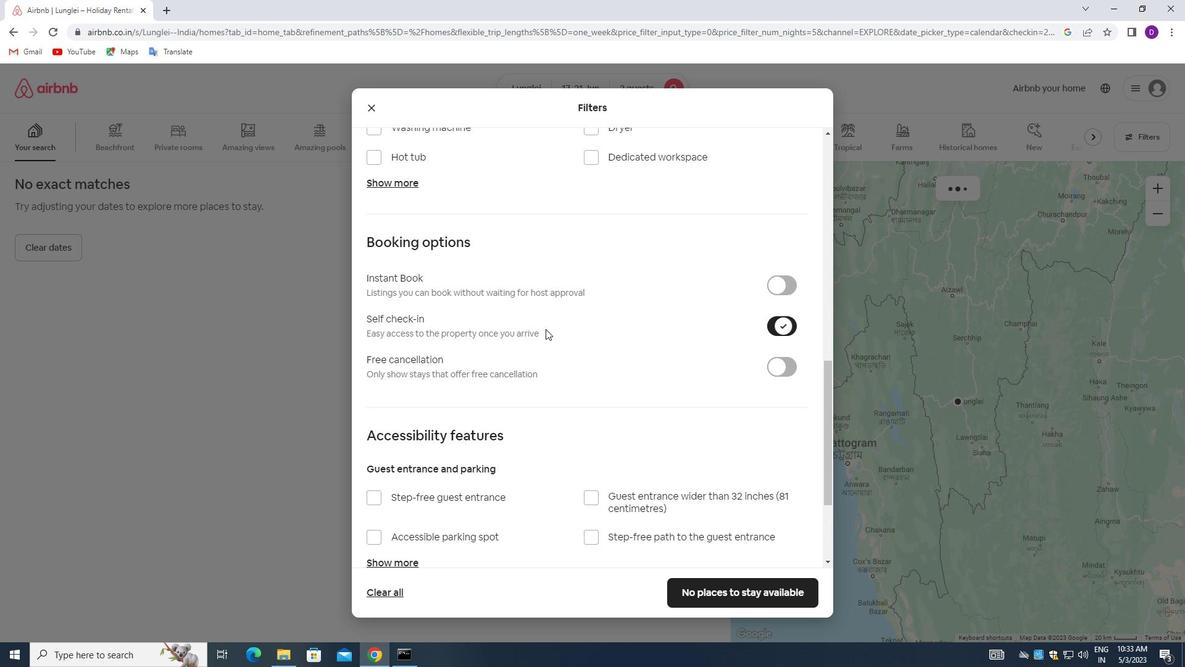 
Action: Mouse scrolled (533, 329) with delta (0, 0)
Screenshot: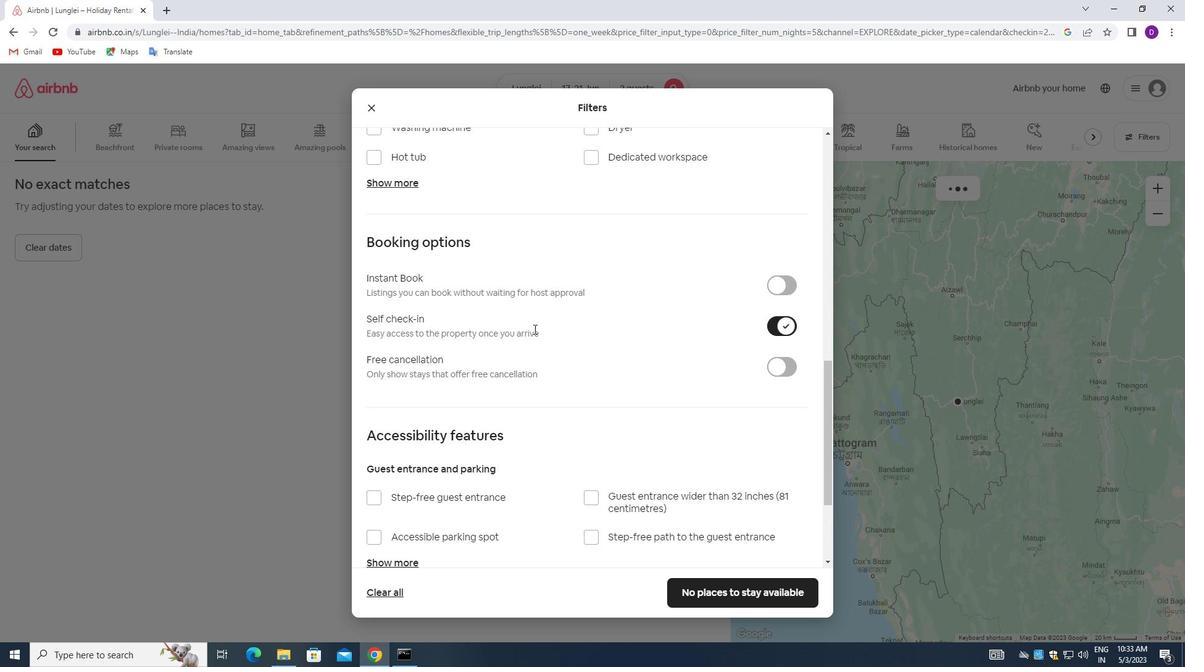 
Action: Mouse moved to (531, 331)
Screenshot: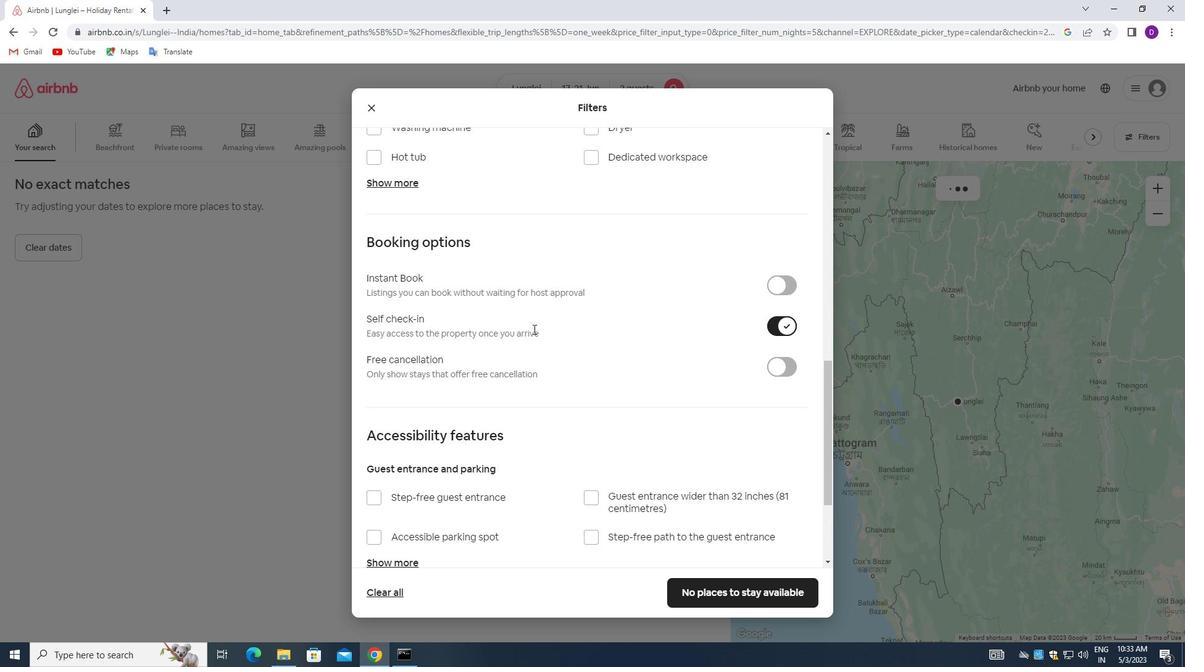 
Action: Mouse scrolled (531, 331) with delta (0, 0)
Screenshot: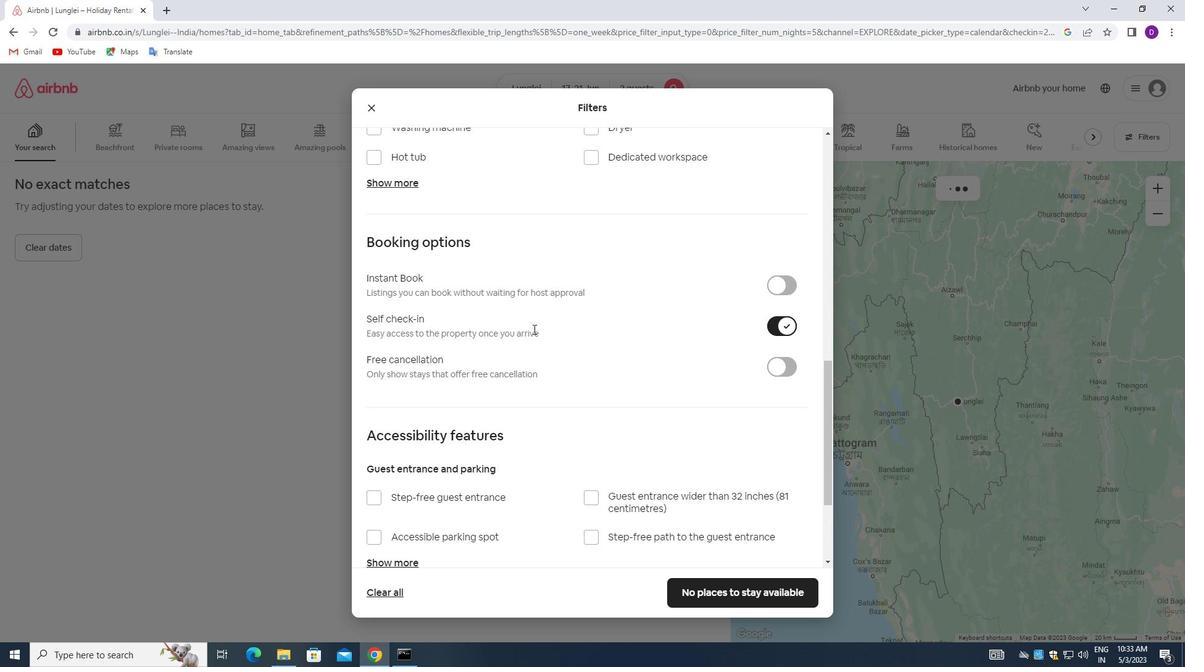 
Action: Mouse moved to (539, 361)
Screenshot: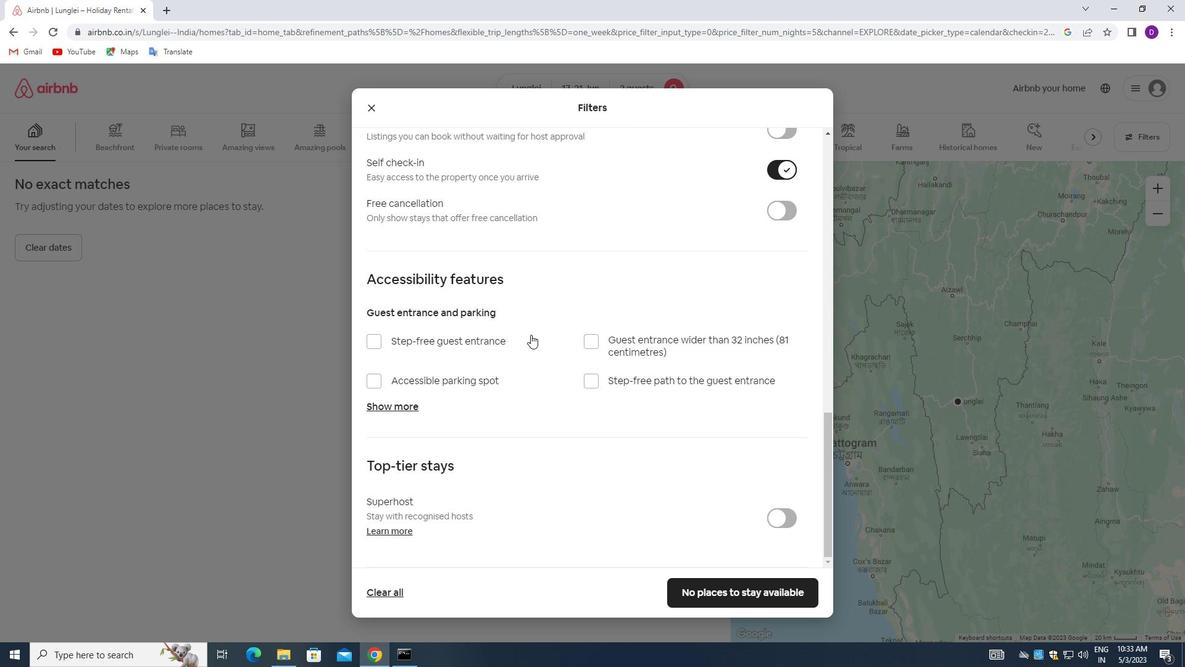 
Action: Mouse scrolled (539, 360) with delta (0, 0)
Screenshot: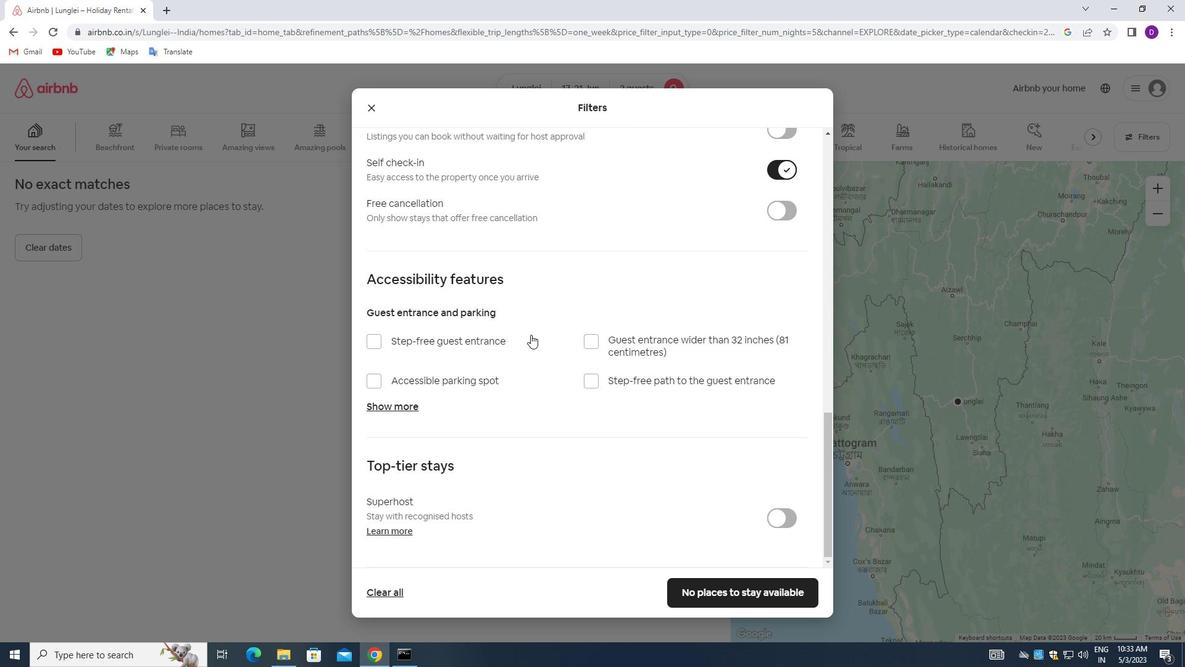 
Action: Mouse moved to (543, 371)
Screenshot: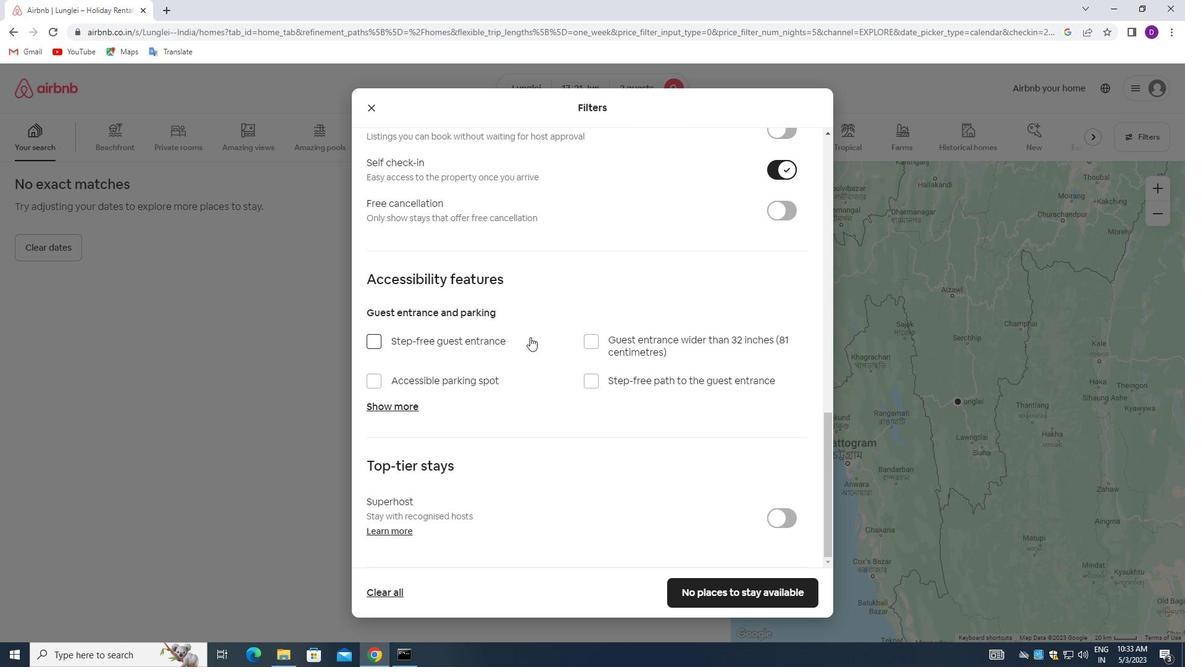 
Action: Mouse scrolled (543, 370) with delta (0, 0)
Screenshot: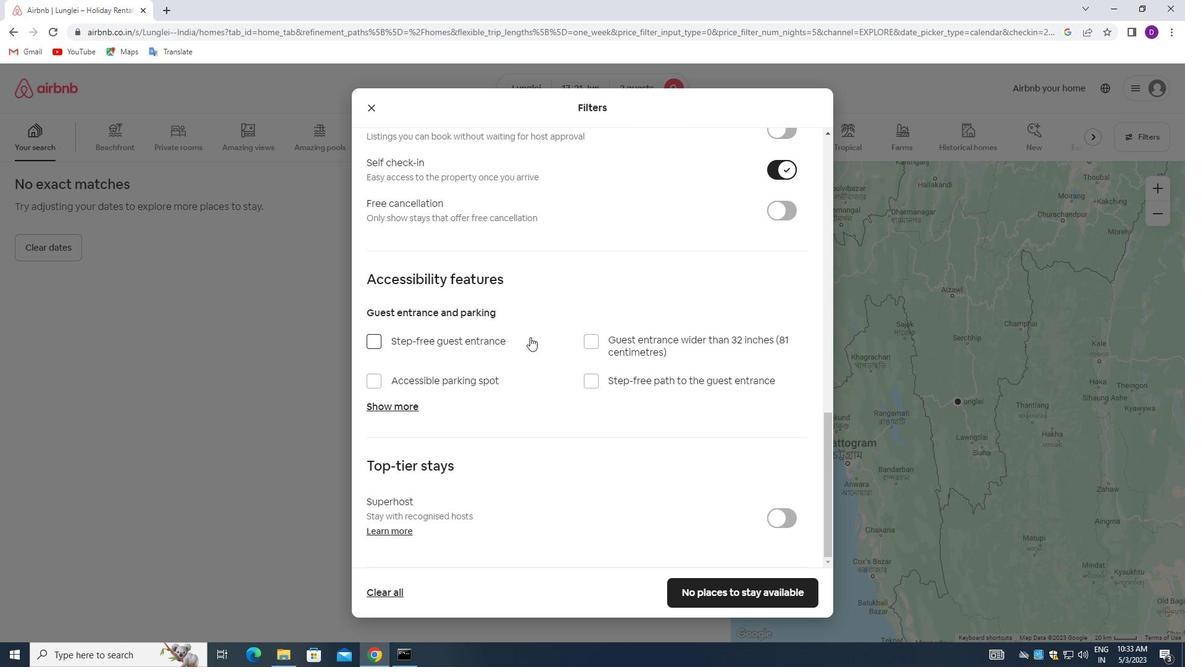 
Action: Mouse moved to (547, 377)
Screenshot: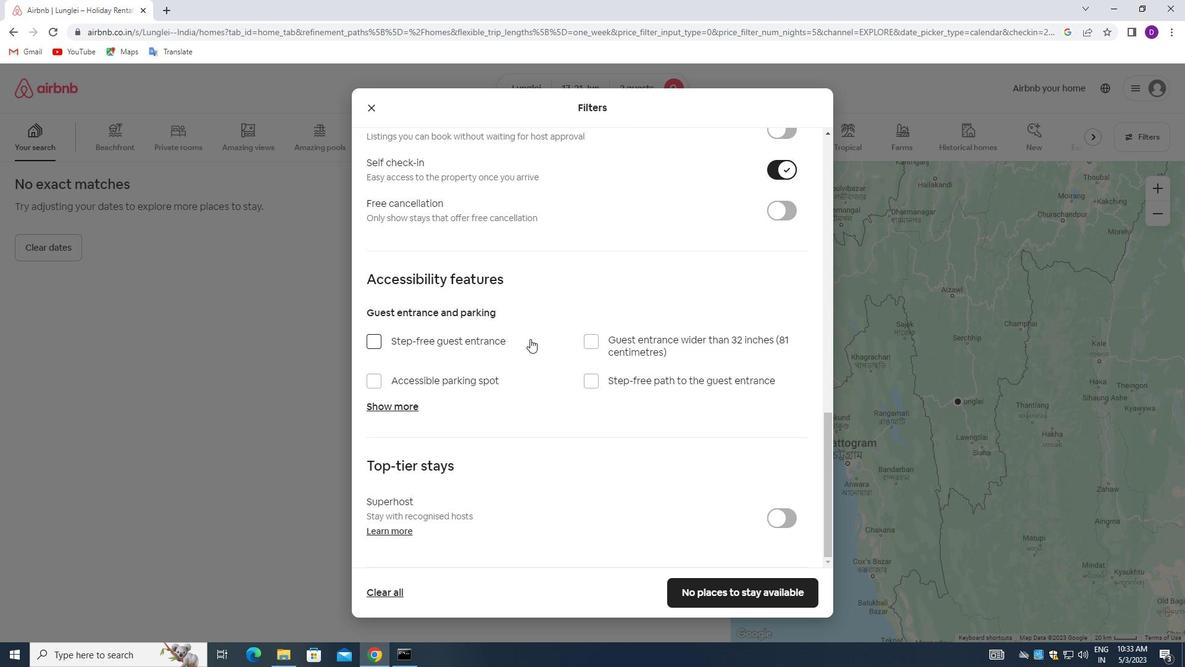 
Action: Mouse scrolled (547, 376) with delta (0, 0)
Screenshot: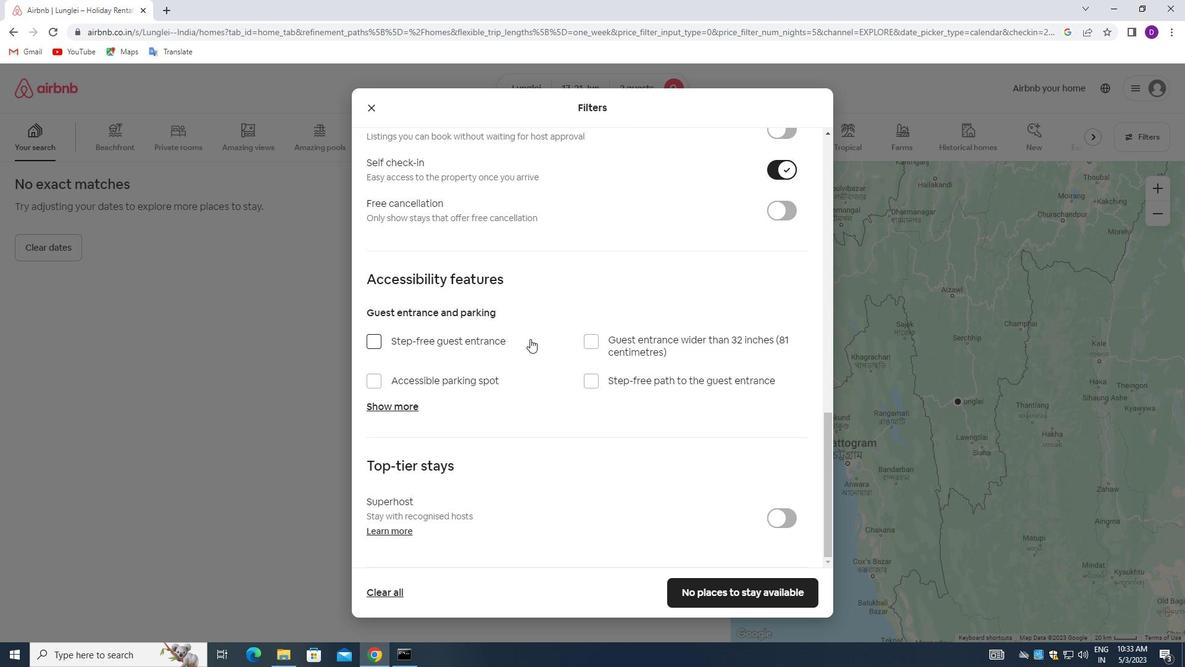 
Action: Mouse moved to (549, 378)
Screenshot: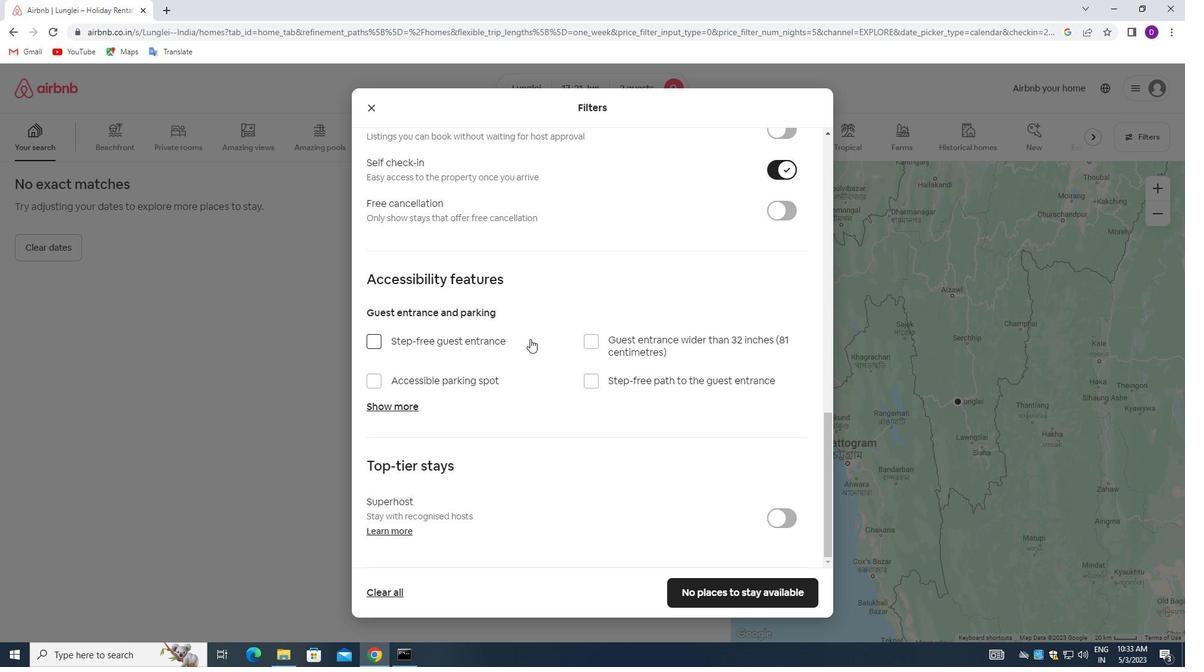 
Action: Mouse scrolled (549, 377) with delta (0, 0)
Screenshot: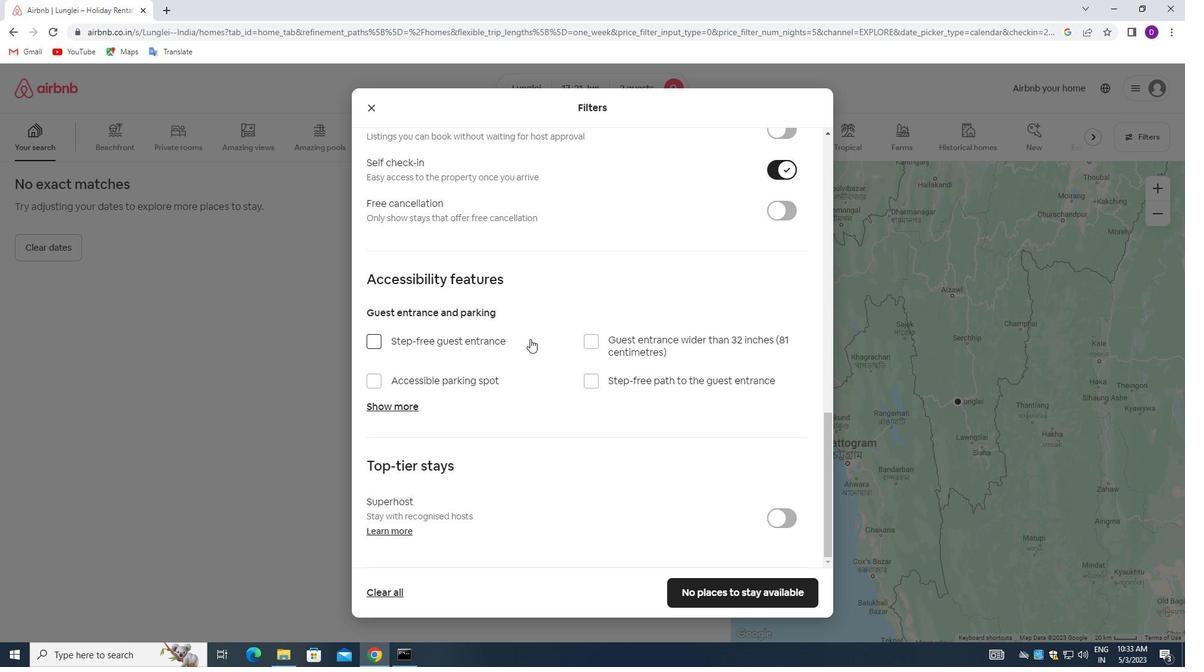
Action: Mouse moved to (715, 597)
Screenshot: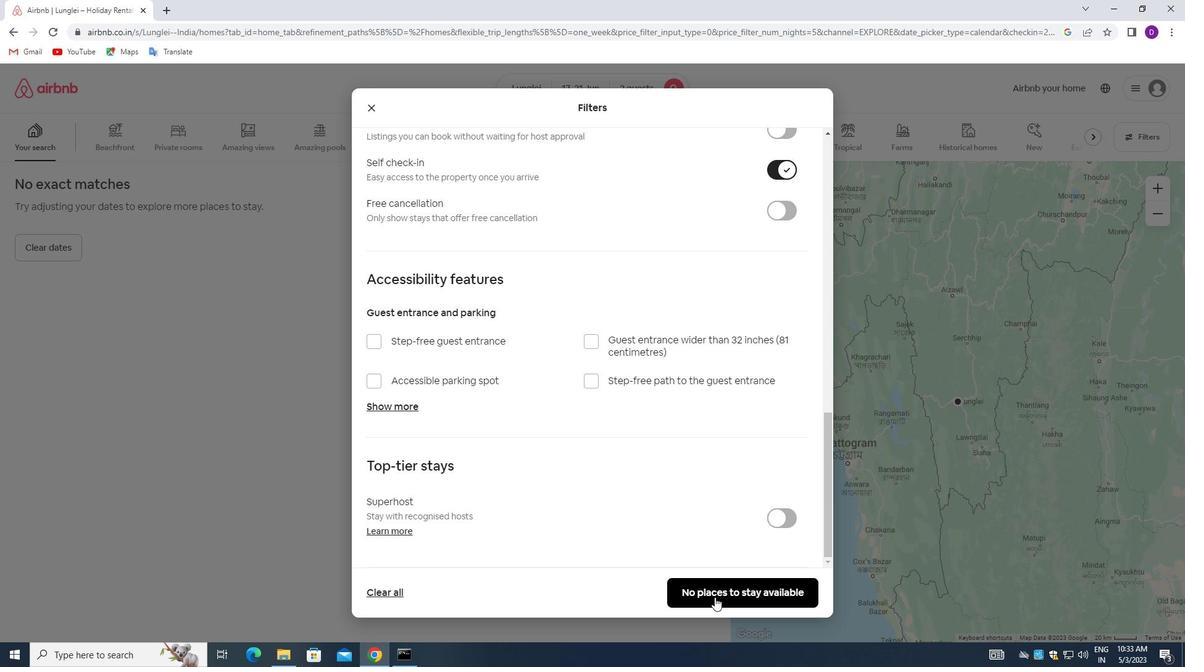 
Action: Mouse pressed left at (715, 597)
Screenshot: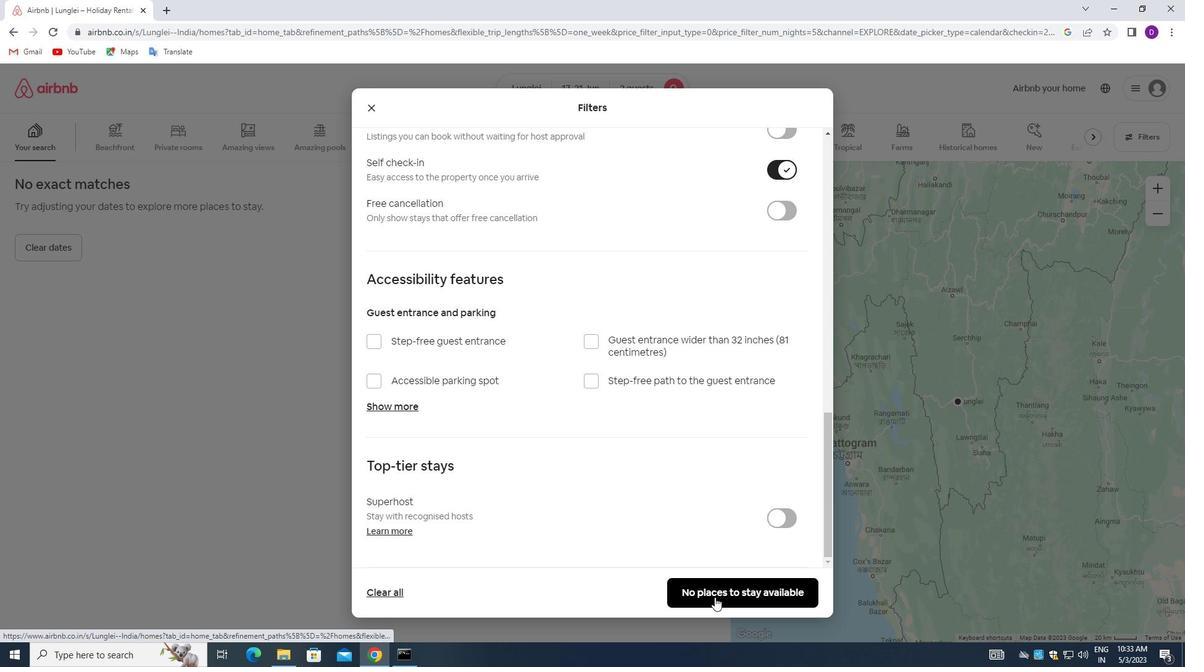 
Action: Mouse moved to (673, 536)
Screenshot: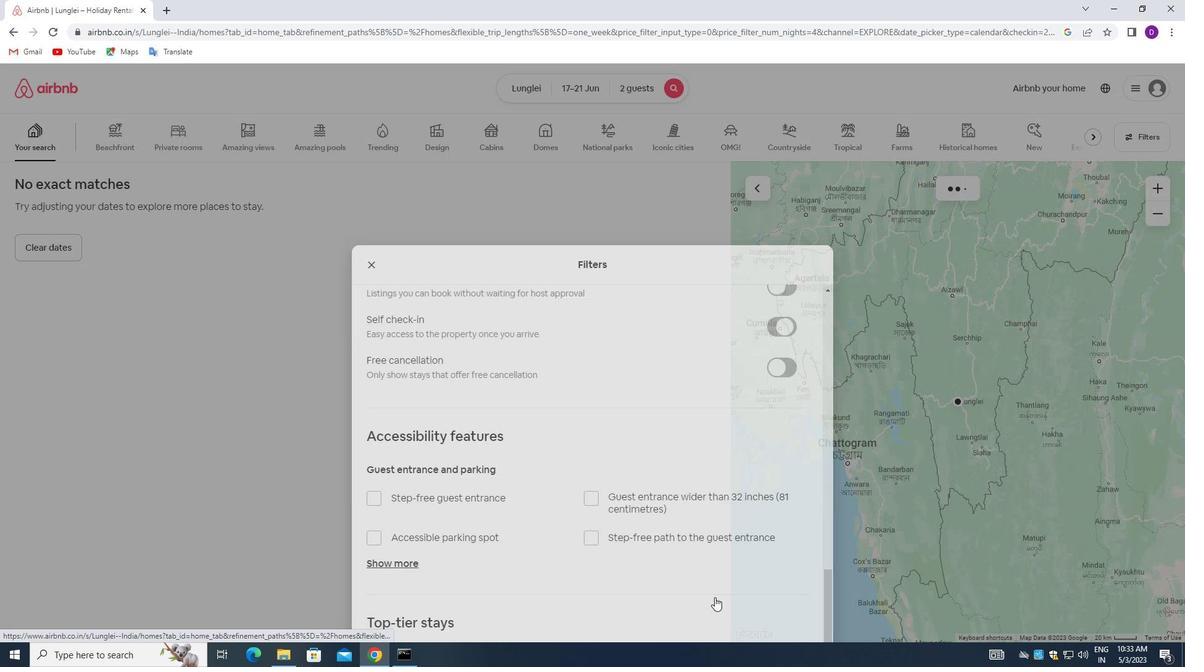 
